 Task: For heading Use Roboto with navy blue colour.  font size for heading26,  'Change the font style of data to'Roboto and font size to 18,  Change the alignment of both headline & data to Align center.  In the sheet  Budget Tracking Logbookbook
Action: Mouse moved to (124, 239)
Screenshot: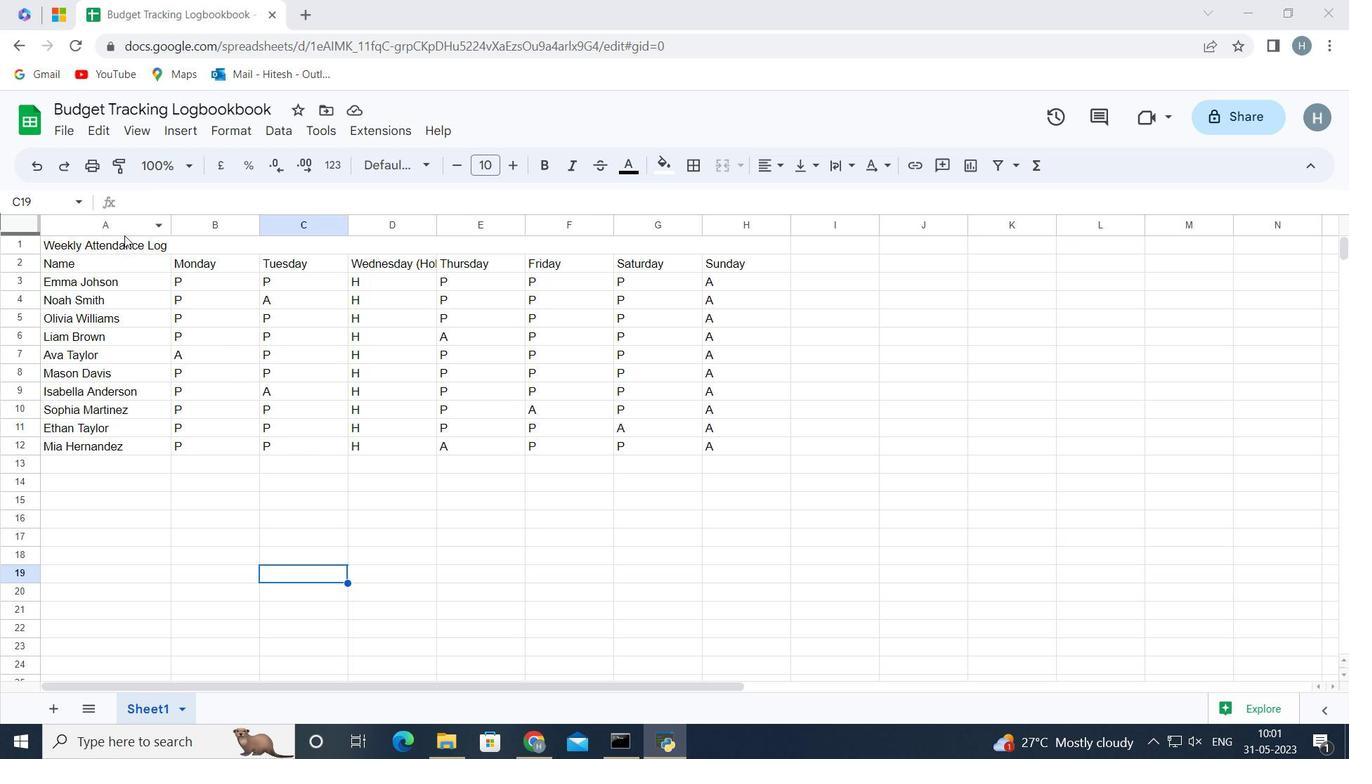 
Action: Mouse pressed left at (124, 239)
Screenshot: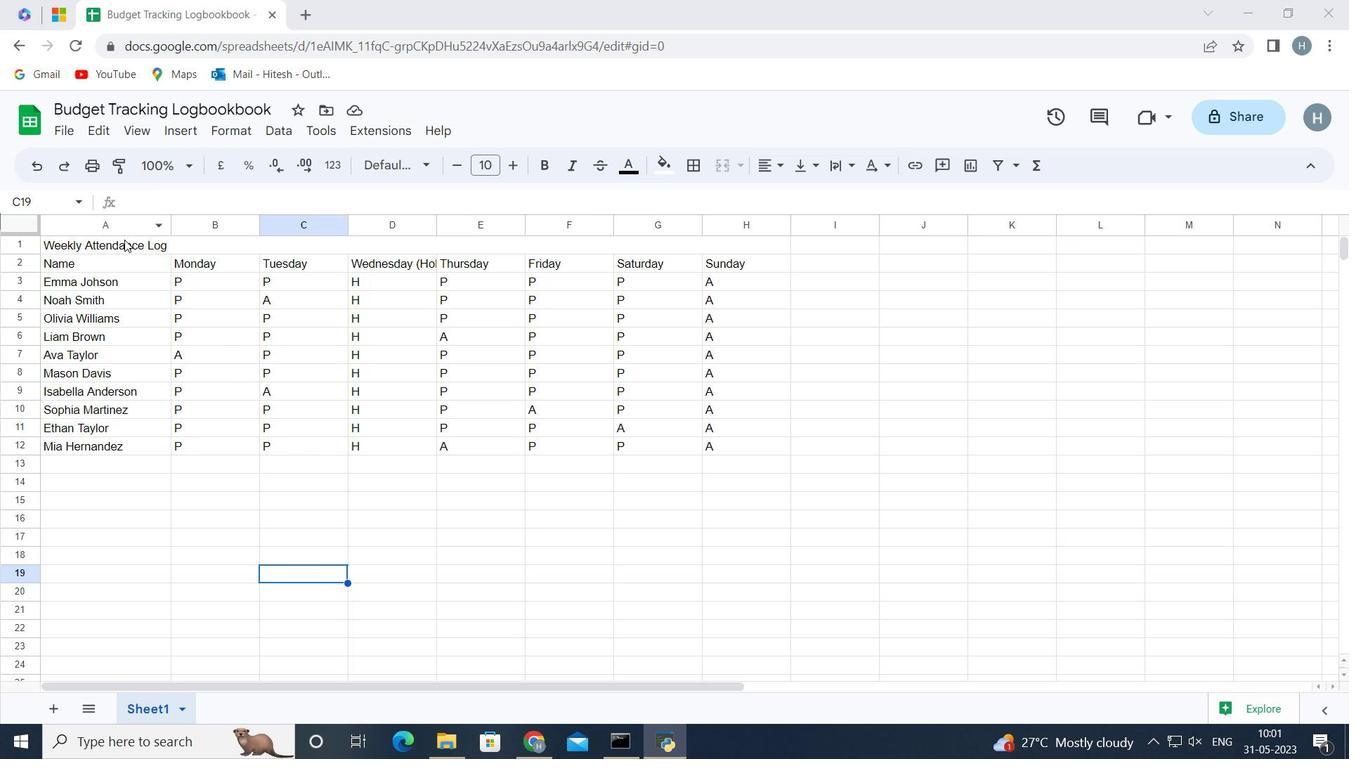 
Action: Mouse moved to (400, 157)
Screenshot: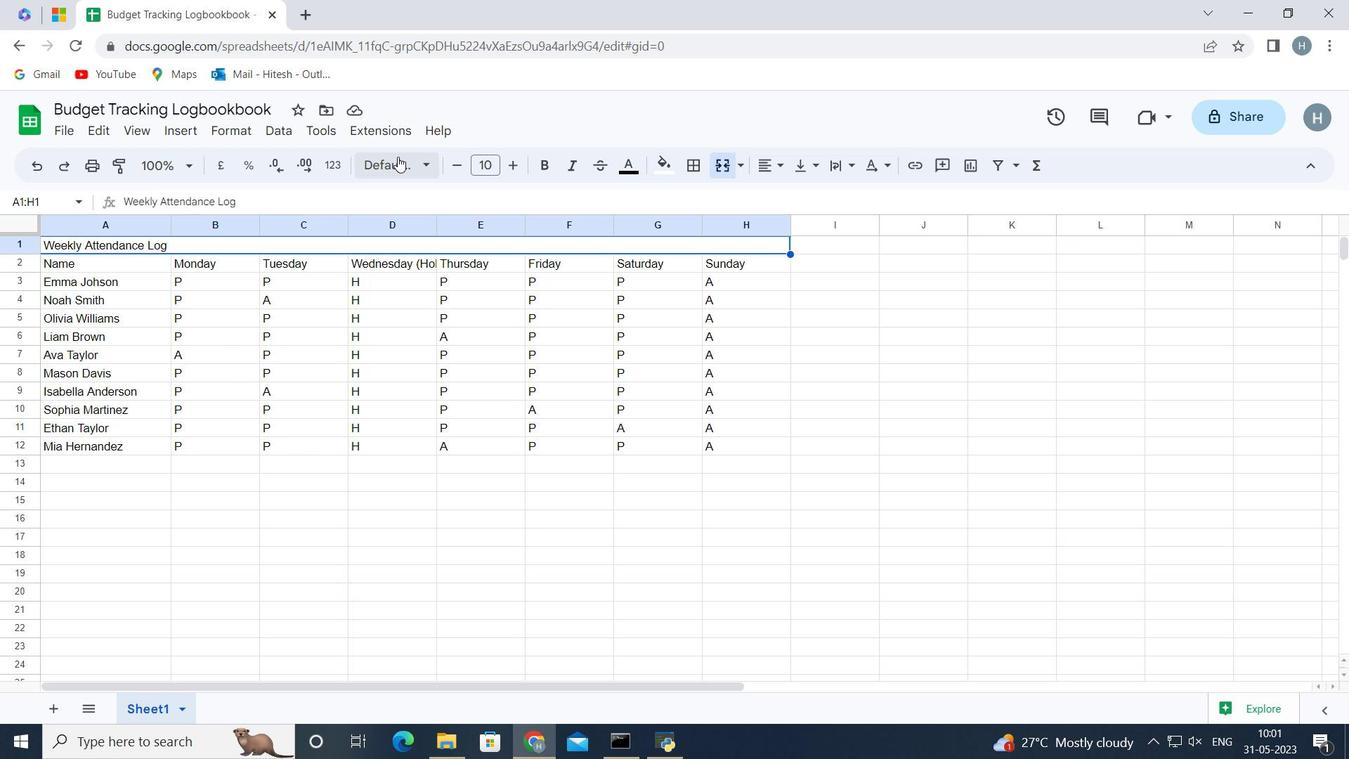 
Action: Mouse pressed left at (400, 157)
Screenshot: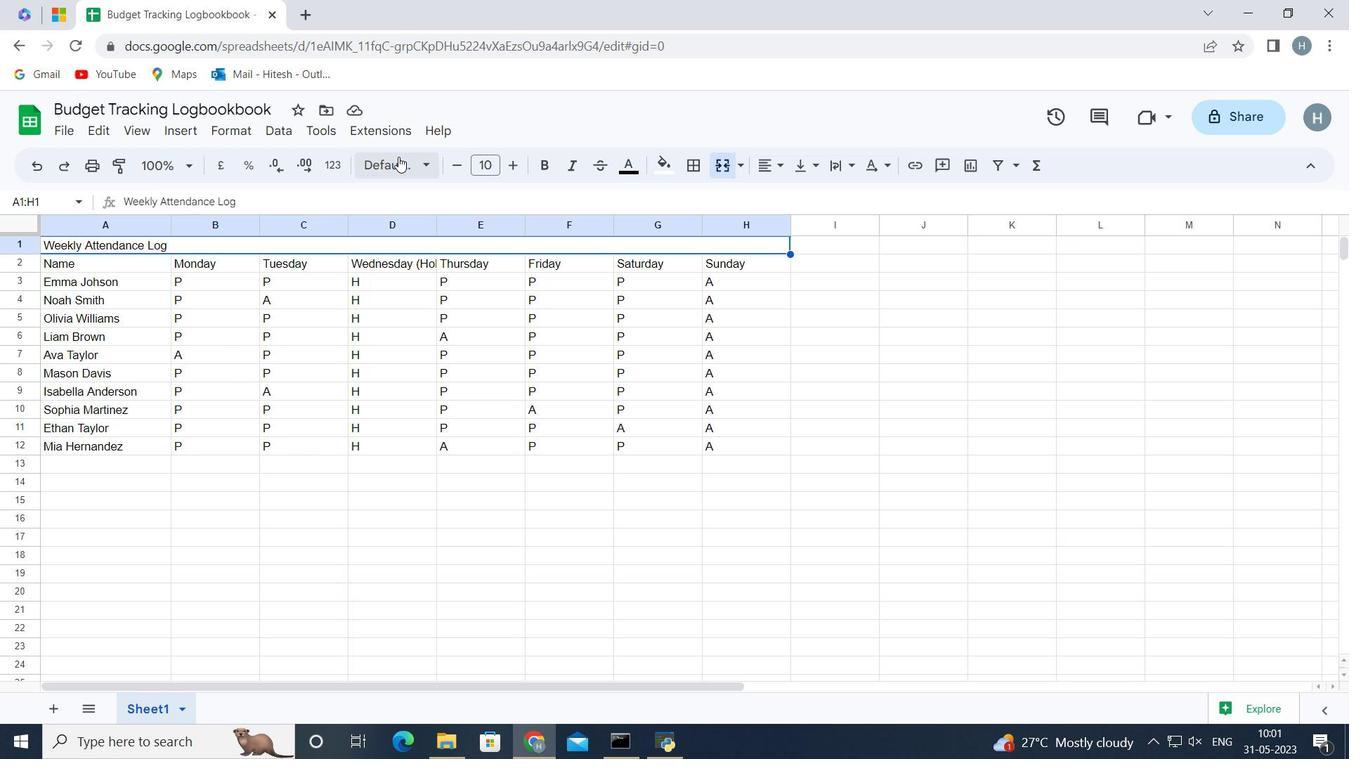 
Action: Mouse moved to (414, 516)
Screenshot: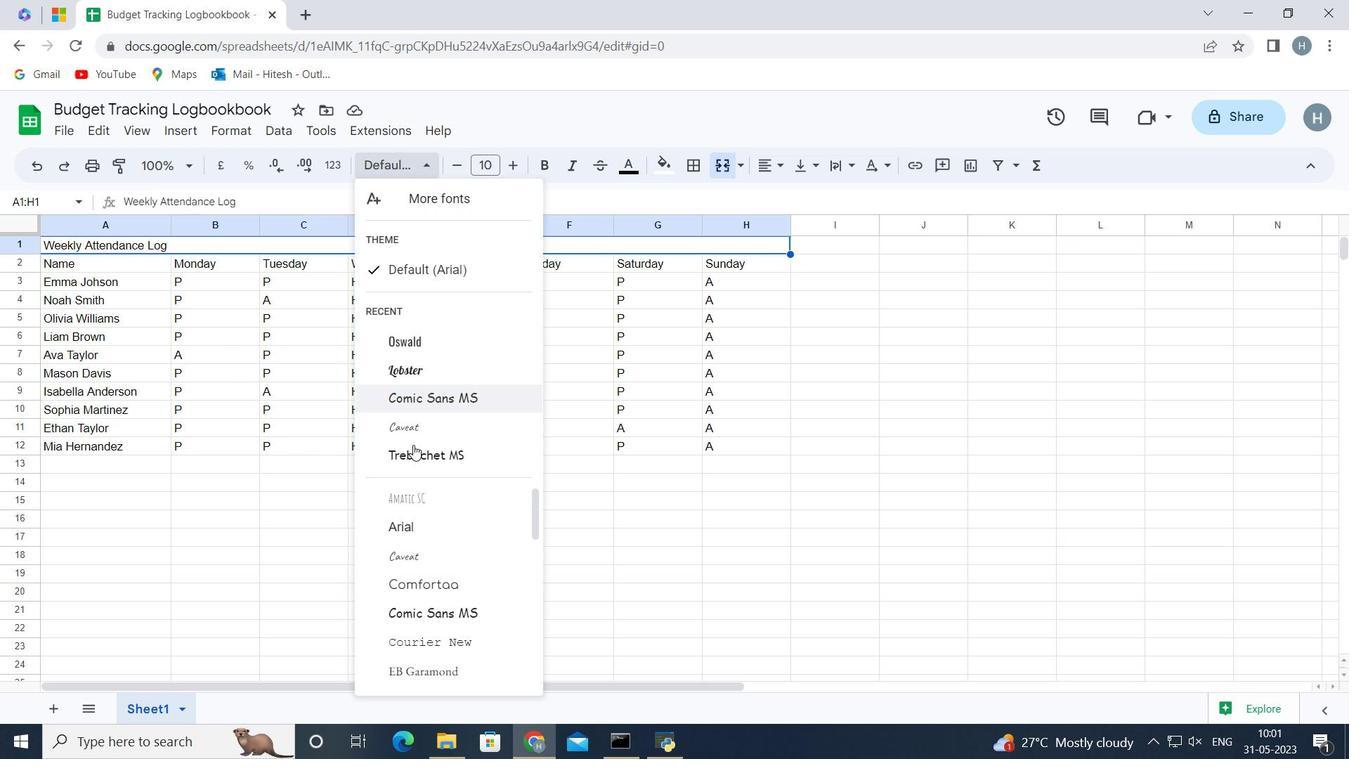 
Action: Mouse scrolled (414, 515) with delta (0, 0)
Screenshot: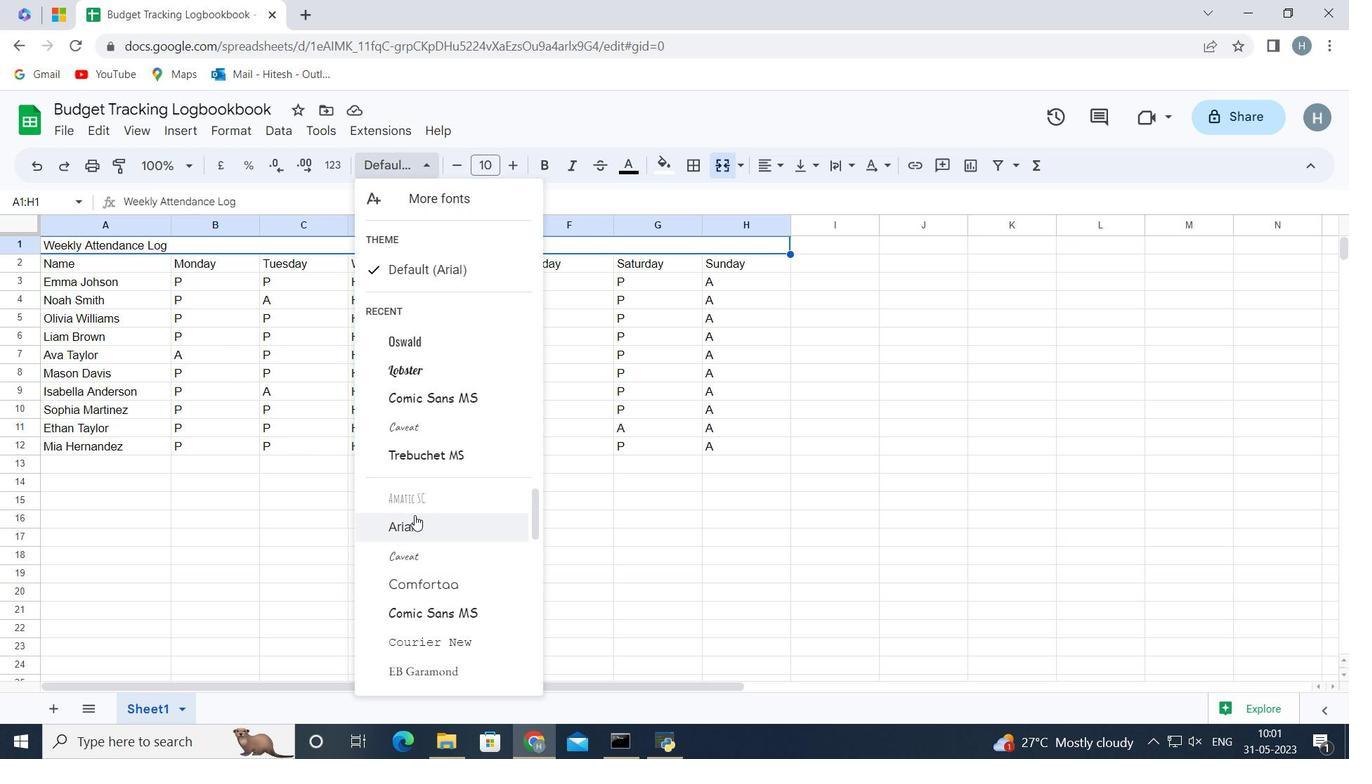 
Action: Mouse scrolled (414, 515) with delta (0, 0)
Screenshot: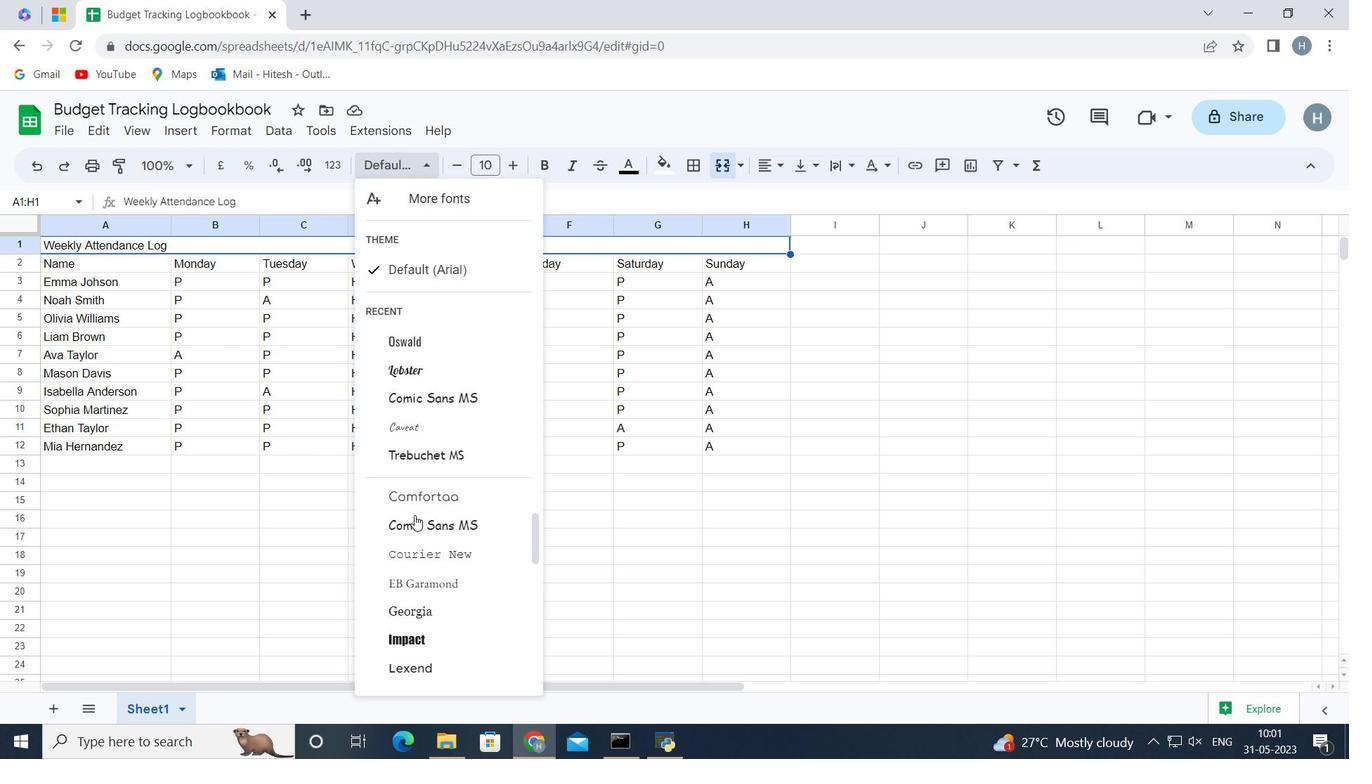 
Action: Mouse scrolled (414, 515) with delta (0, 0)
Screenshot: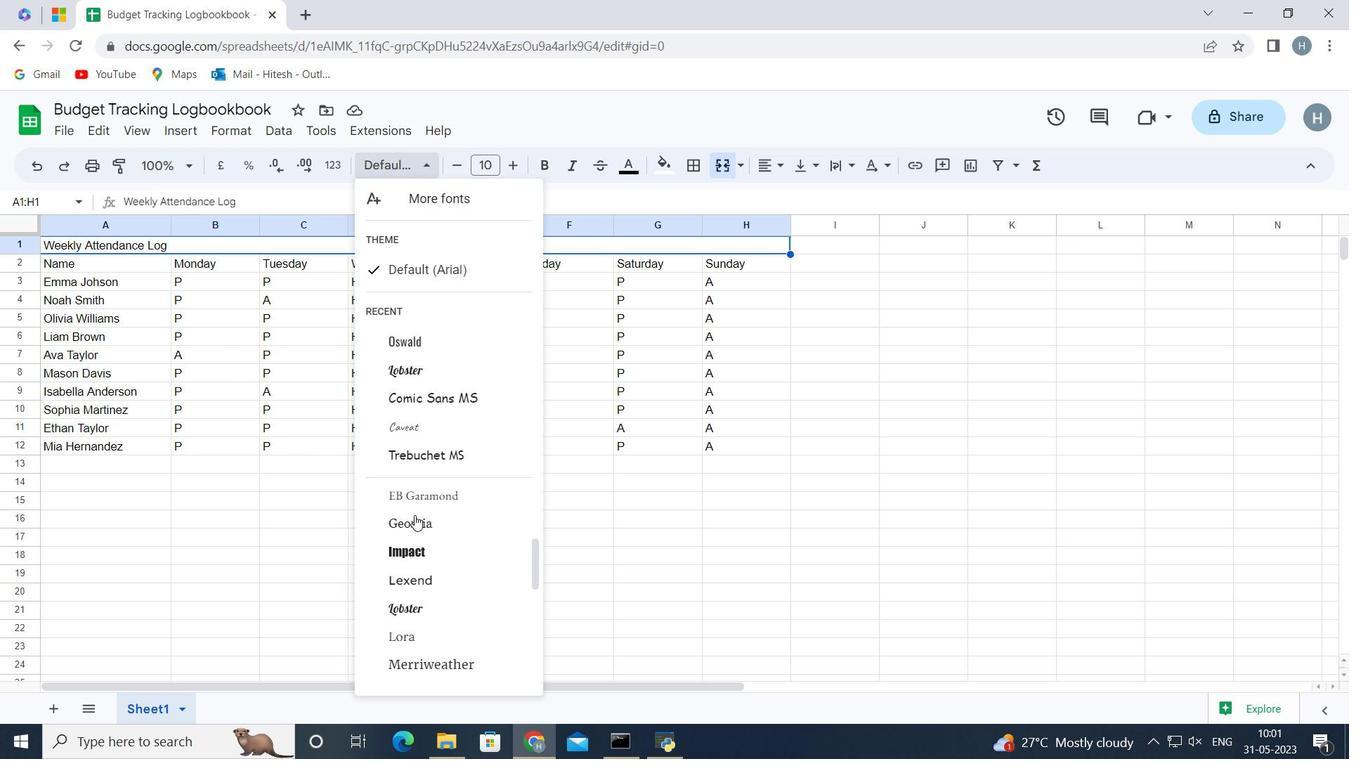 
Action: Mouse scrolled (414, 515) with delta (0, 0)
Screenshot: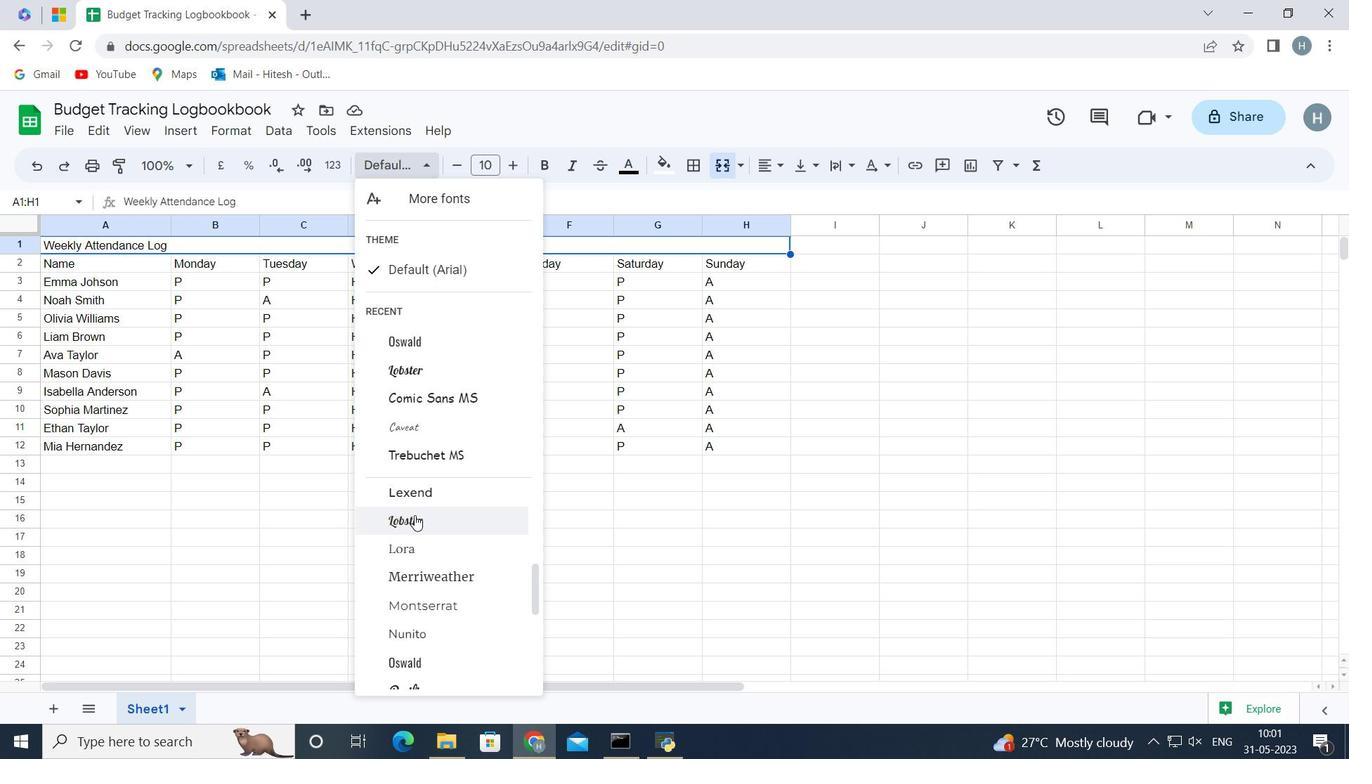 
Action: Mouse scrolled (414, 515) with delta (0, 0)
Screenshot: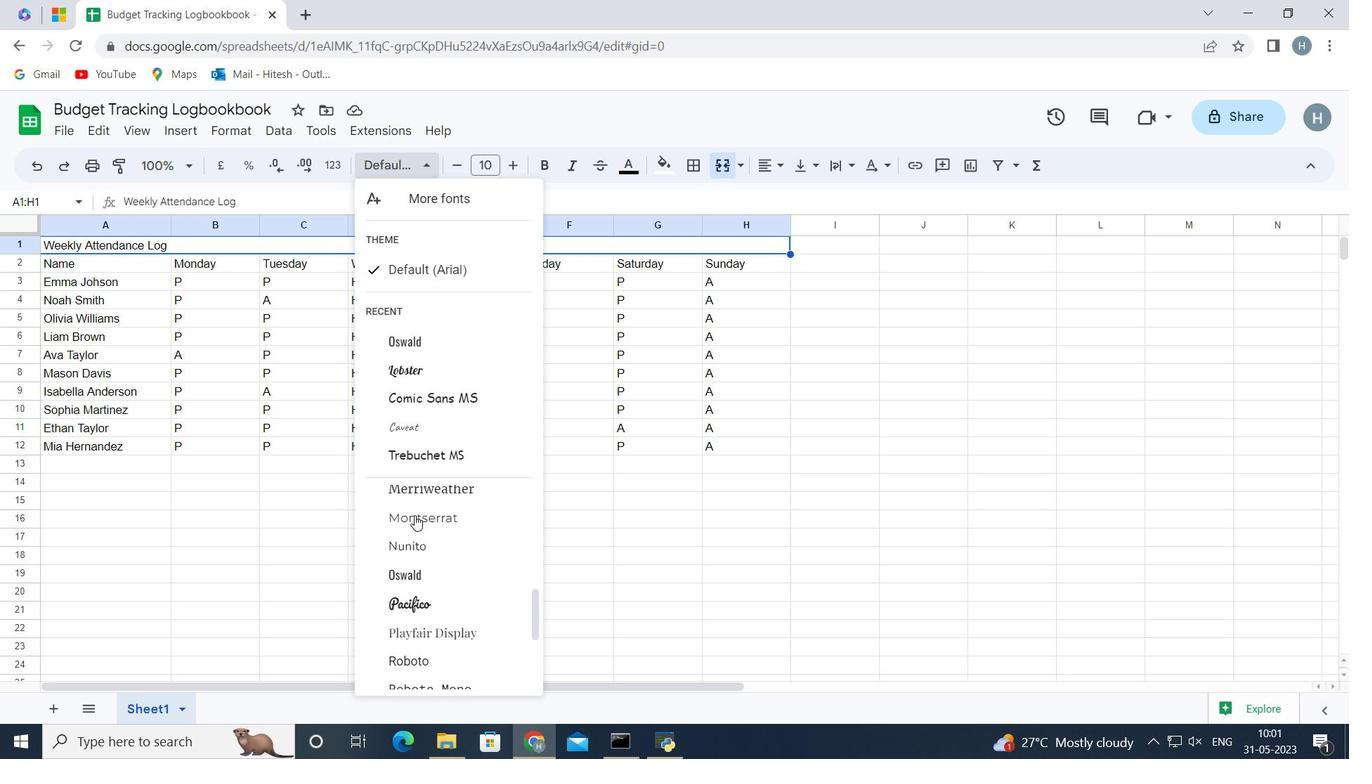 
Action: Mouse moved to (432, 563)
Screenshot: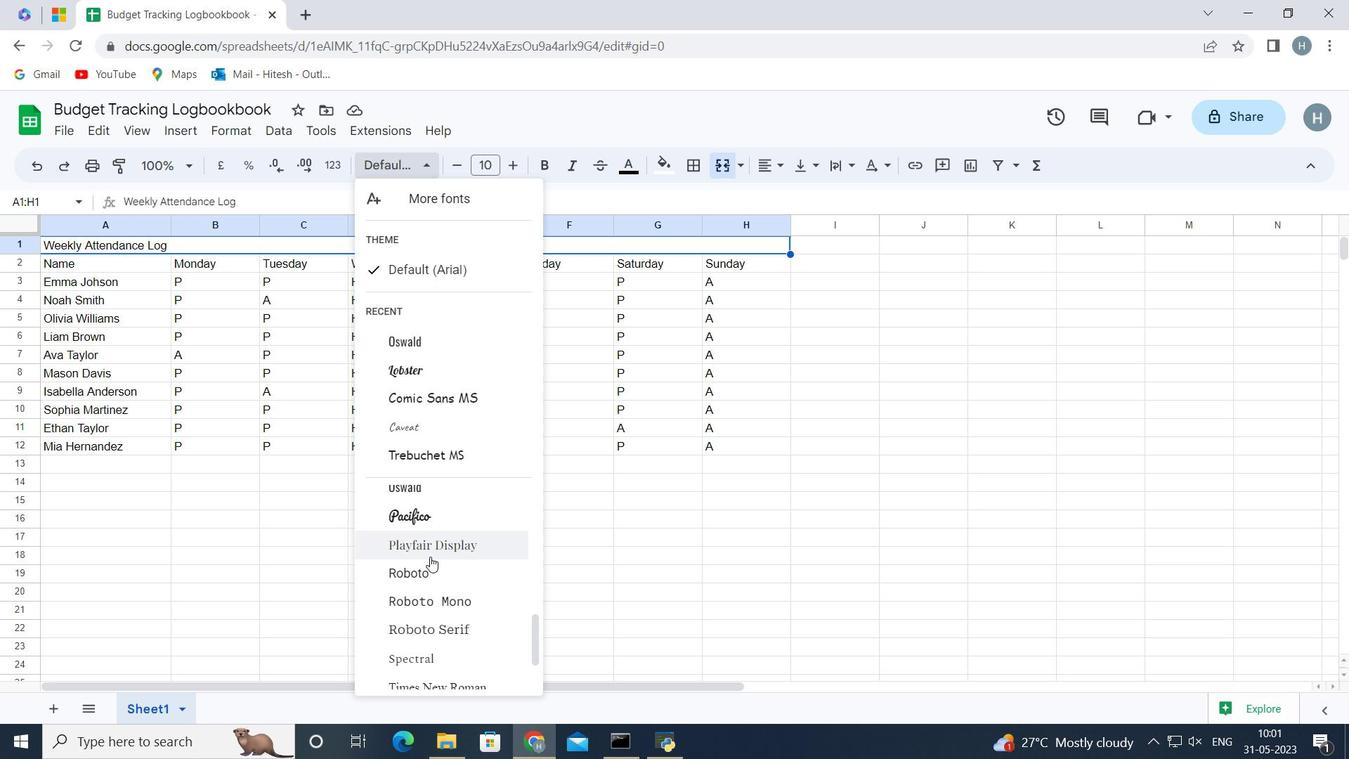 
Action: Mouse pressed left at (432, 563)
Screenshot: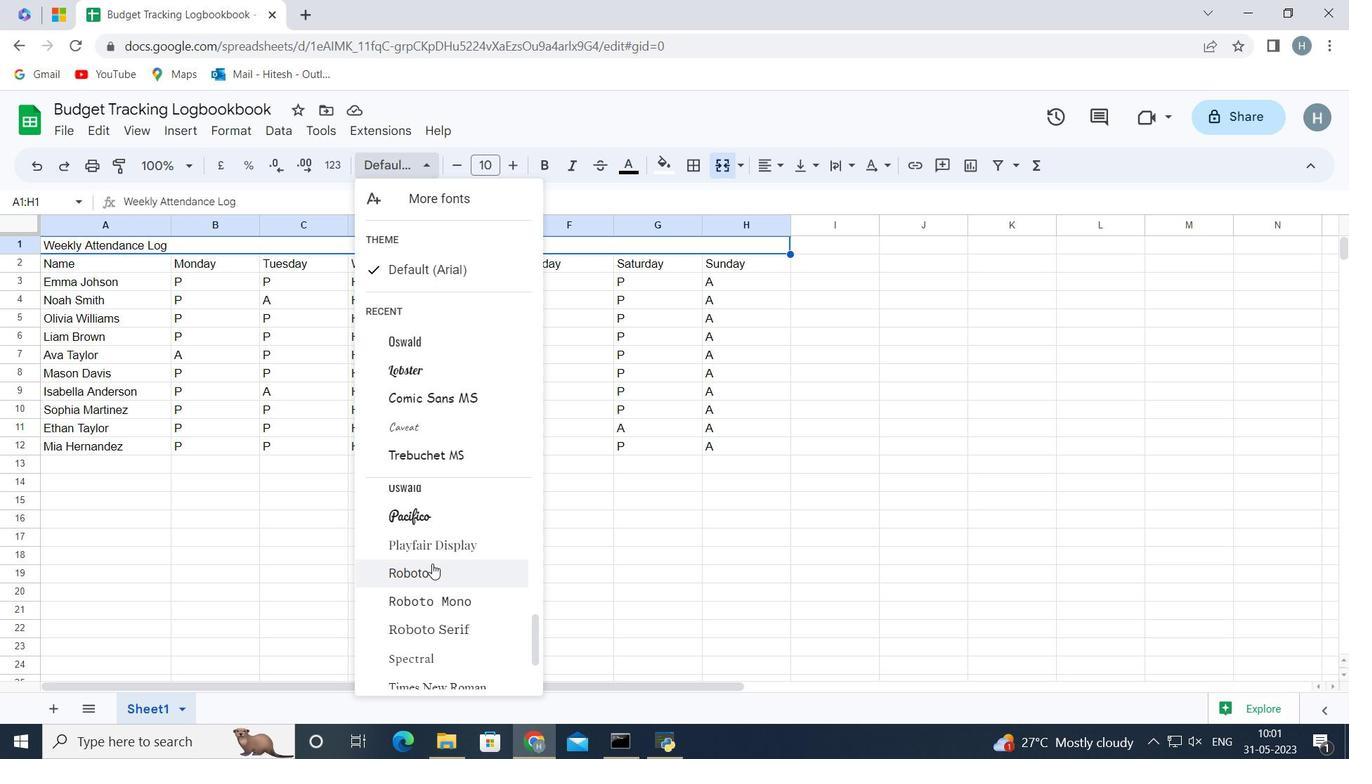 
Action: Mouse moved to (665, 171)
Screenshot: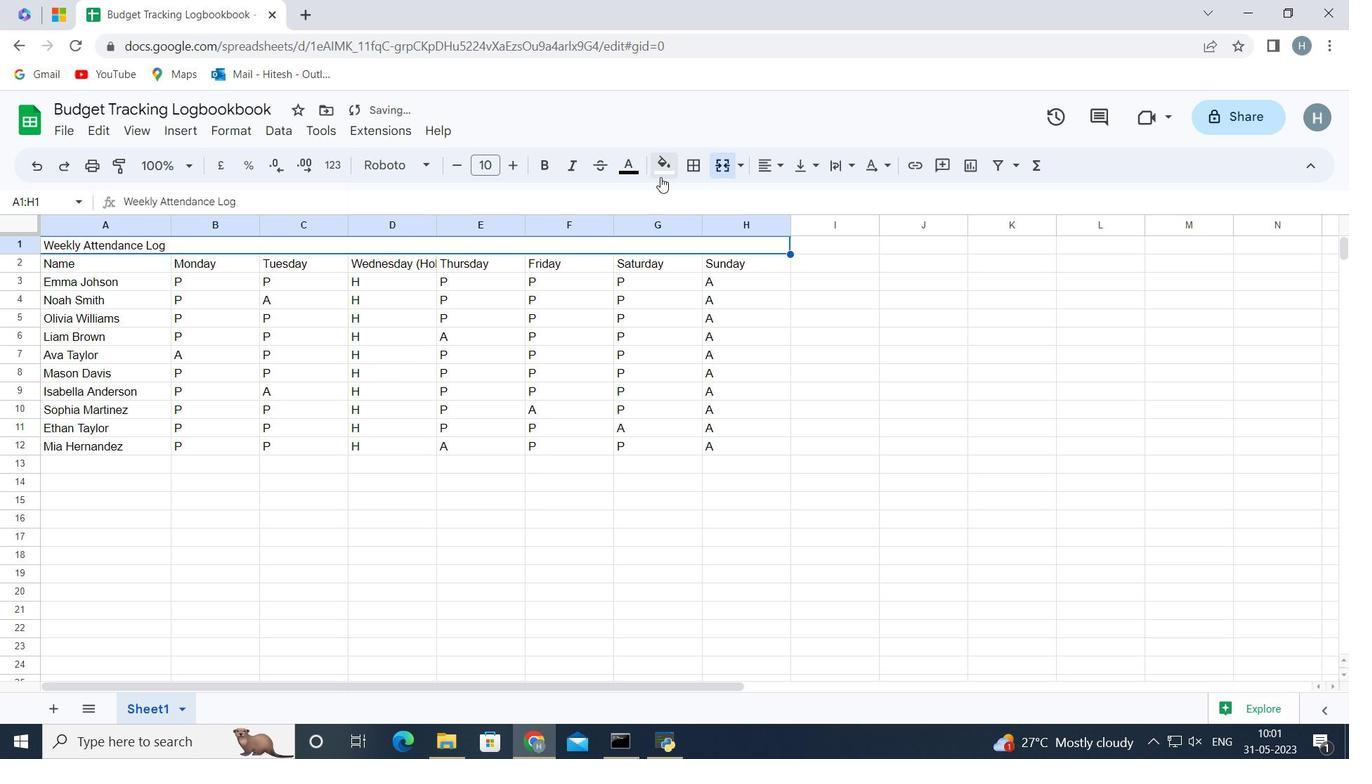 
Action: Mouse pressed left at (665, 171)
Screenshot: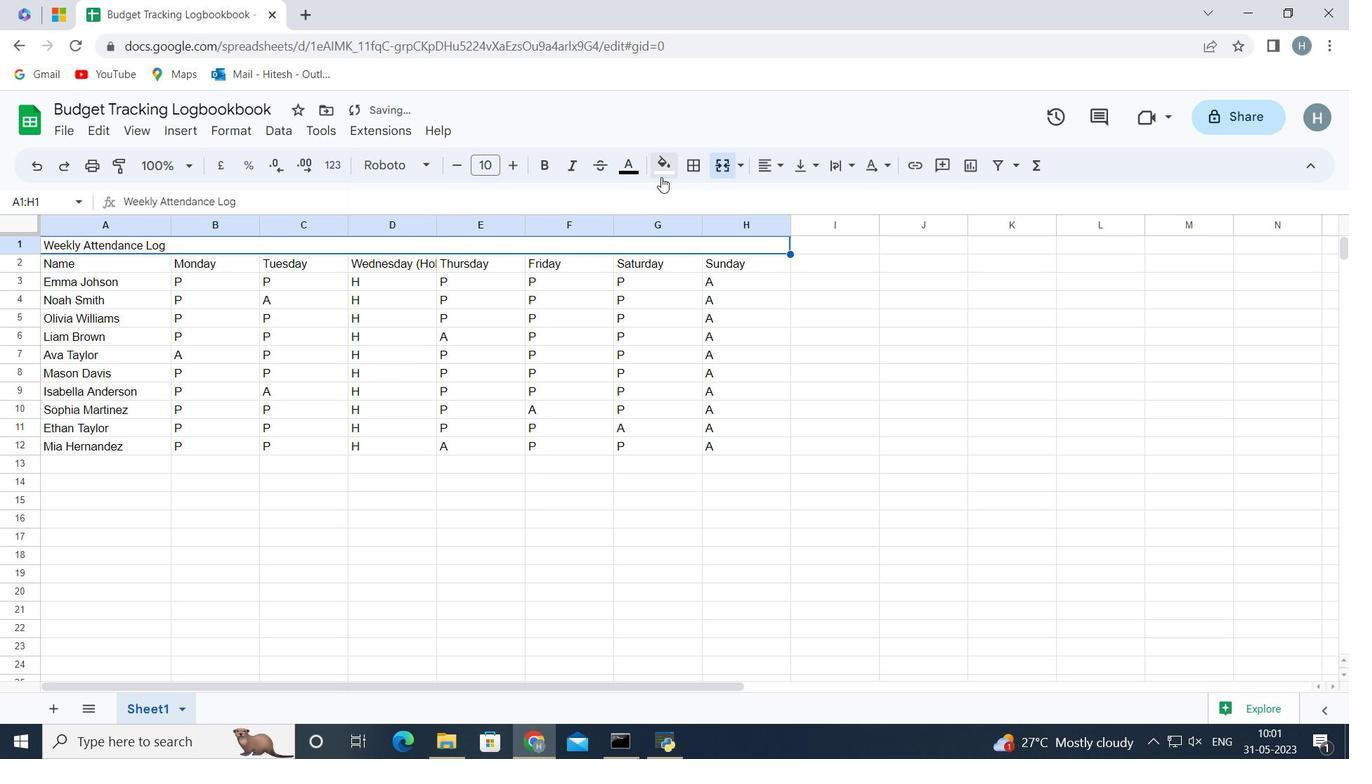 
Action: Mouse moved to (798, 300)
Screenshot: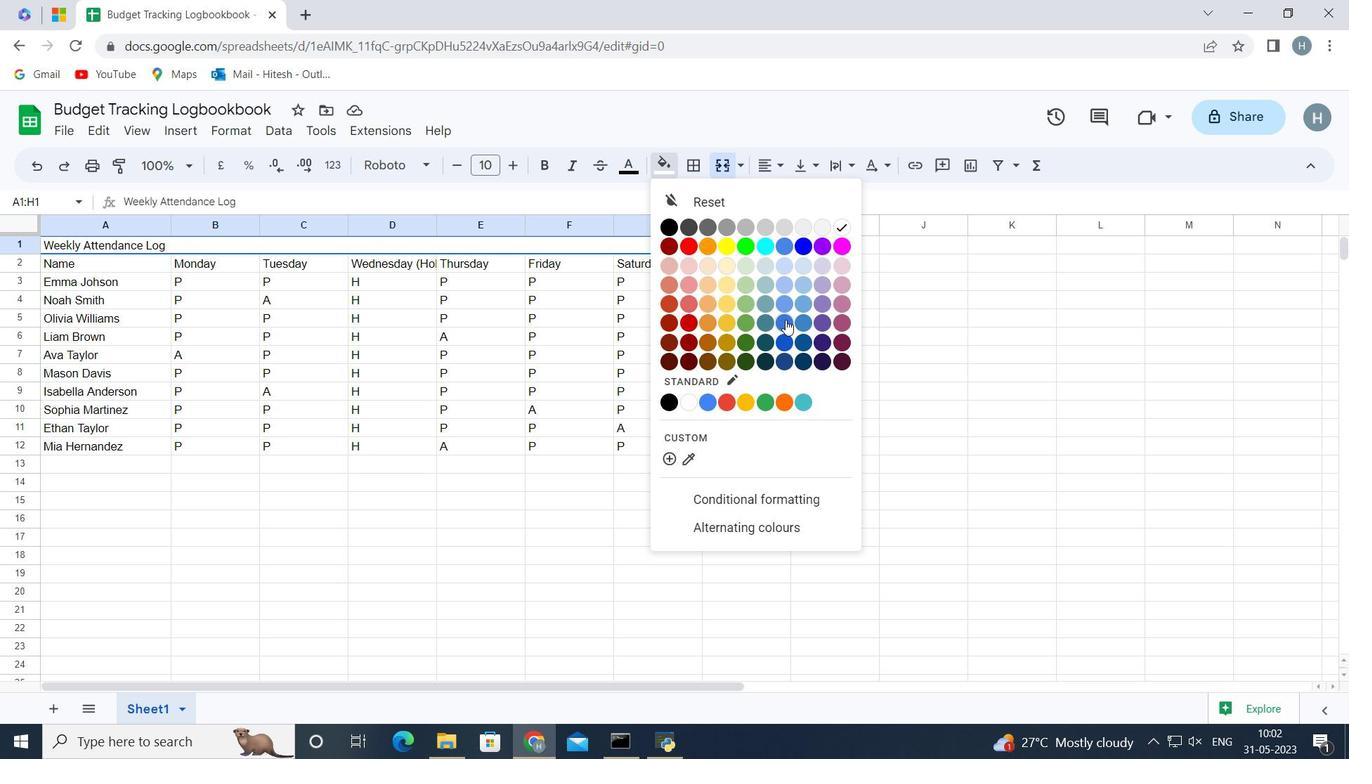 
Action: Mouse pressed left at (798, 300)
Screenshot: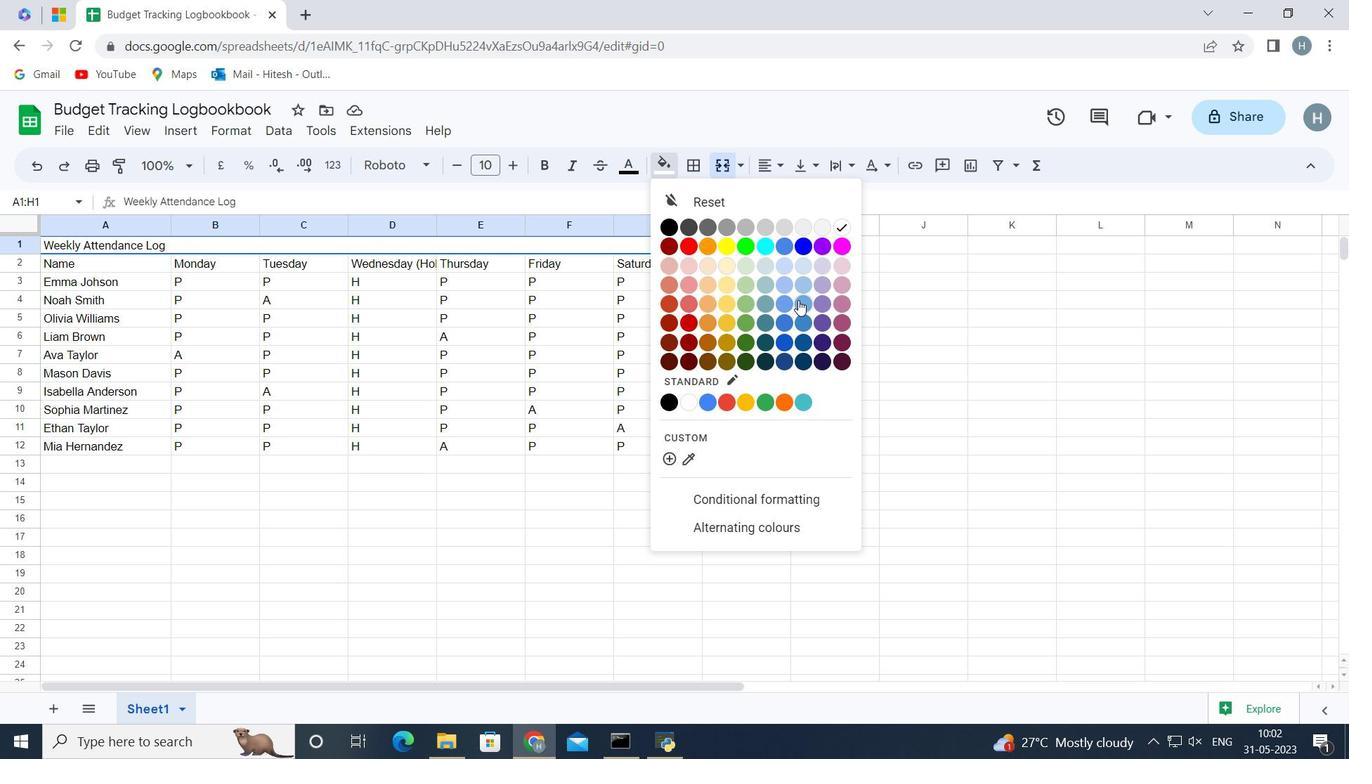 
Action: Mouse moved to (665, 171)
Screenshot: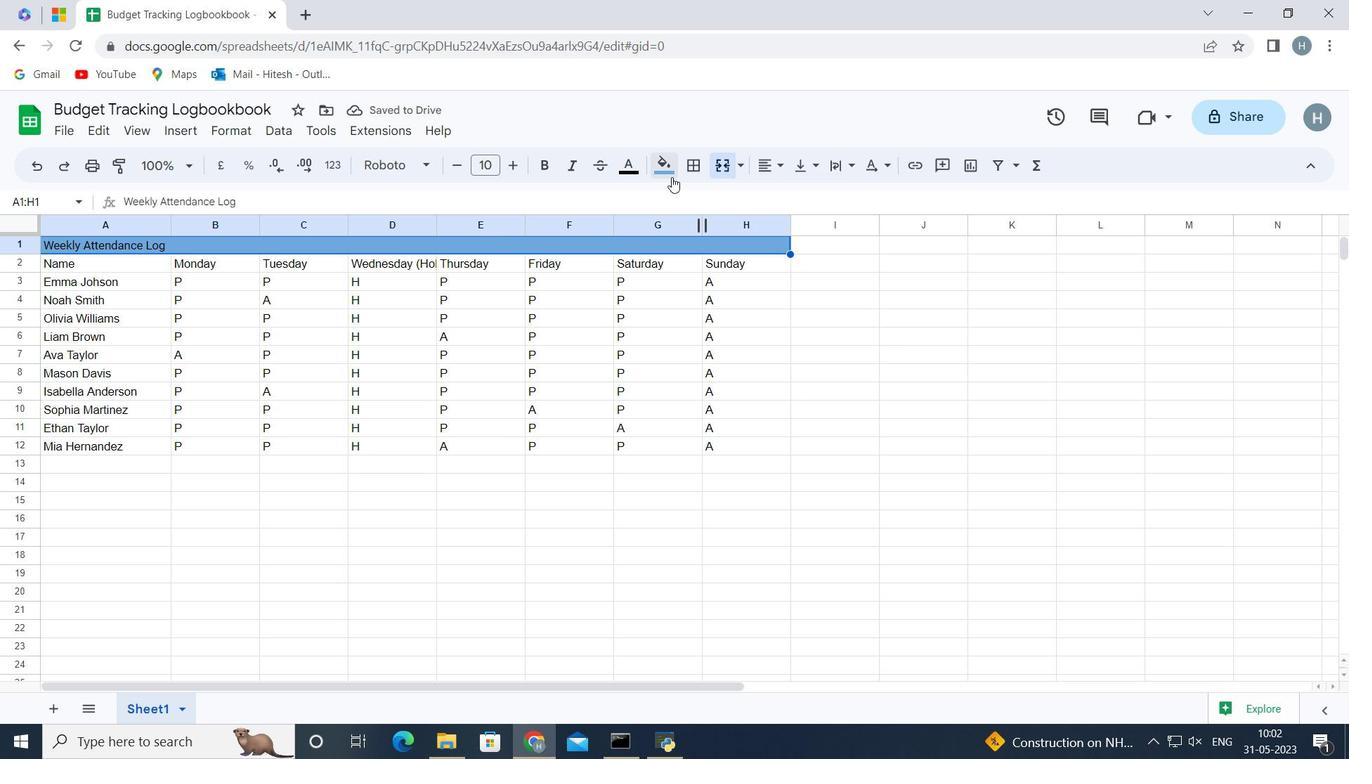 
Action: Mouse pressed left at (665, 171)
Screenshot: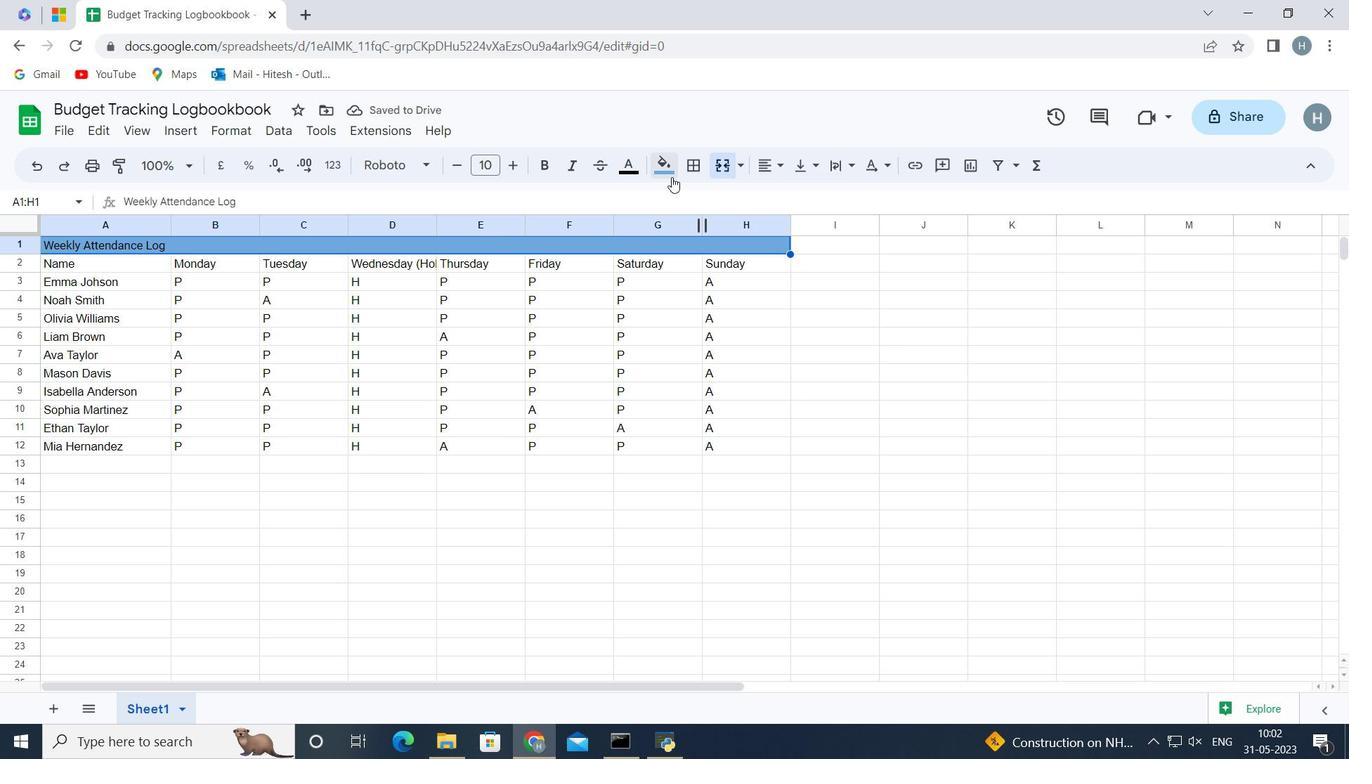 
Action: Mouse moved to (780, 322)
Screenshot: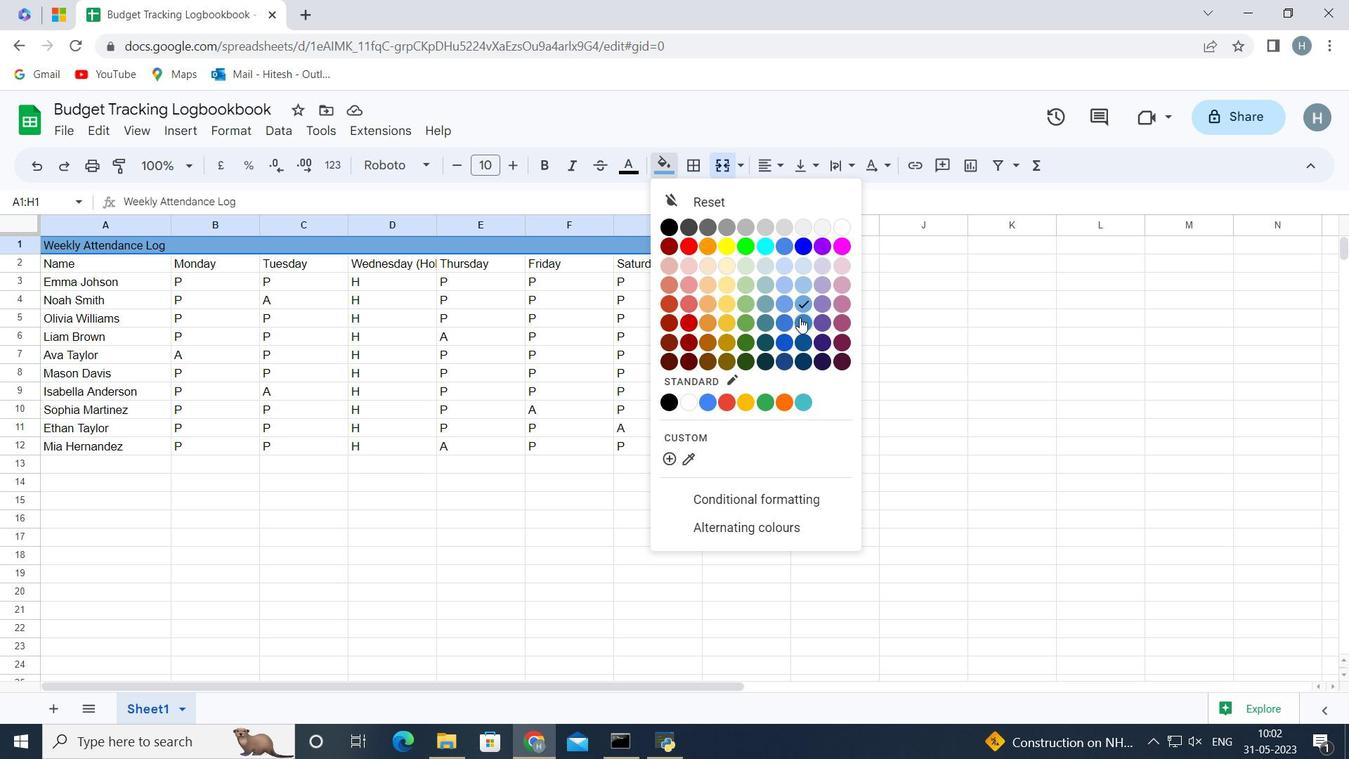 
Action: Mouse pressed left at (780, 322)
Screenshot: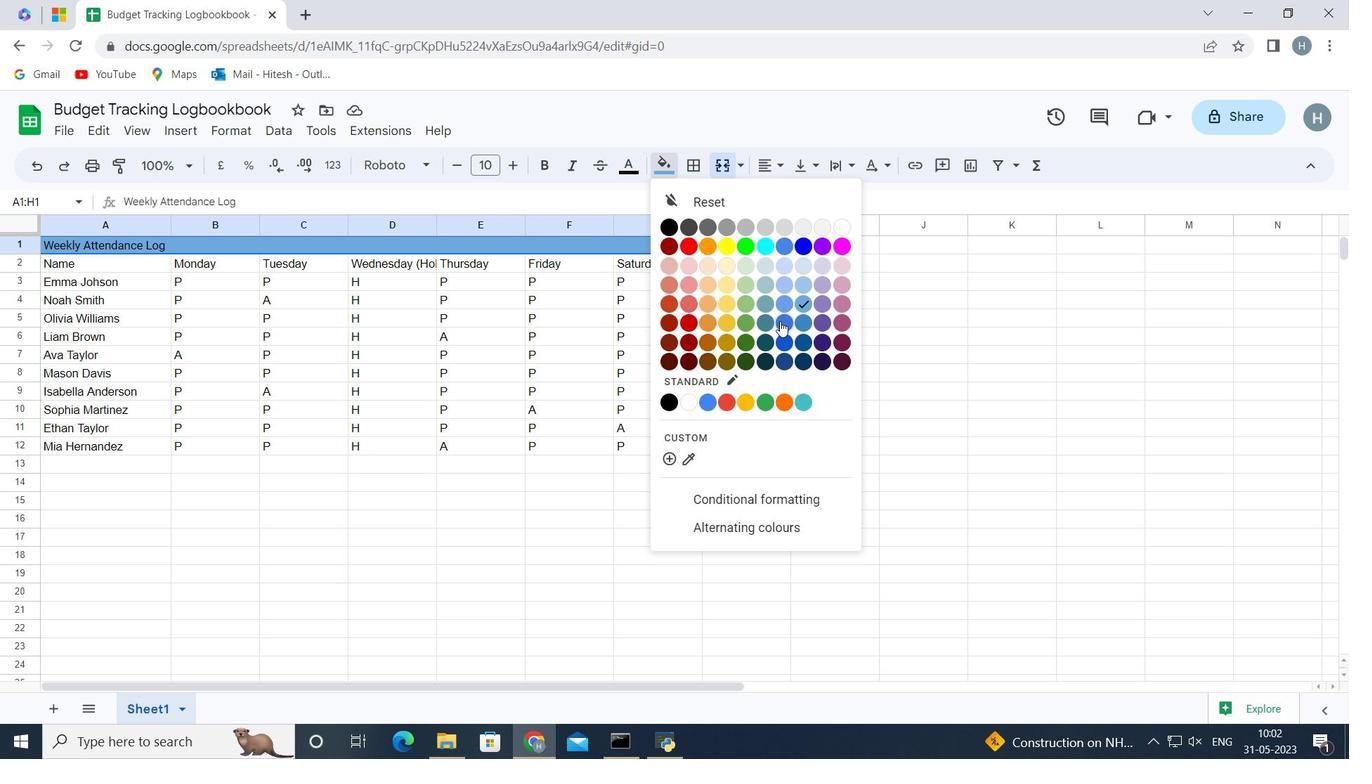 
Action: Mouse moved to (653, 156)
Screenshot: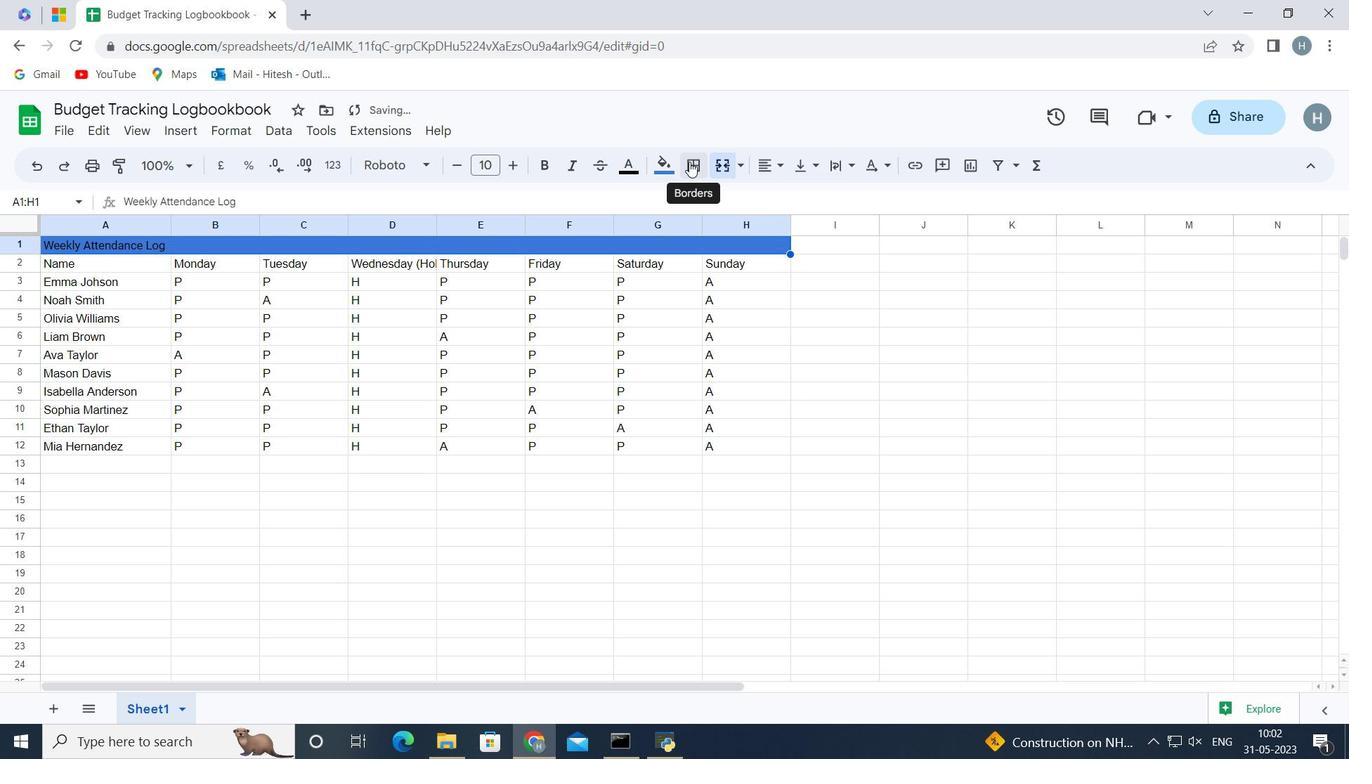 
Action: Mouse pressed left at (653, 156)
Screenshot: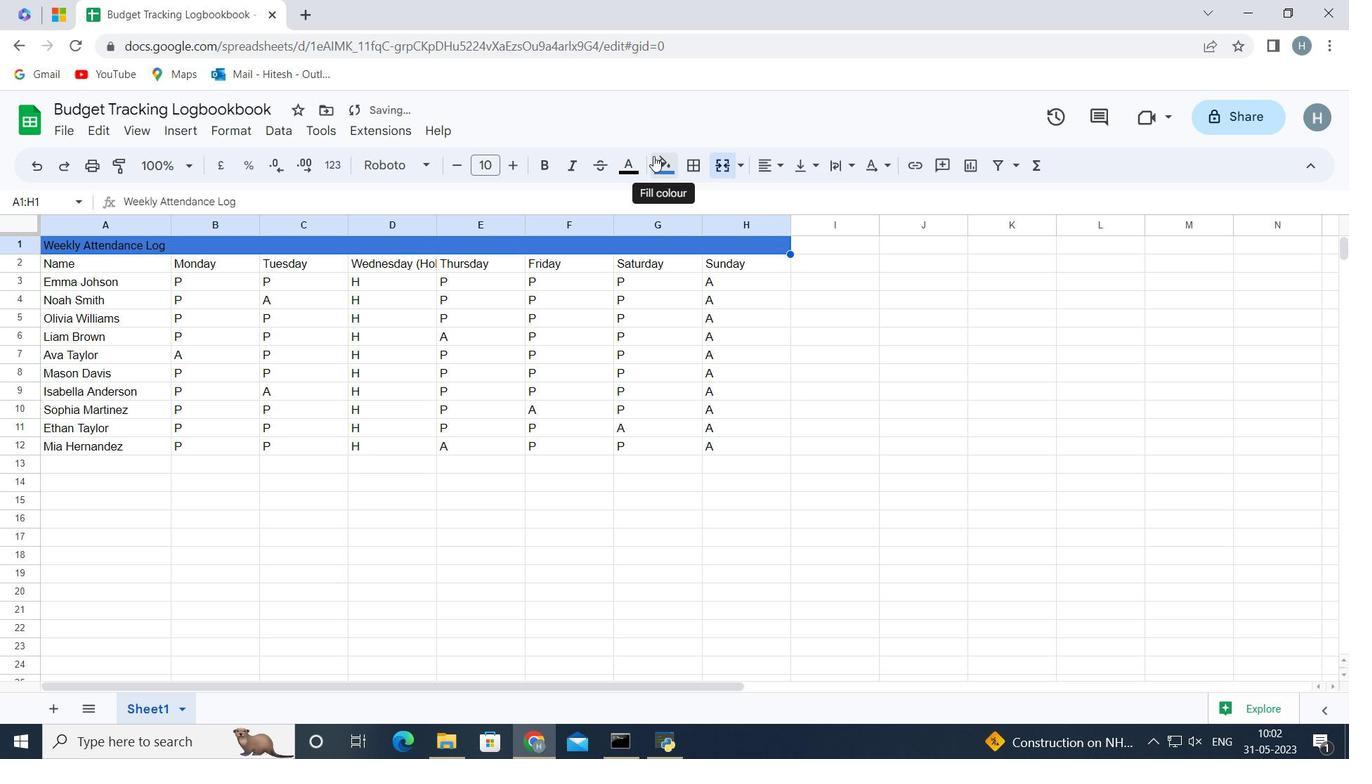 
Action: Mouse moved to (783, 251)
Screenshot: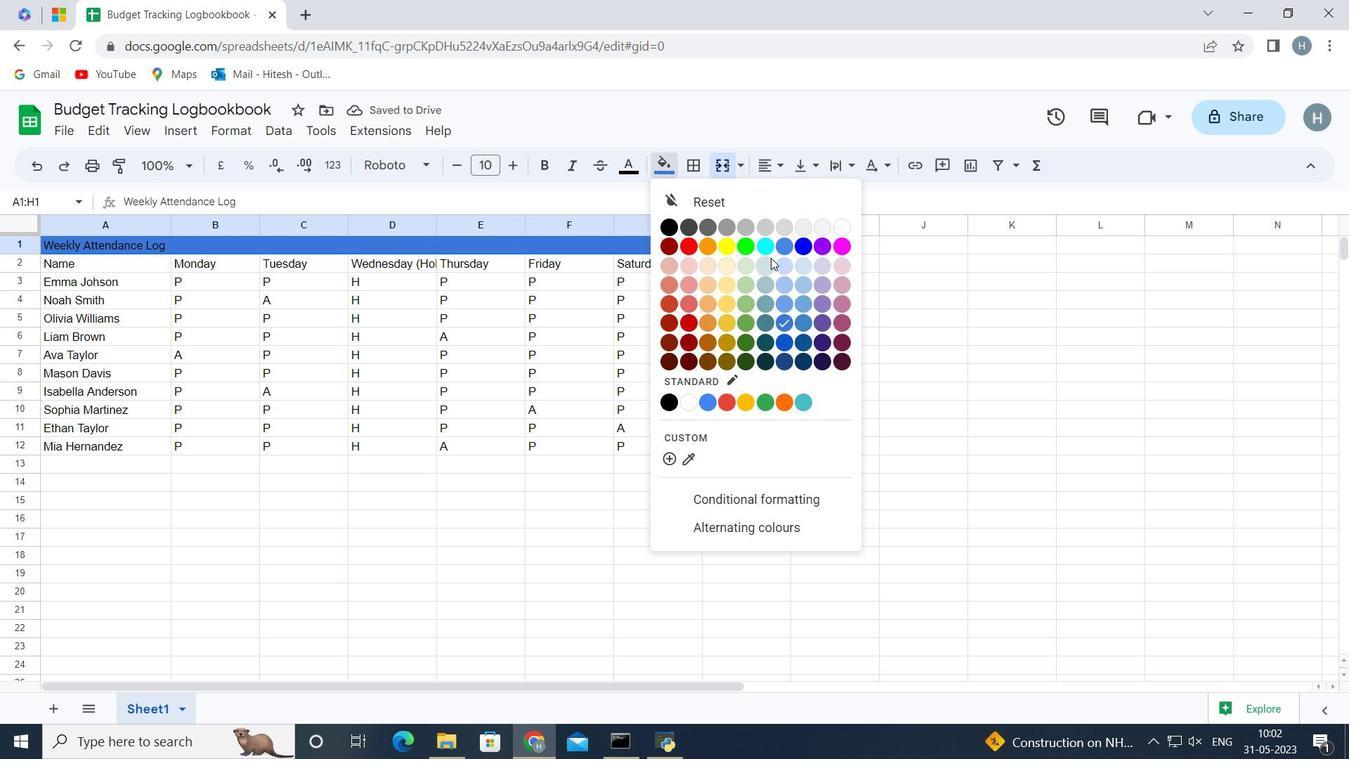 
Action: Mouse pressed left at (783, 251)
Screenshot: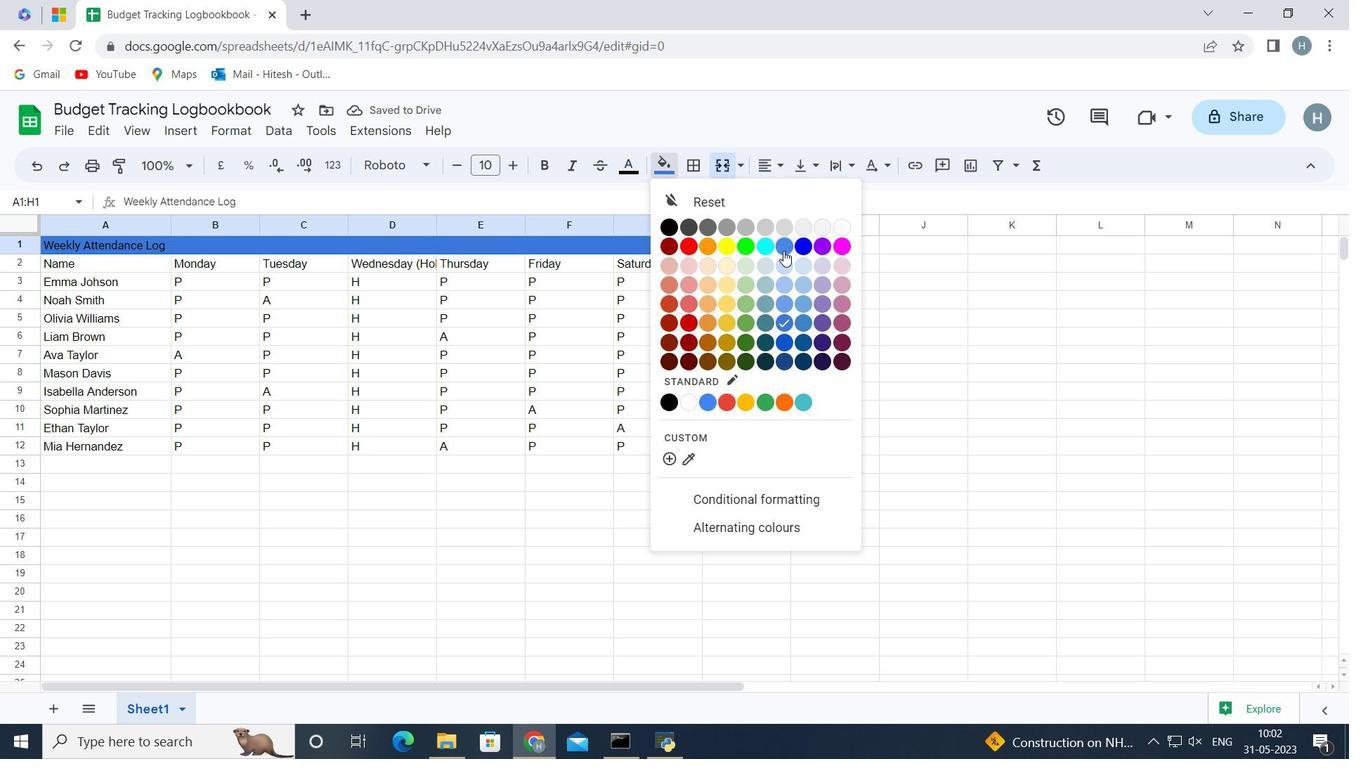 
Action: Mouse moved to (658, 172)
Screenshot: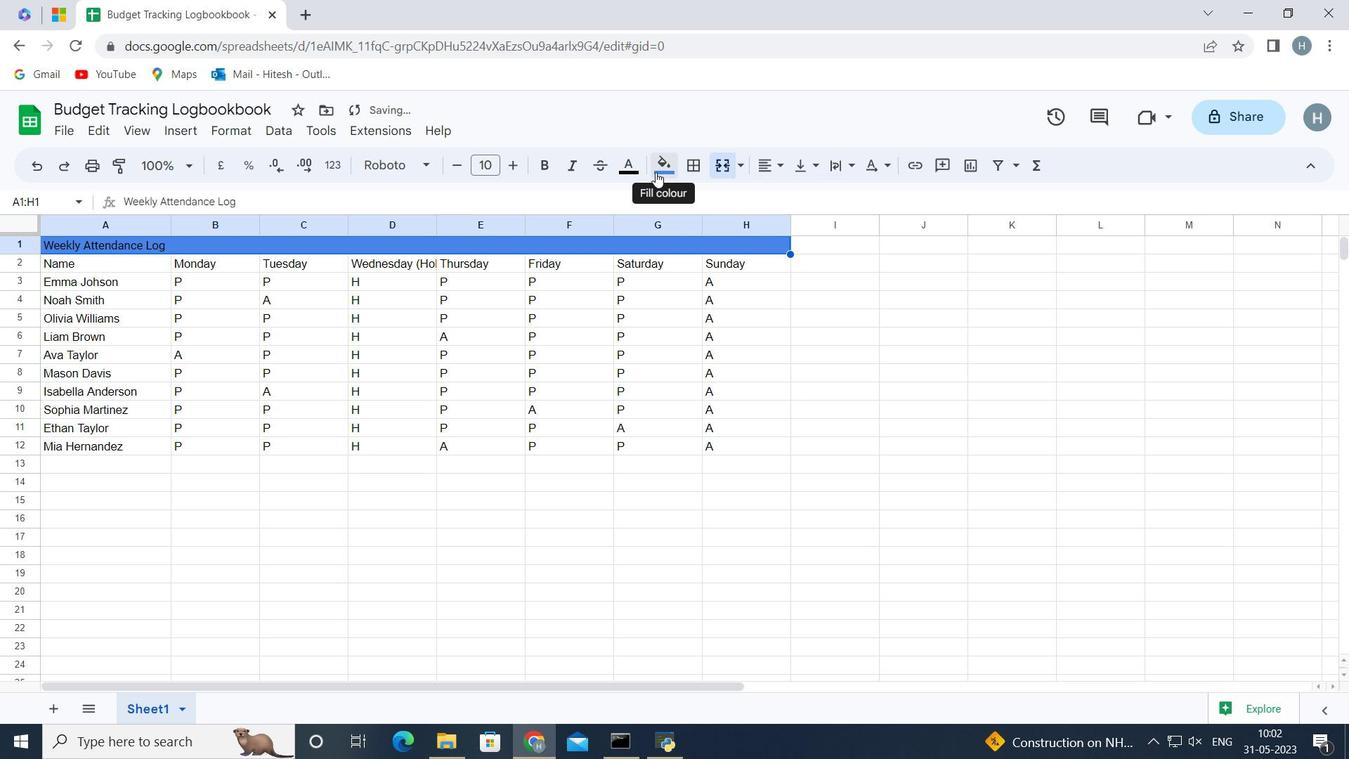 
Action: Mouse pressed left at (658, 172)
Screenshot: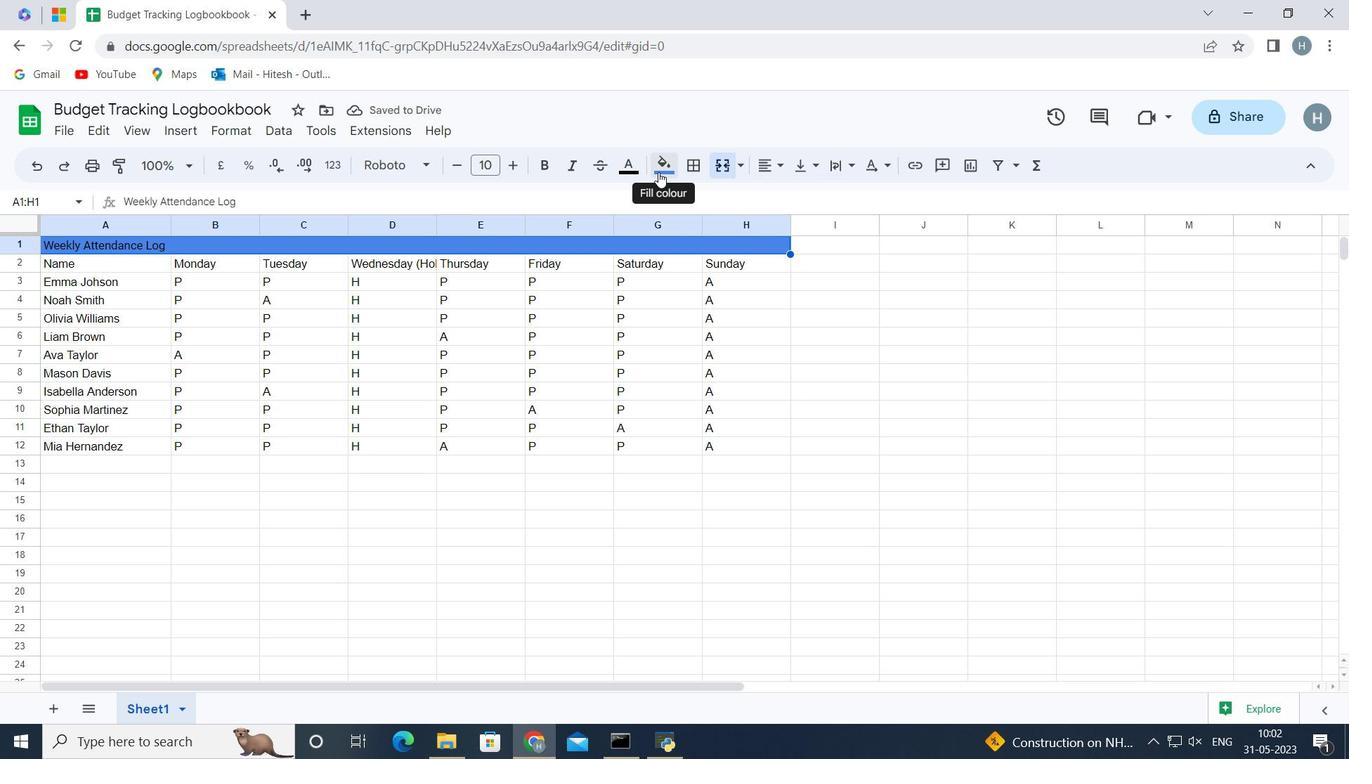 
Action: Mouse moved to (763, 246)
Screenshot: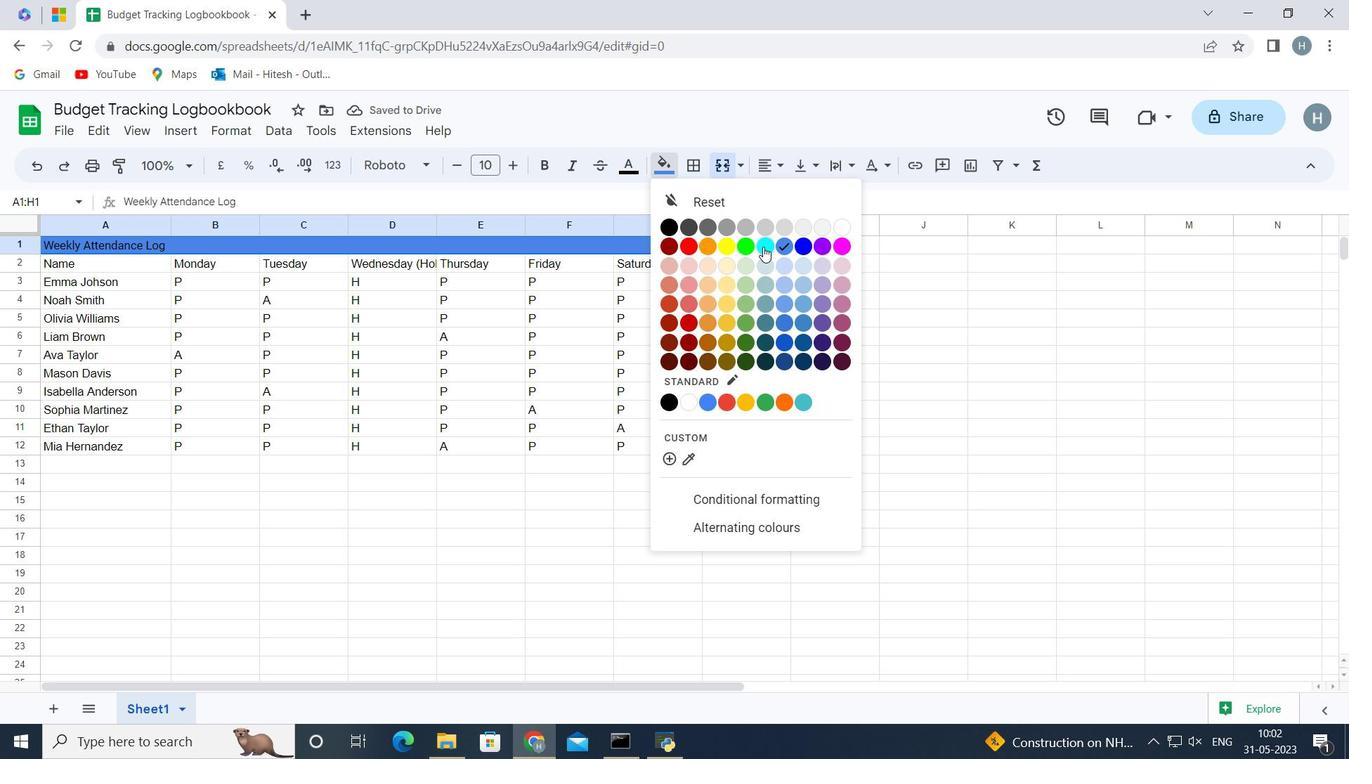 
Action: Mouse pressed left at (763, 246)
Screenshot: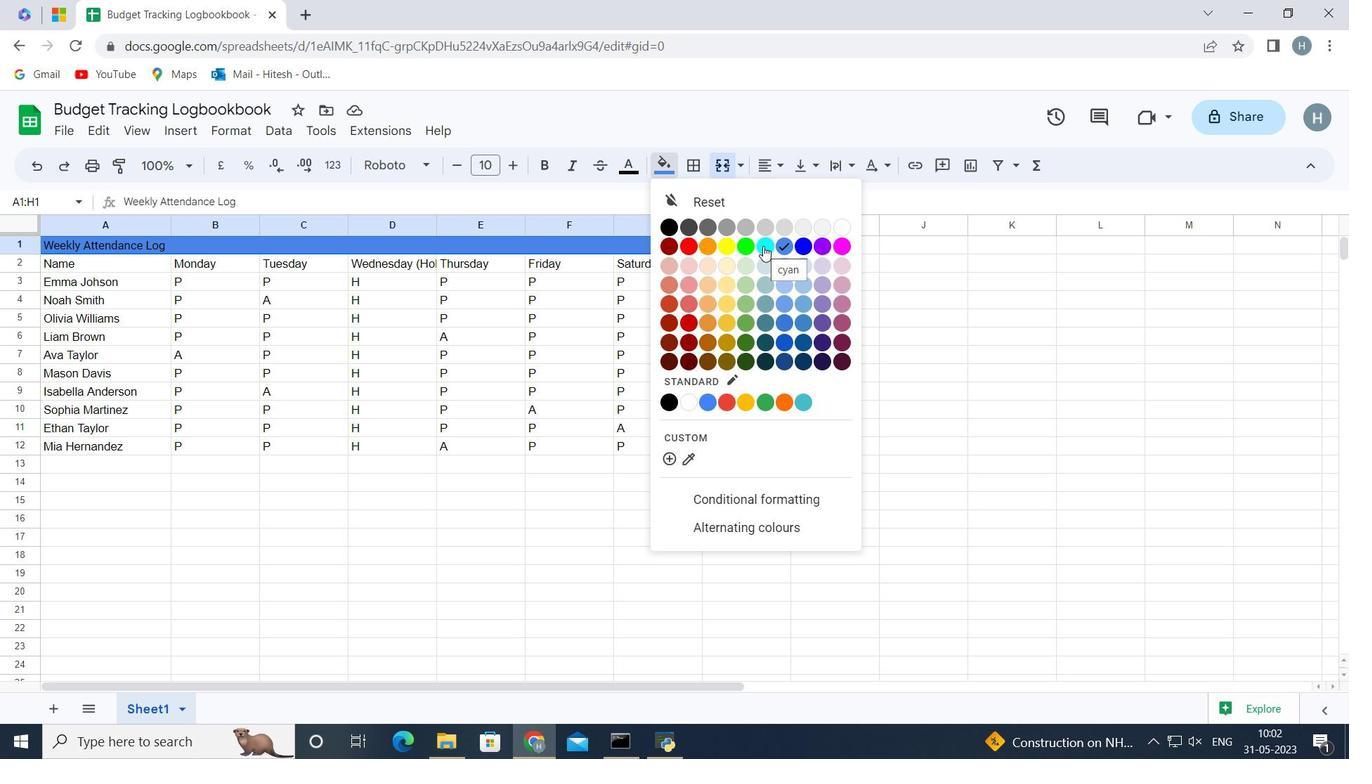 
Action: Mouse moved to (663, 161)
Screenshot: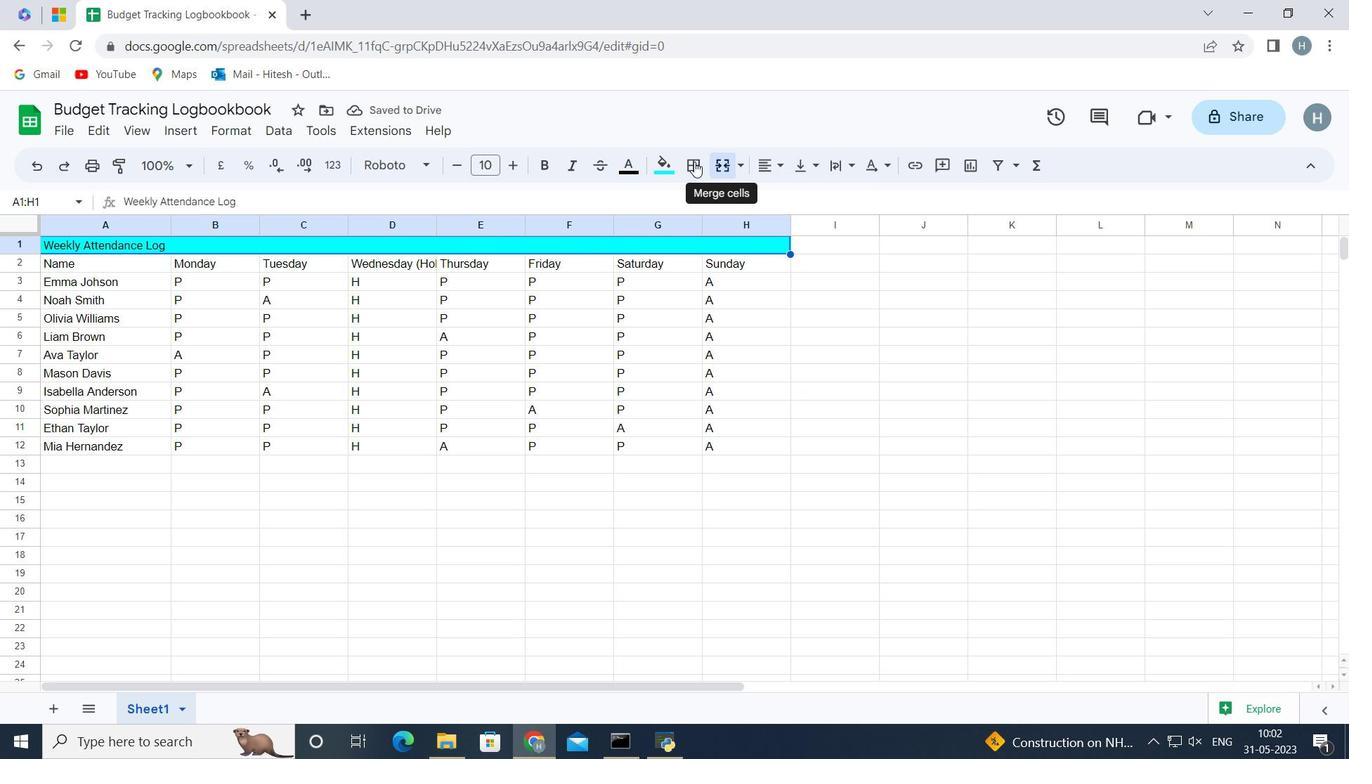 
Action: Mouse pressed left at (663, 161)
Screenshot: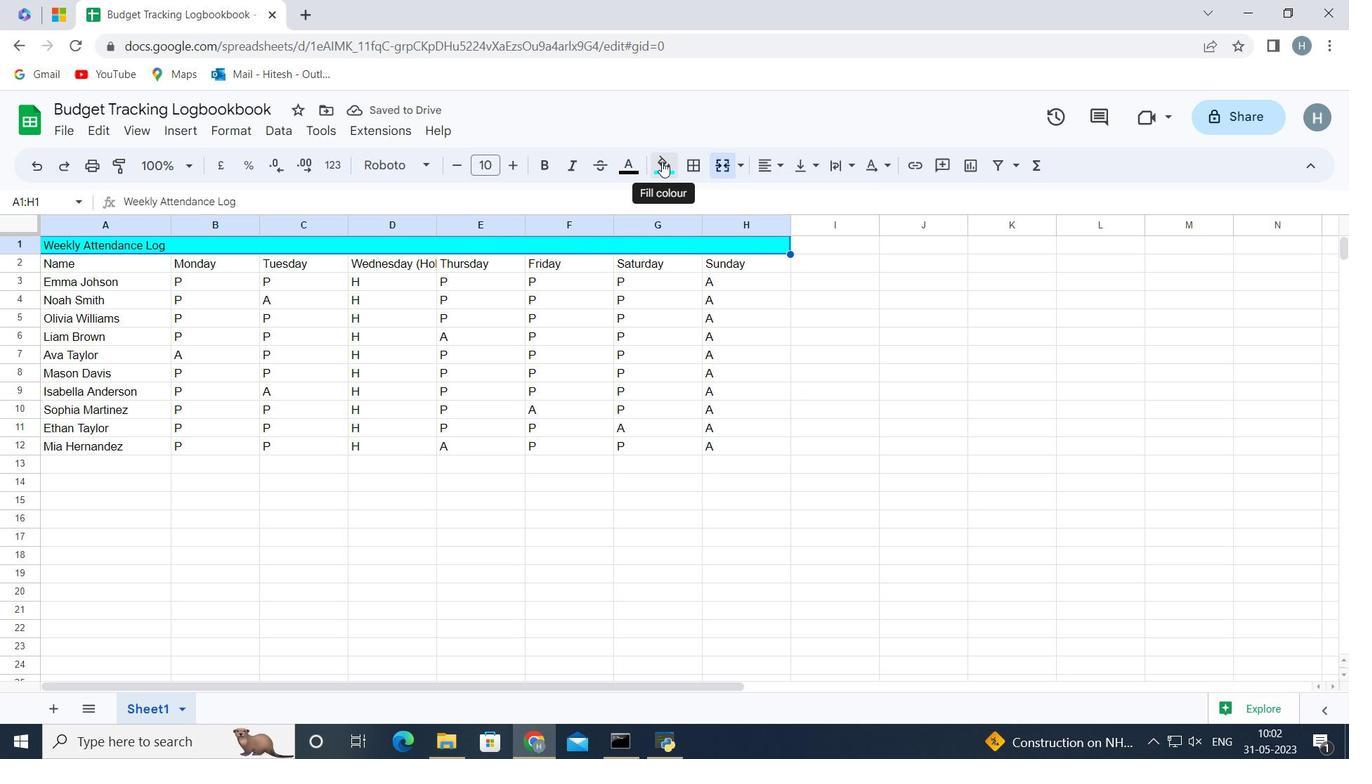 
Action: Mouse moved to (786, 300)
Screenshot: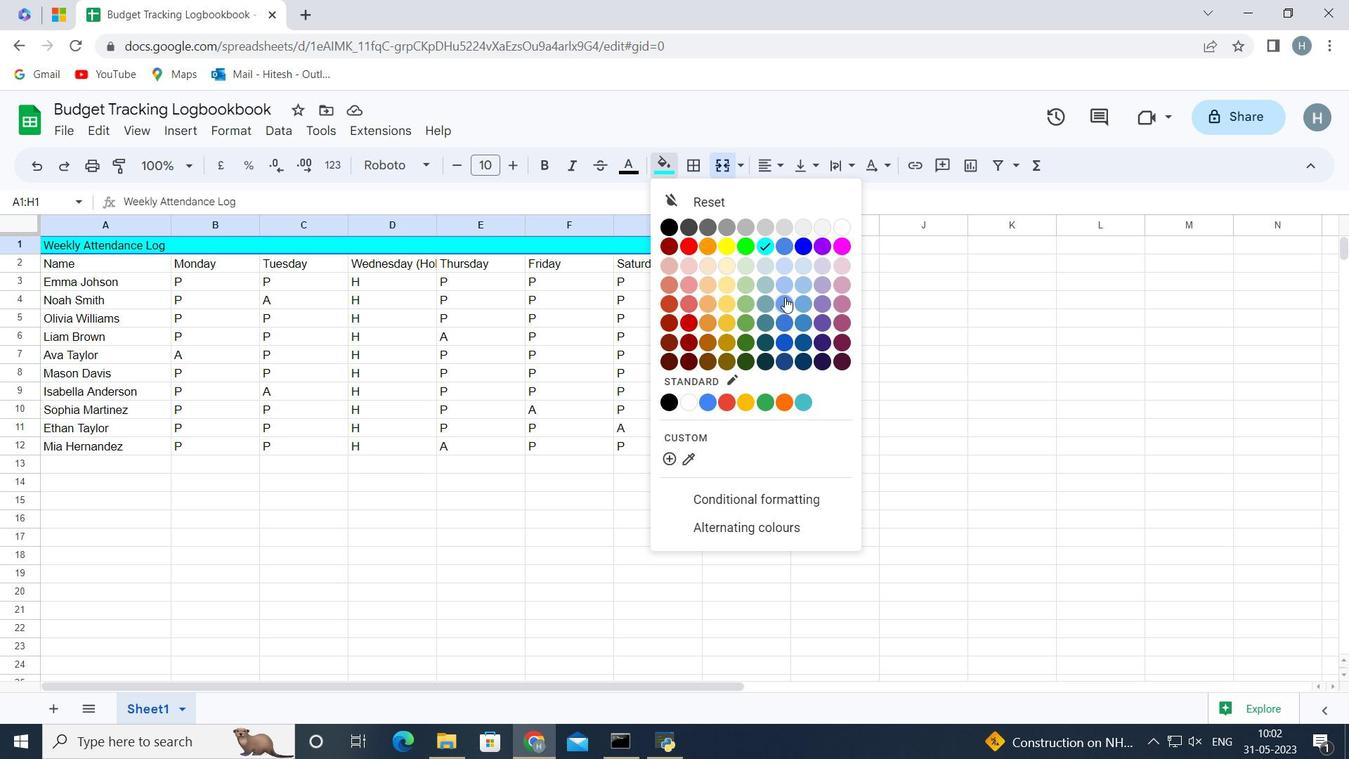 
Action: Mouse pressed left at (786, 300)
Screenshot: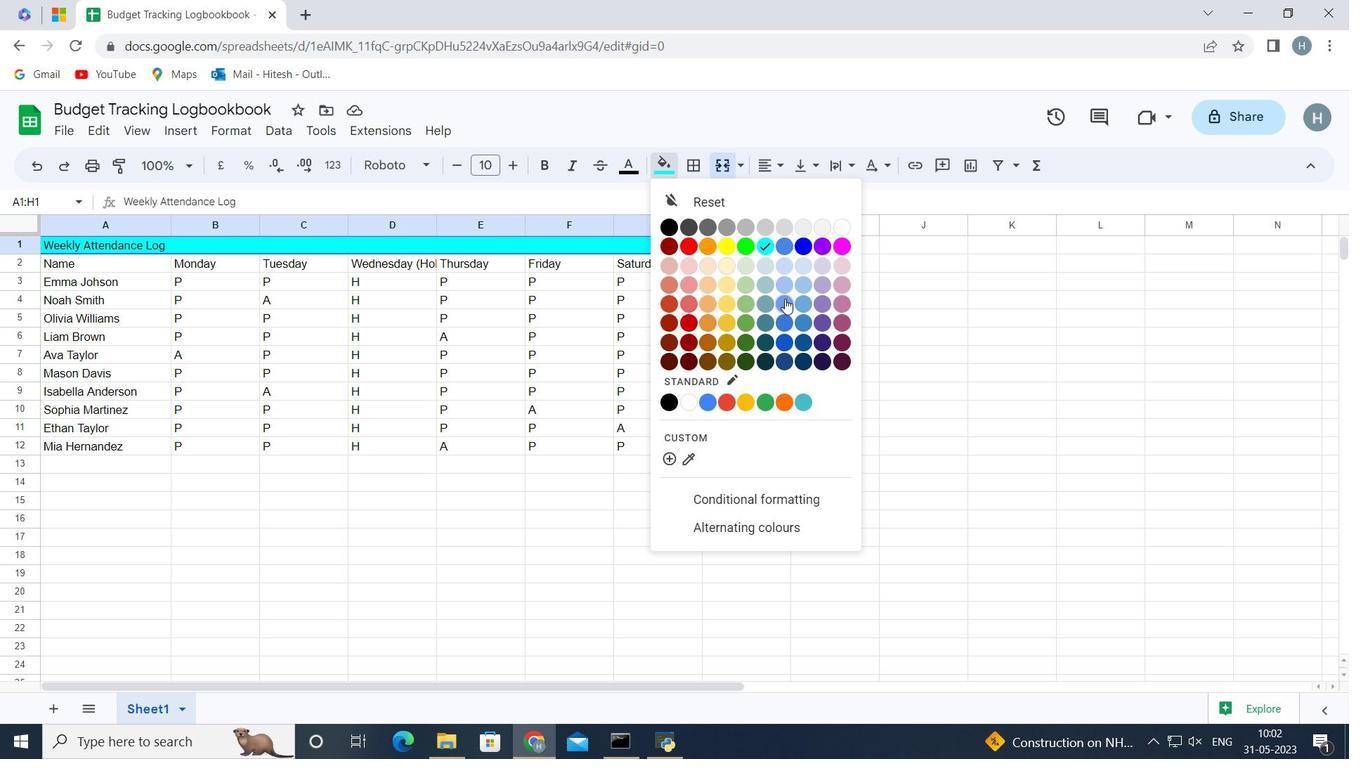 
Action: Mouse moved to (498, 516)
Screenshot: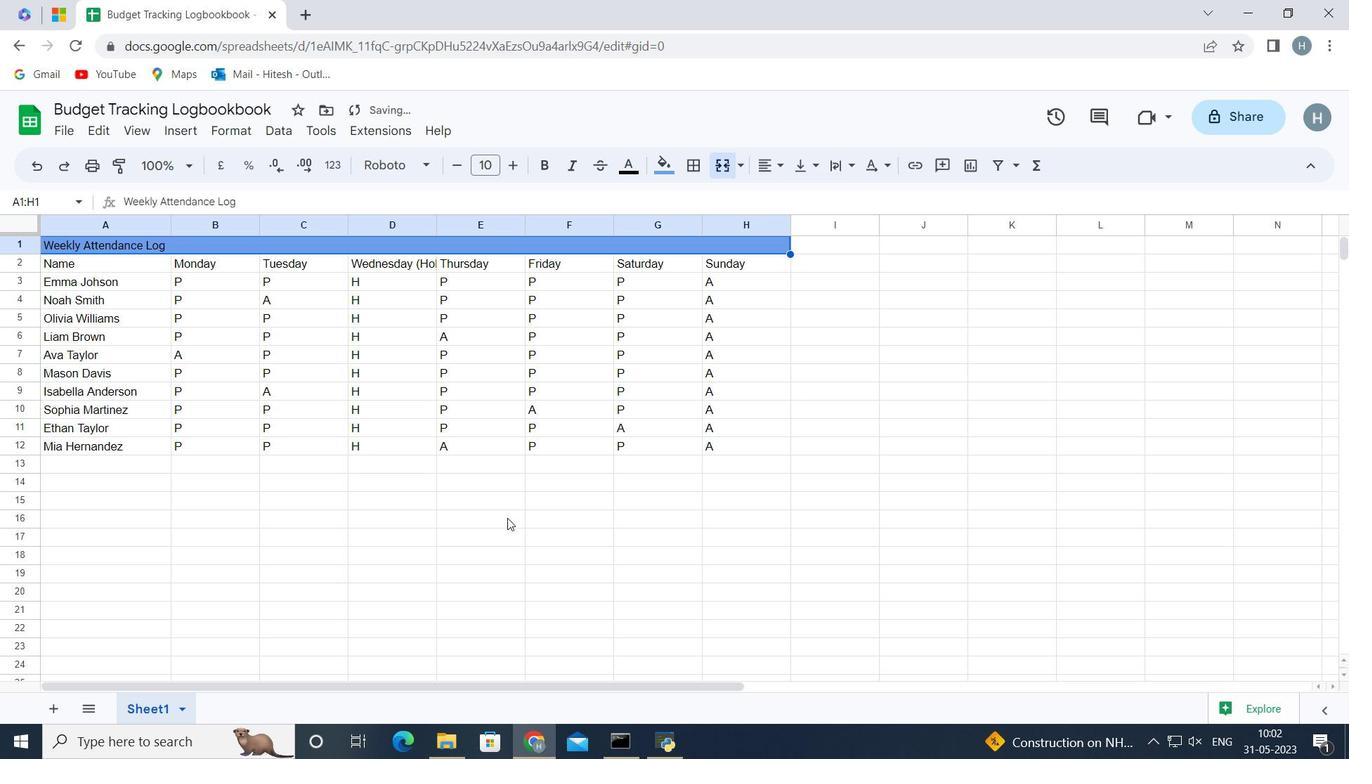 
Action: Mouse pressed left at (498, 516)
Screenshot: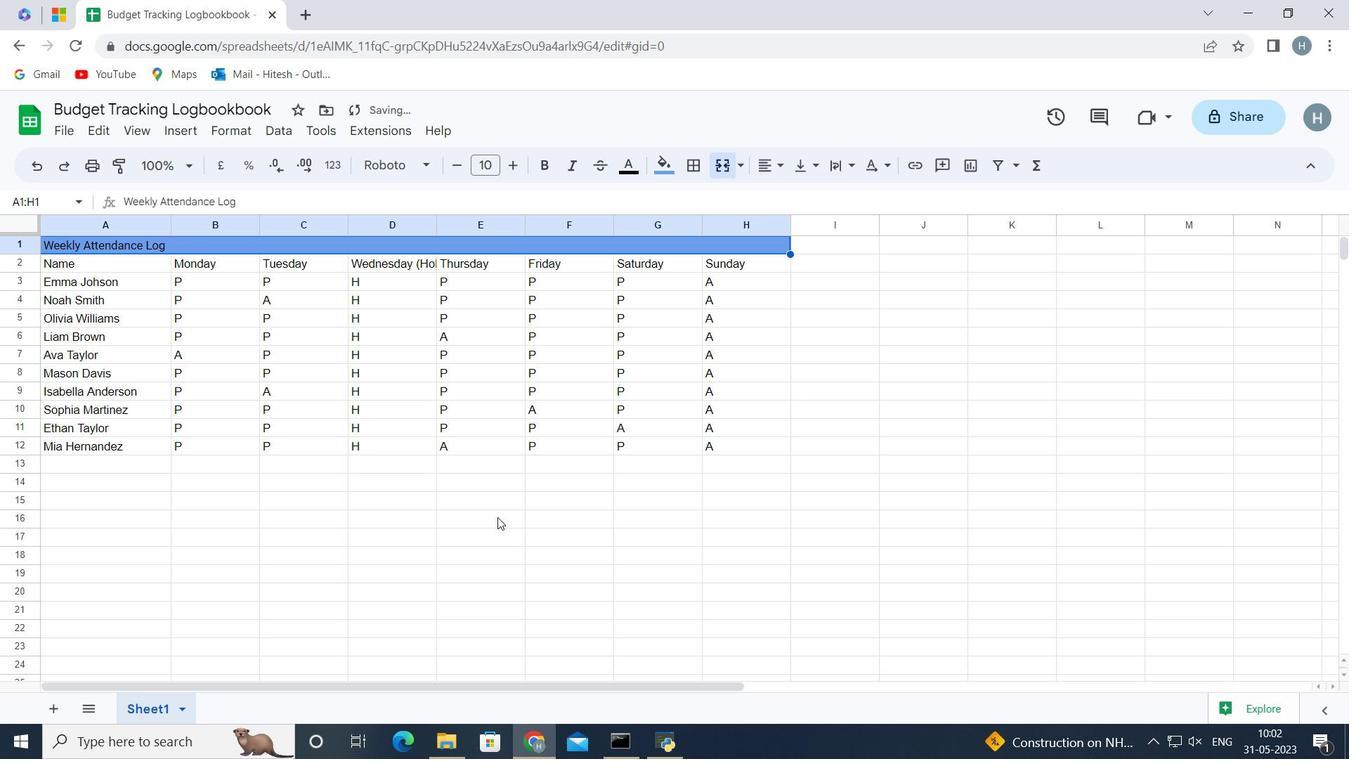 
Action: Mouse moved to (514, 167)
Screenshot: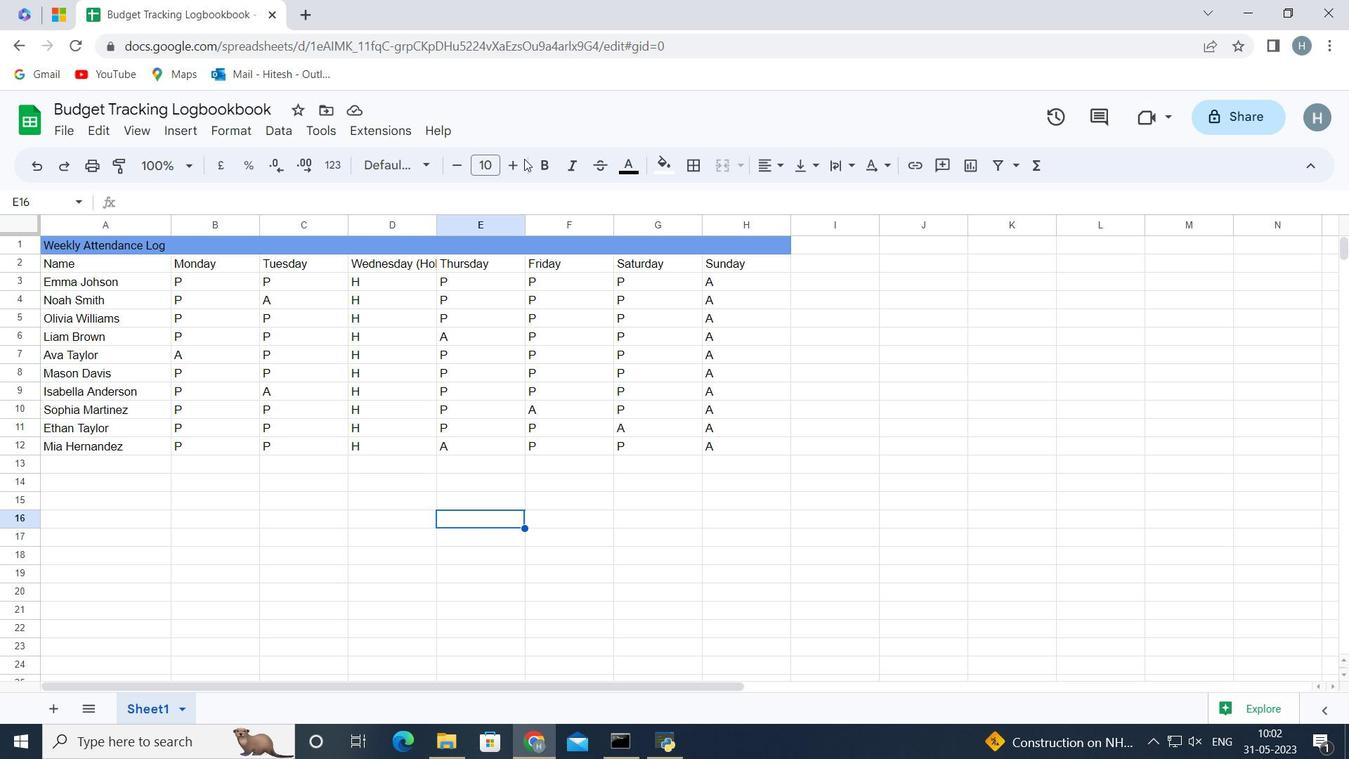 
Action: Mouse pressed left at (514, 167)
Screenshot: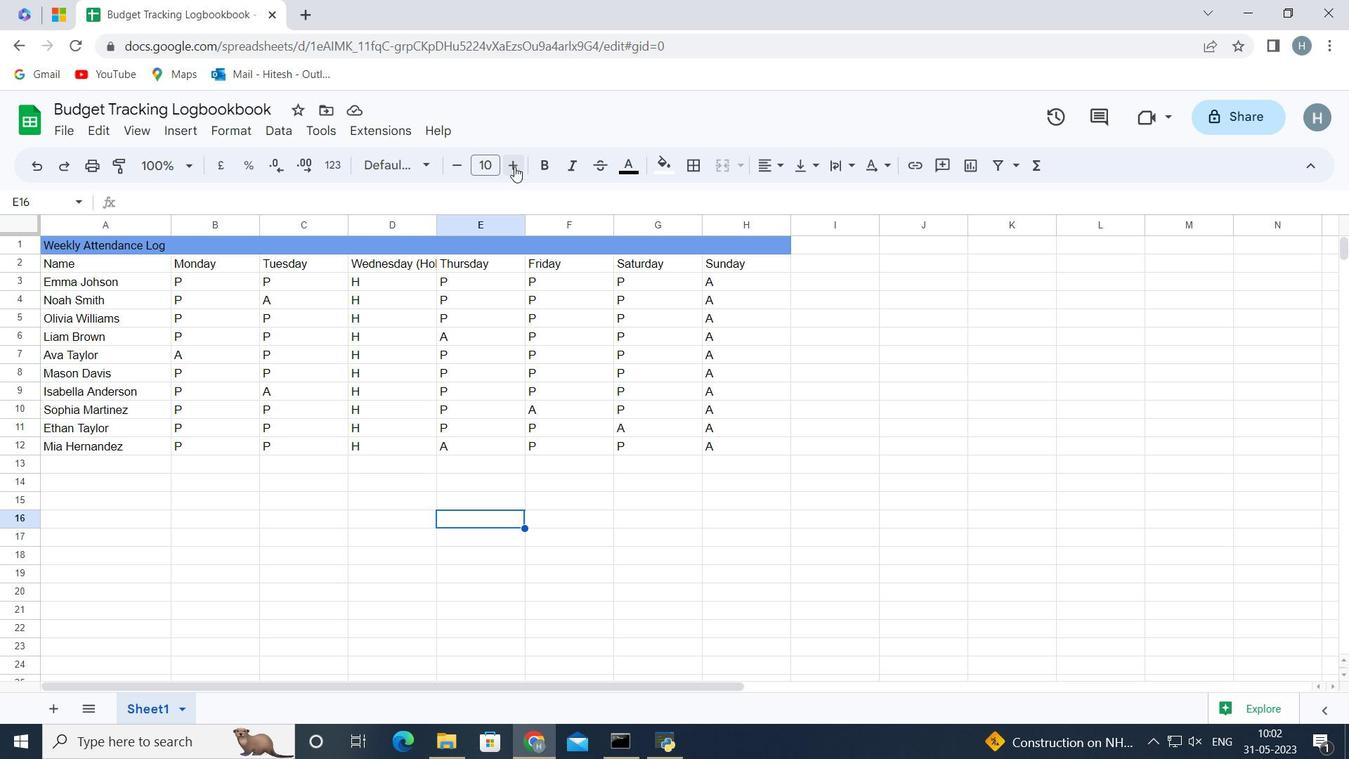 
Action: Mouse pressed left at (514, 167)
Screenshot: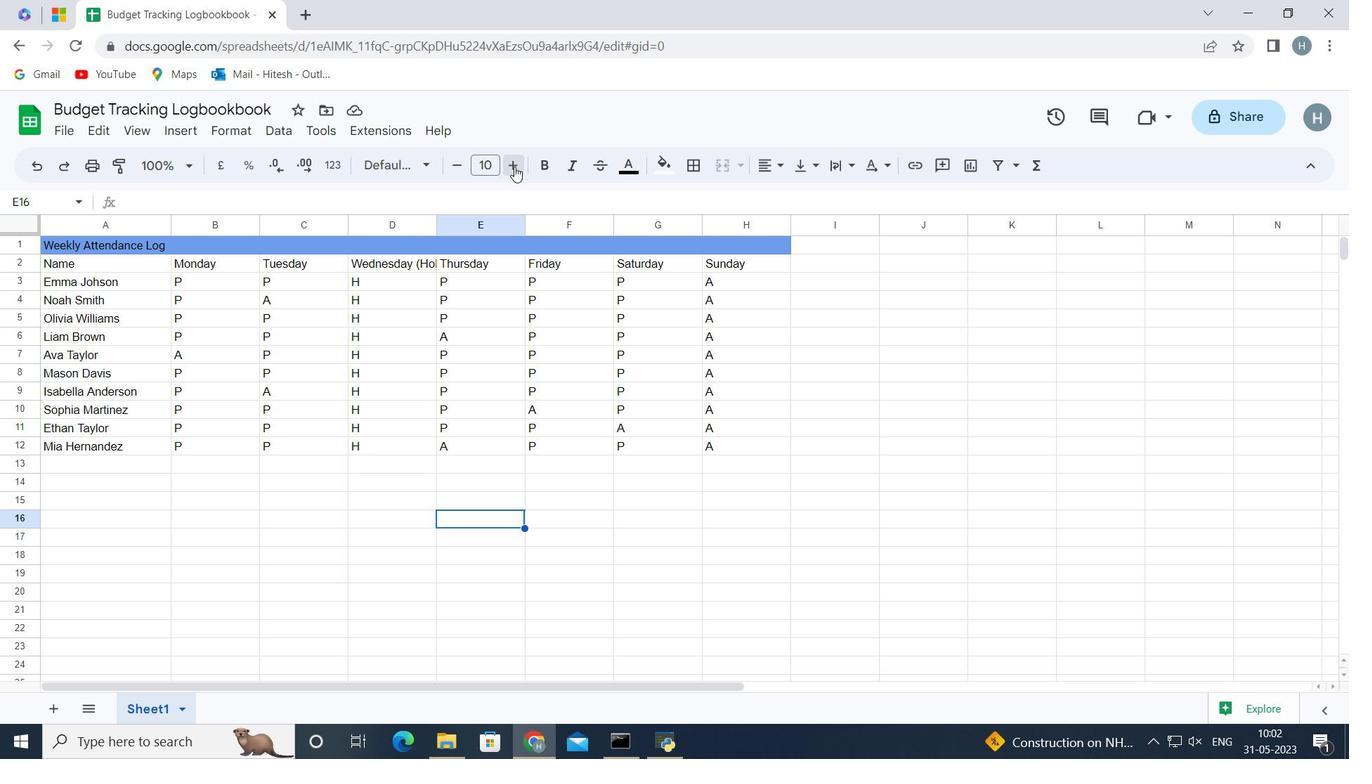 
Action: Mouse pressed left at (514, 167)
Screenshot: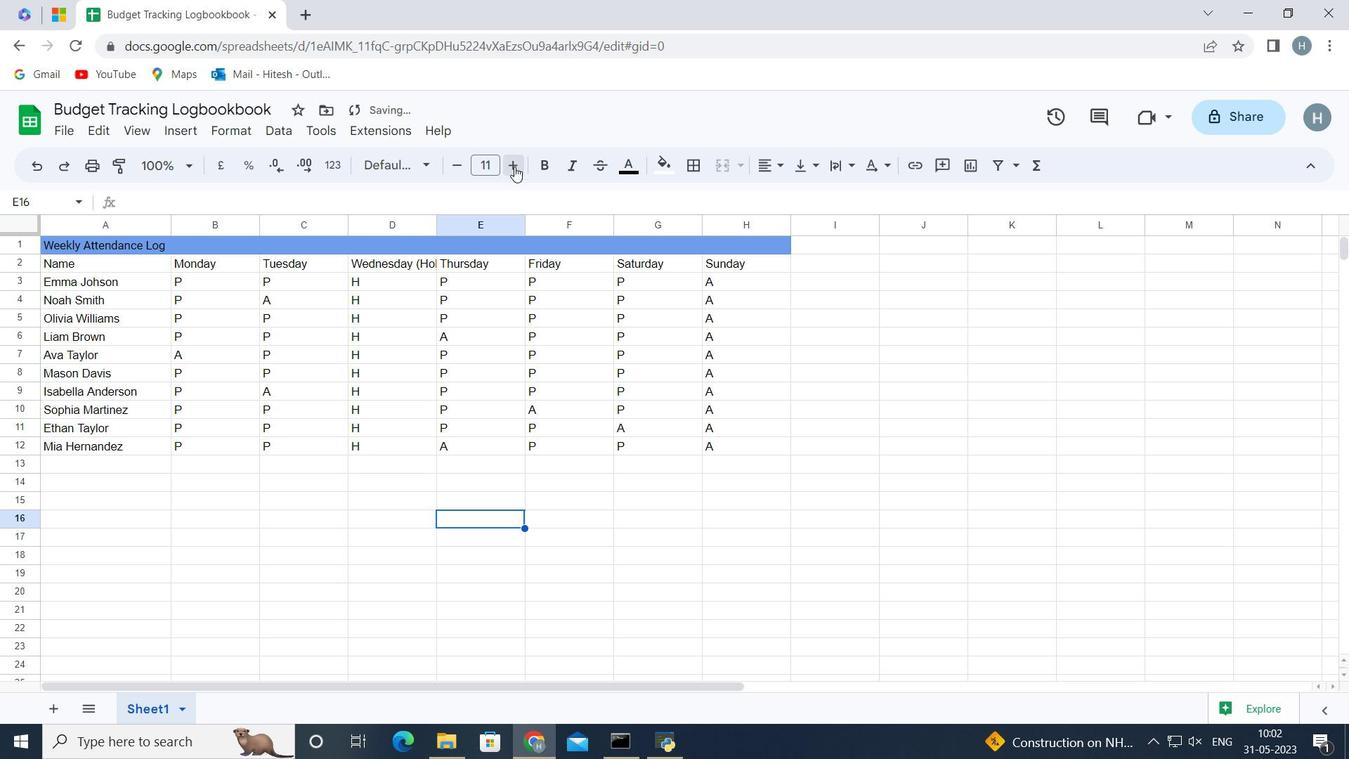 
Action: Mouse pressed left at (514, 167)
Screenshot: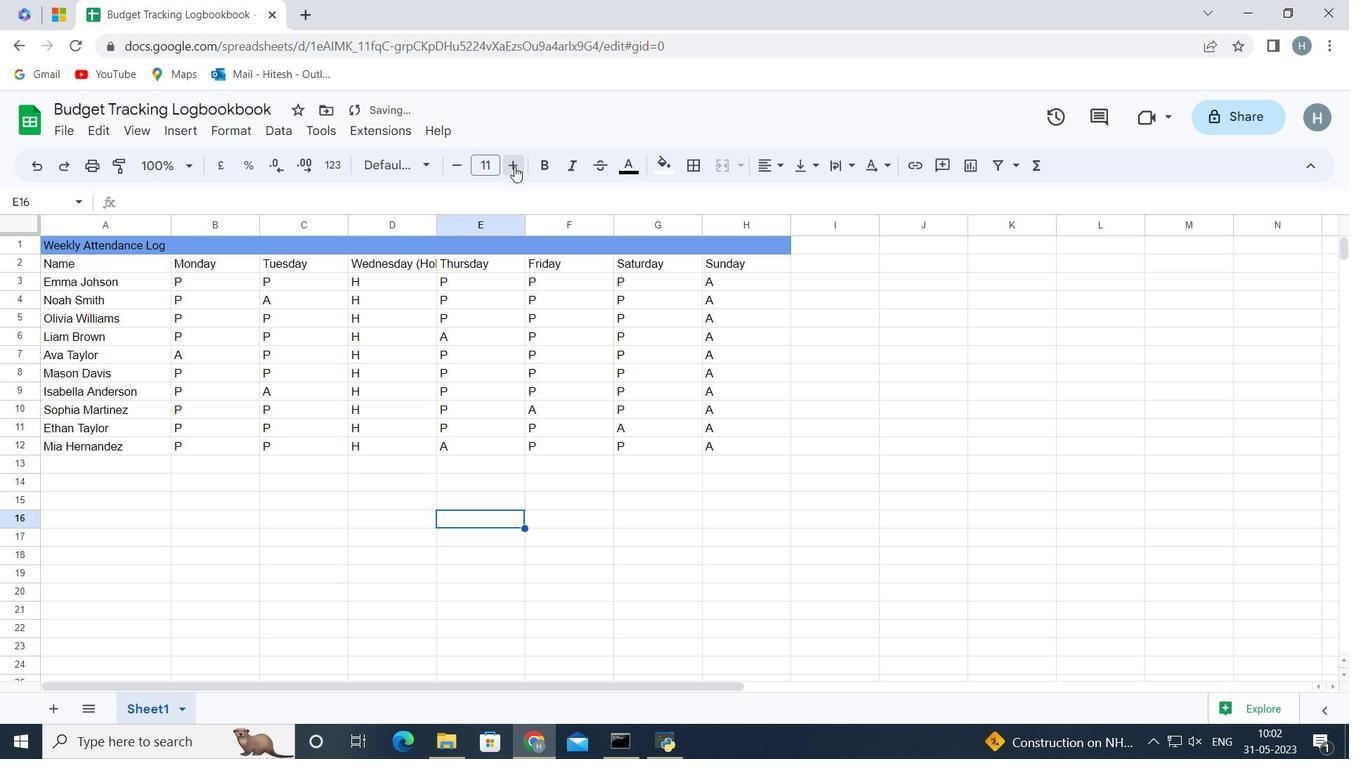 
Action: Mouse moved to (368, 238)
Screenshot: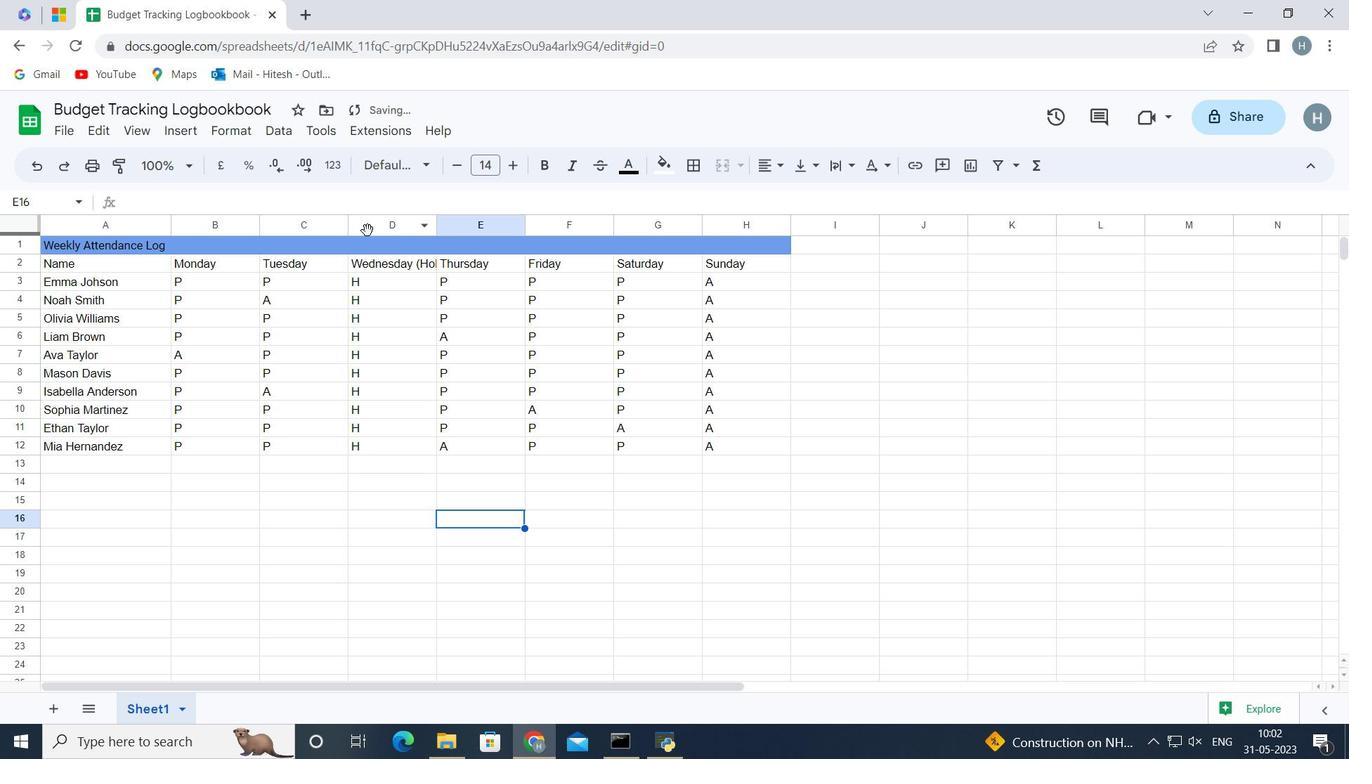 
Action: Mouse pressed left at (368, 238)
Screenshot: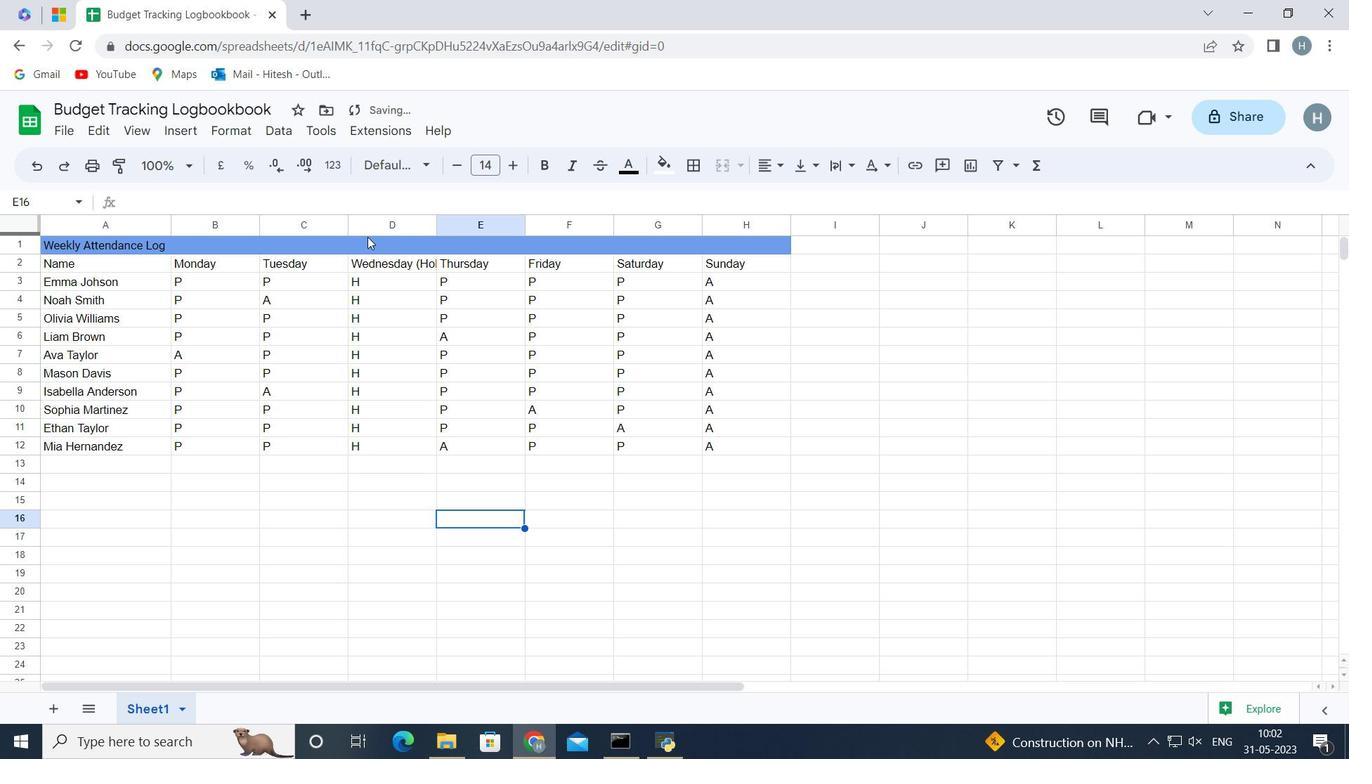 
Action: Mouse moved to (370, 454)
Screenshot: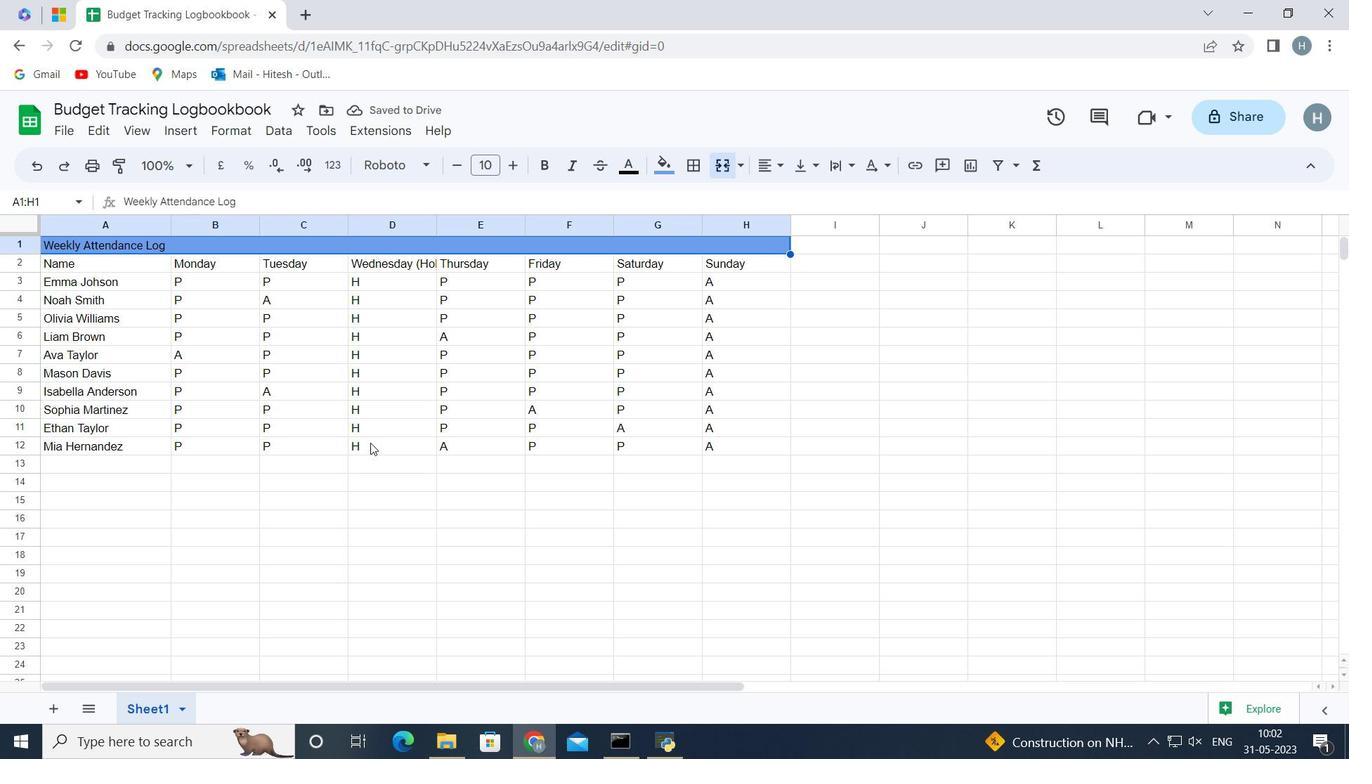 
Action: Mouse pressed left at (370, 454)
Screenshot: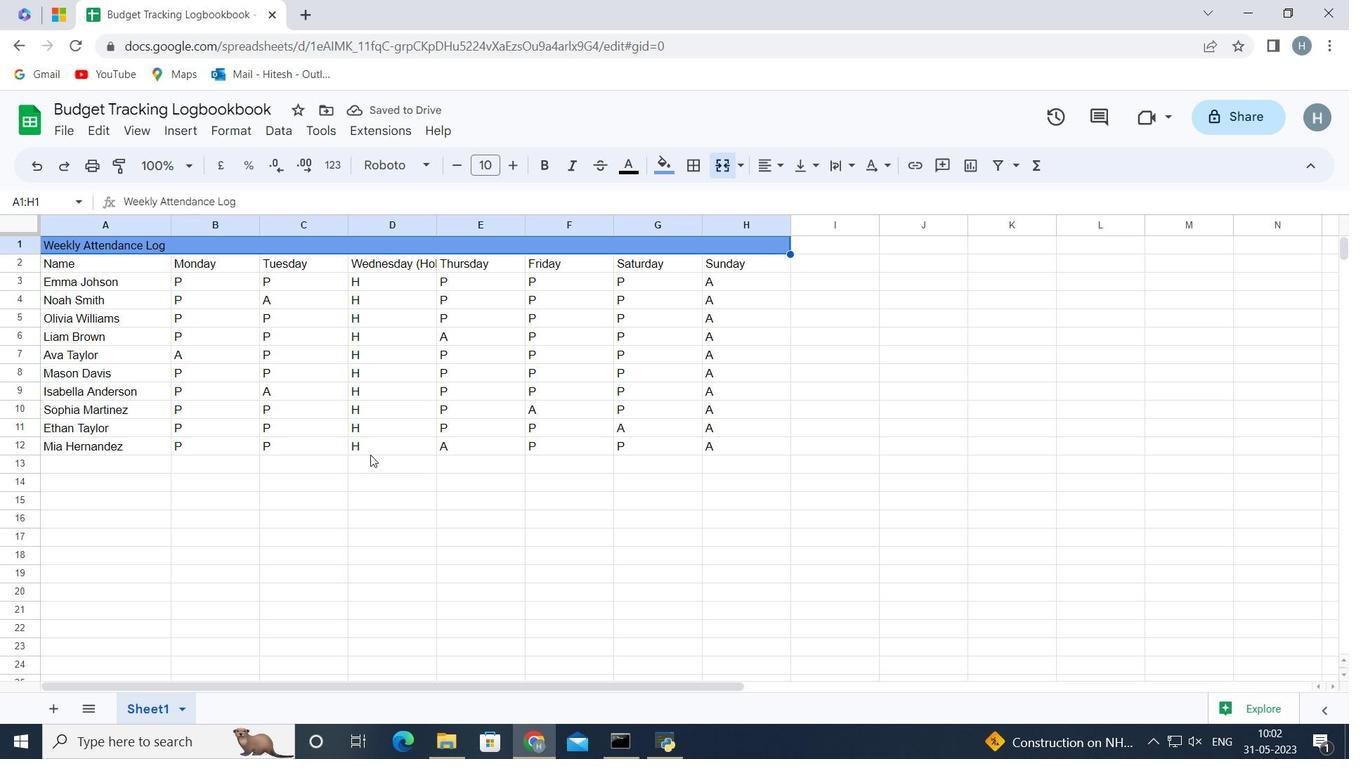 
Action: Mouse moved to (351, 241)
Screenshot: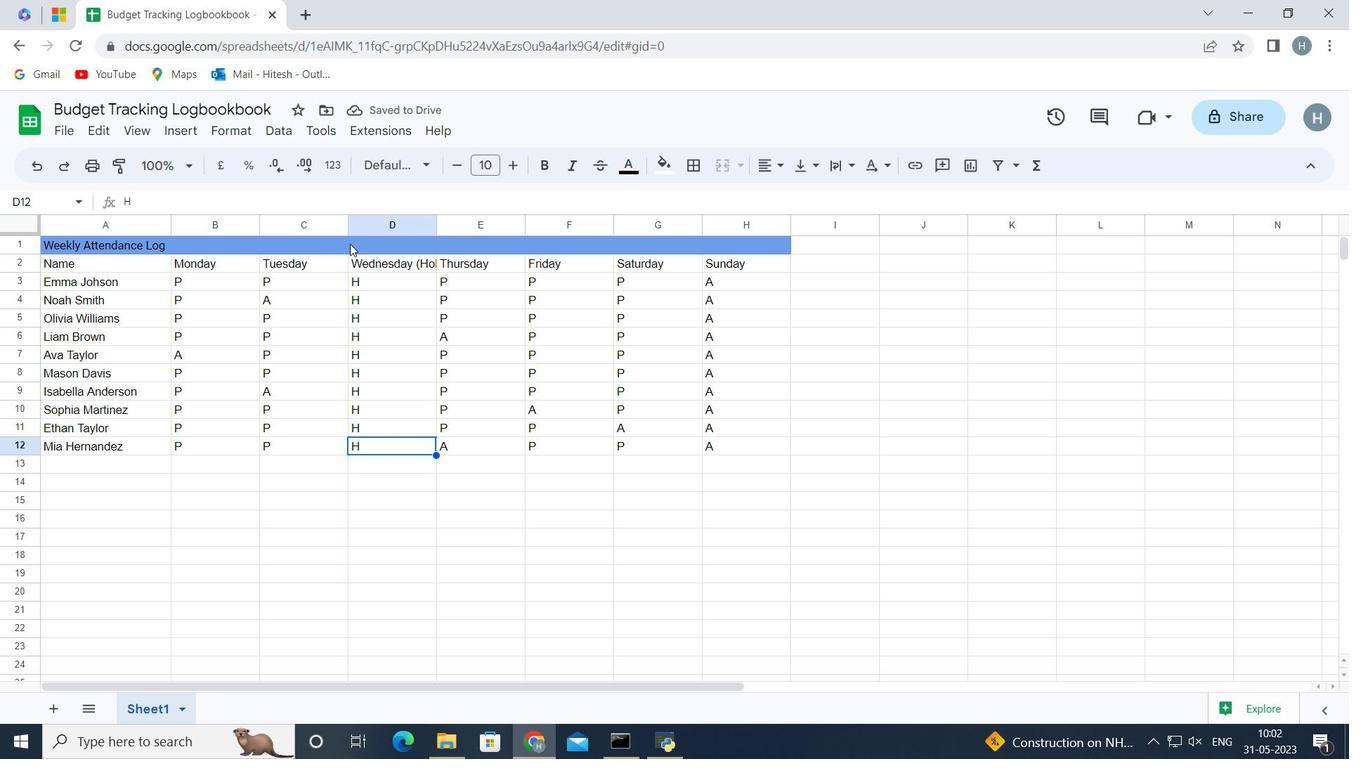 
Action: Mouse pressed left at (351, 241)
Screenshot: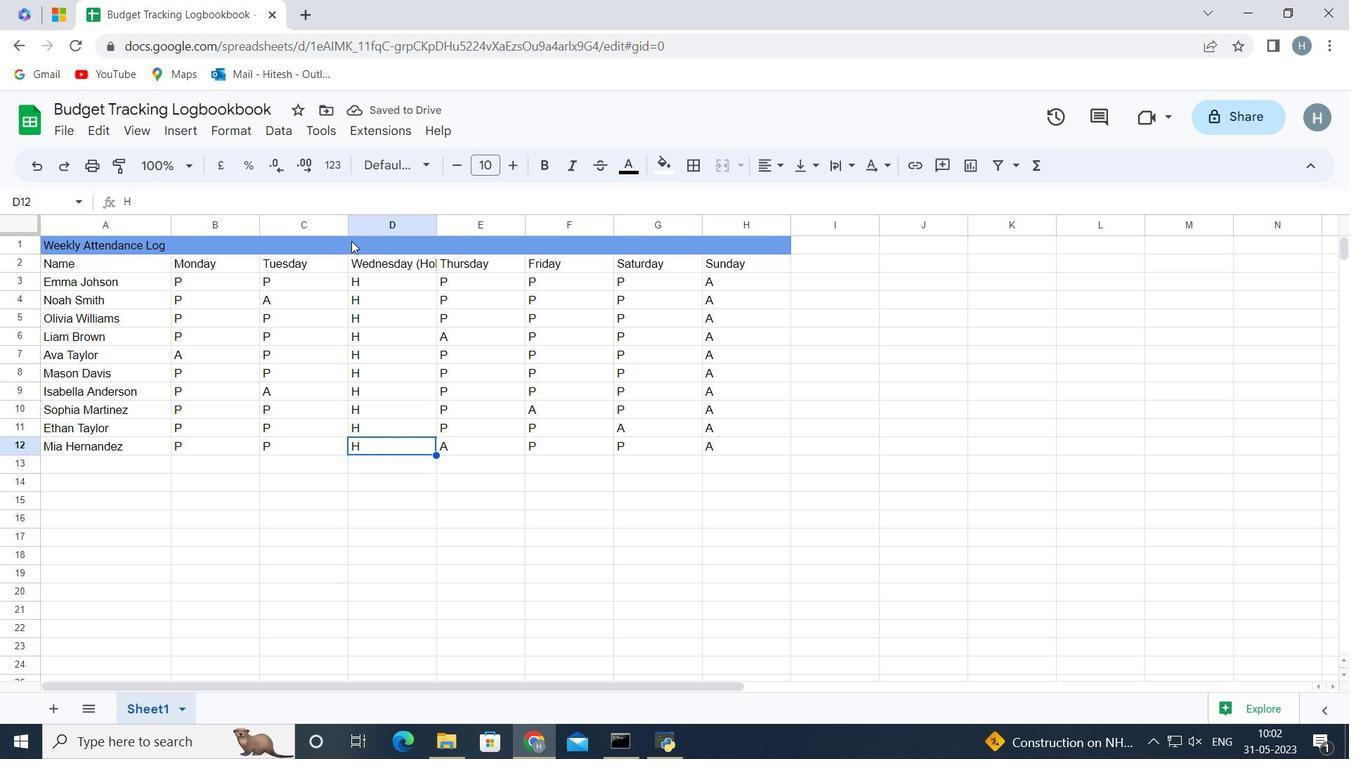
Action: Mouse moved to (508, 160)
Screenshot: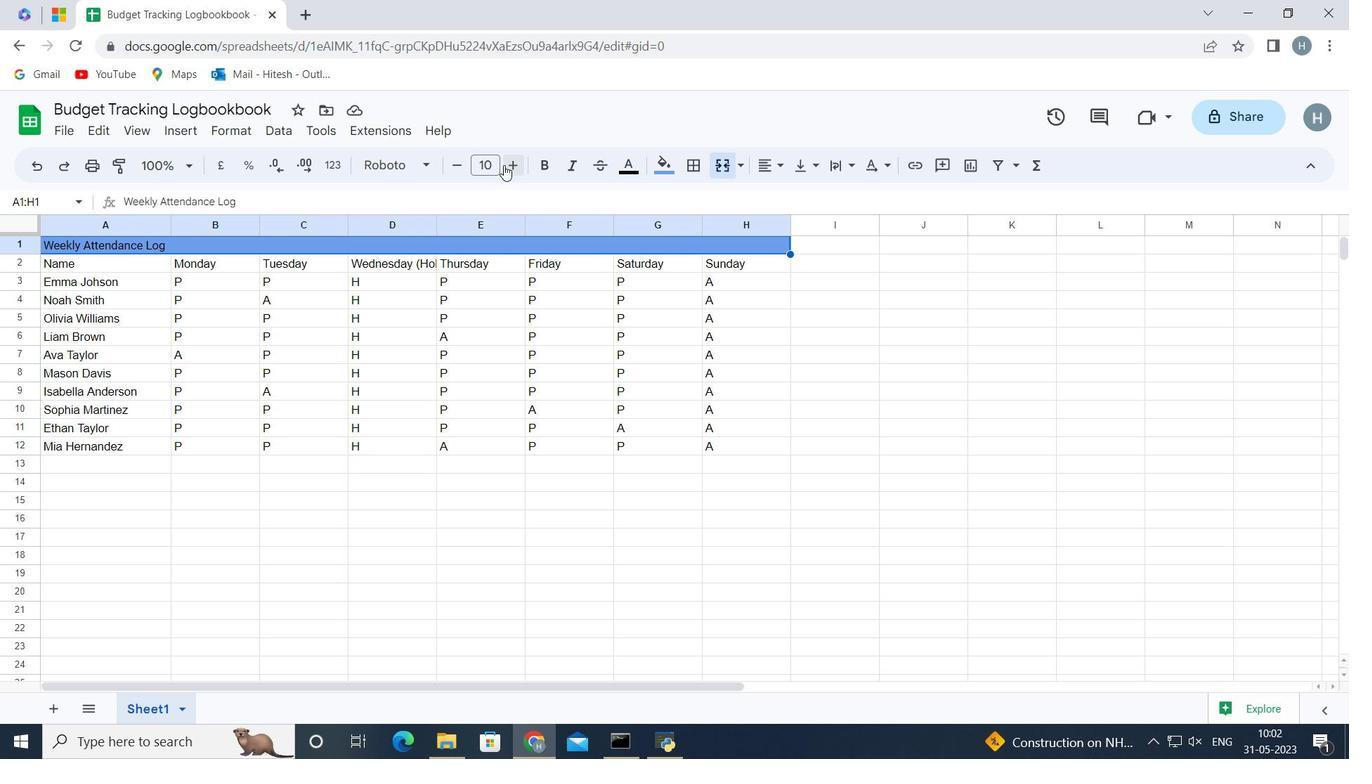 
Action: Mouse pressed left at (508, 160)
Screenshot: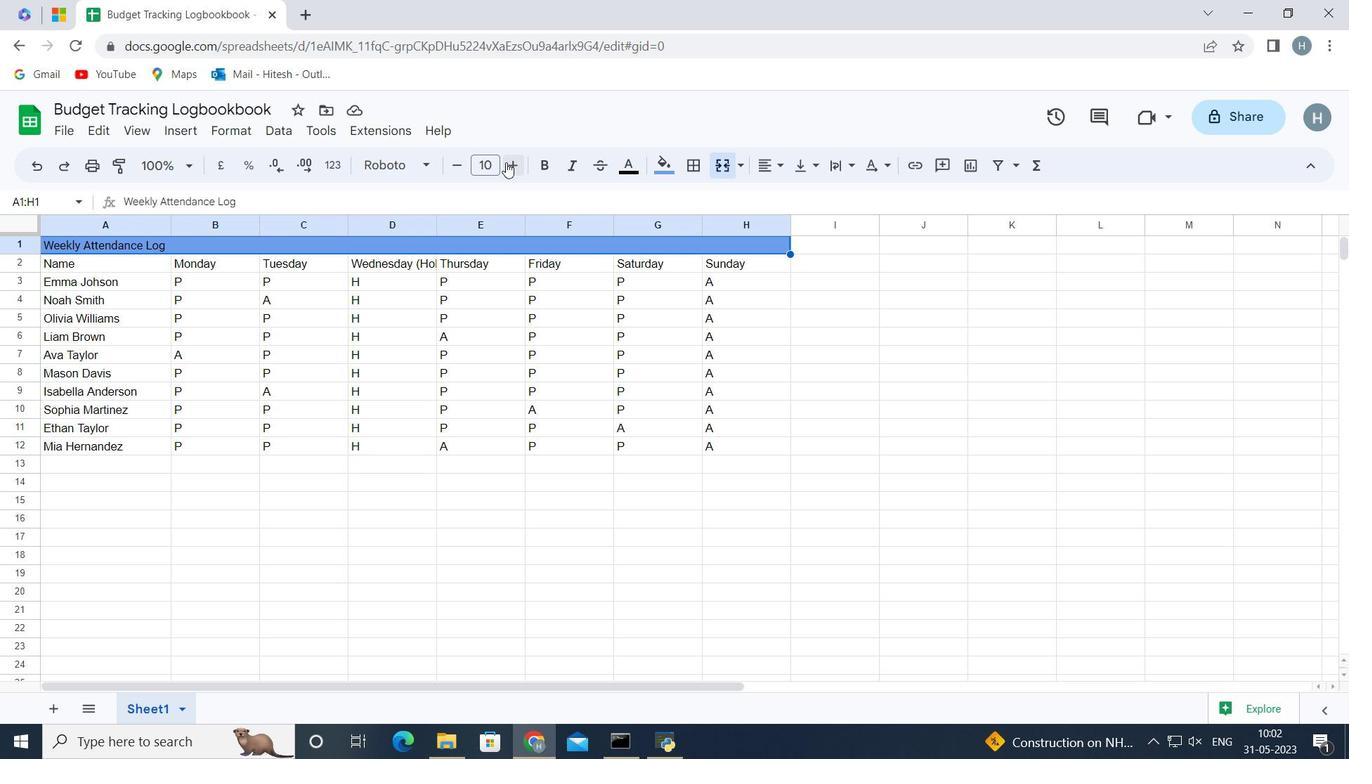
Action: Mouse pressed left at (508, 160)
Screenshot: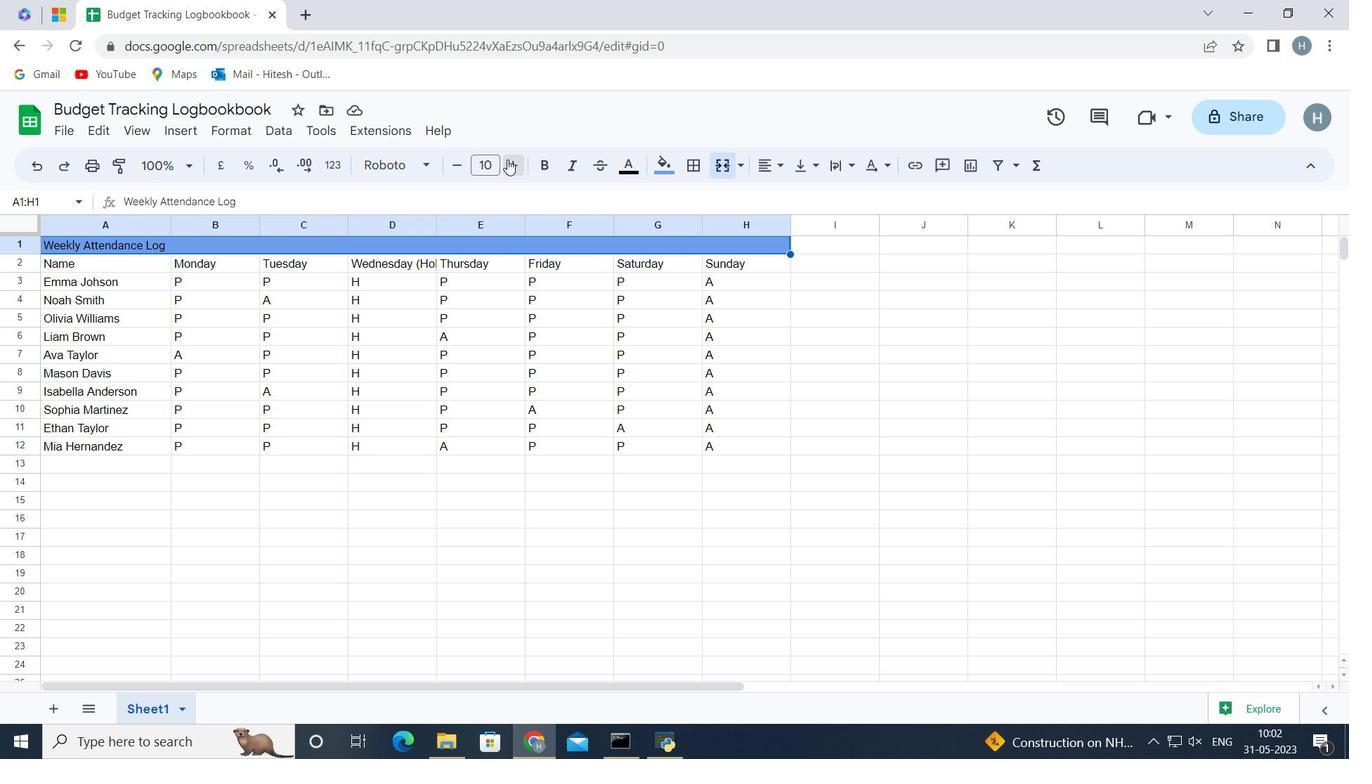 
Action: Mouse pressed left at (508, 160)
Screenshot: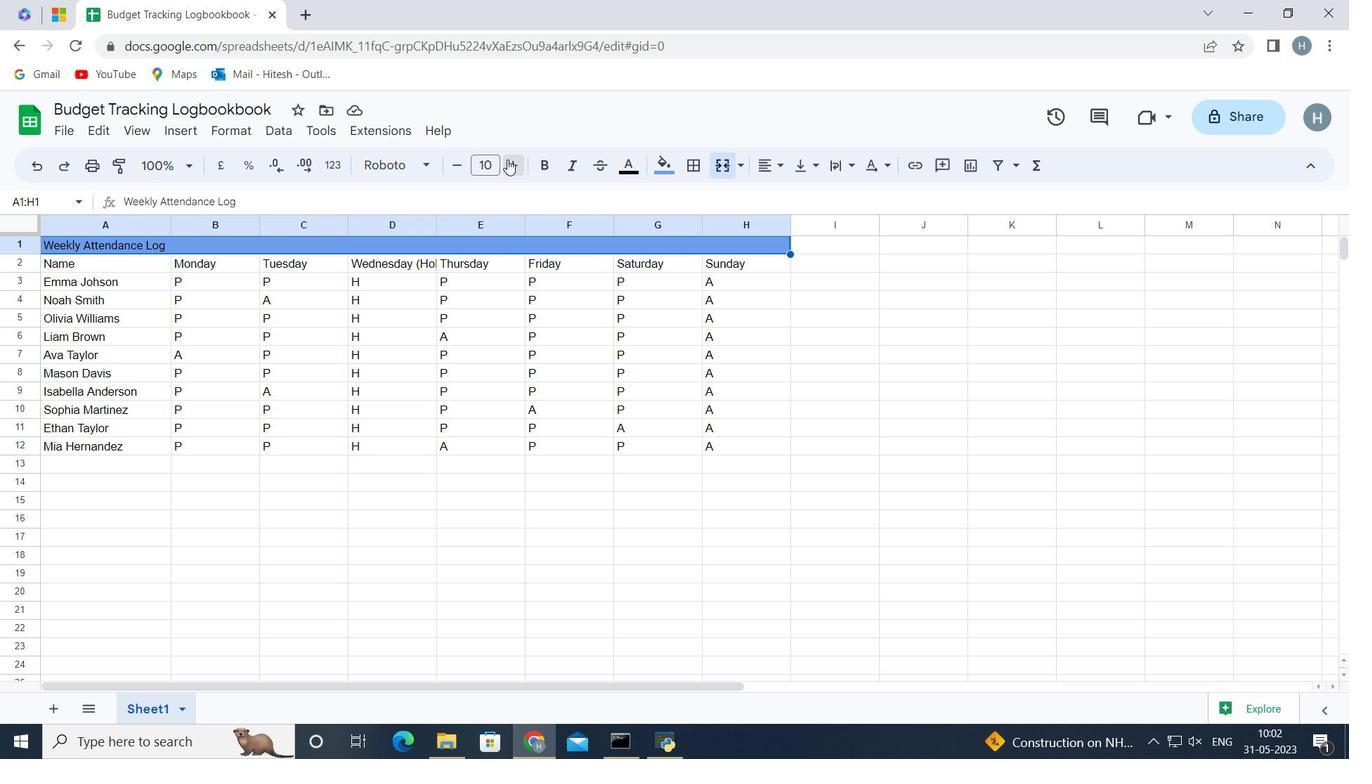 
Action: Mouse pressed left at (508, 160)
Screenshot: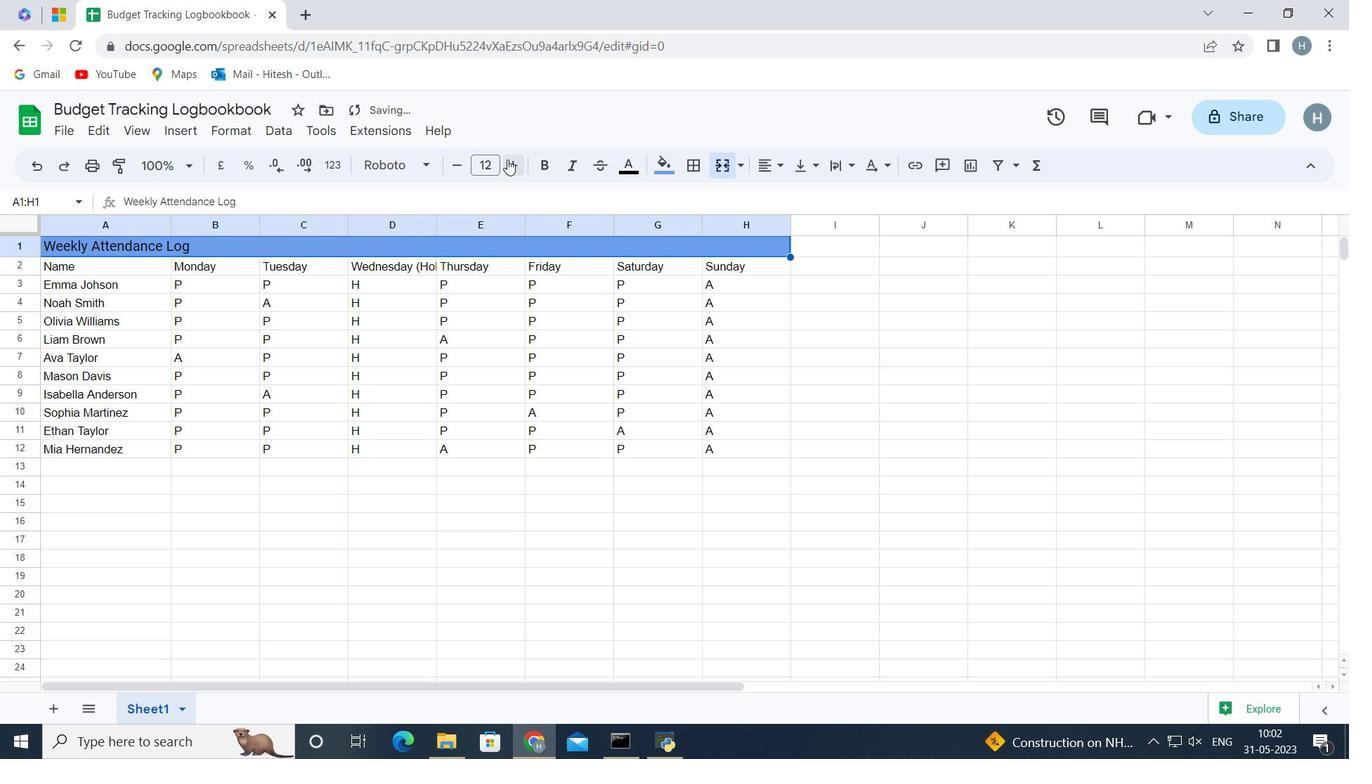 
Action: Mouse pressed left at (508, 160)
Screenshot: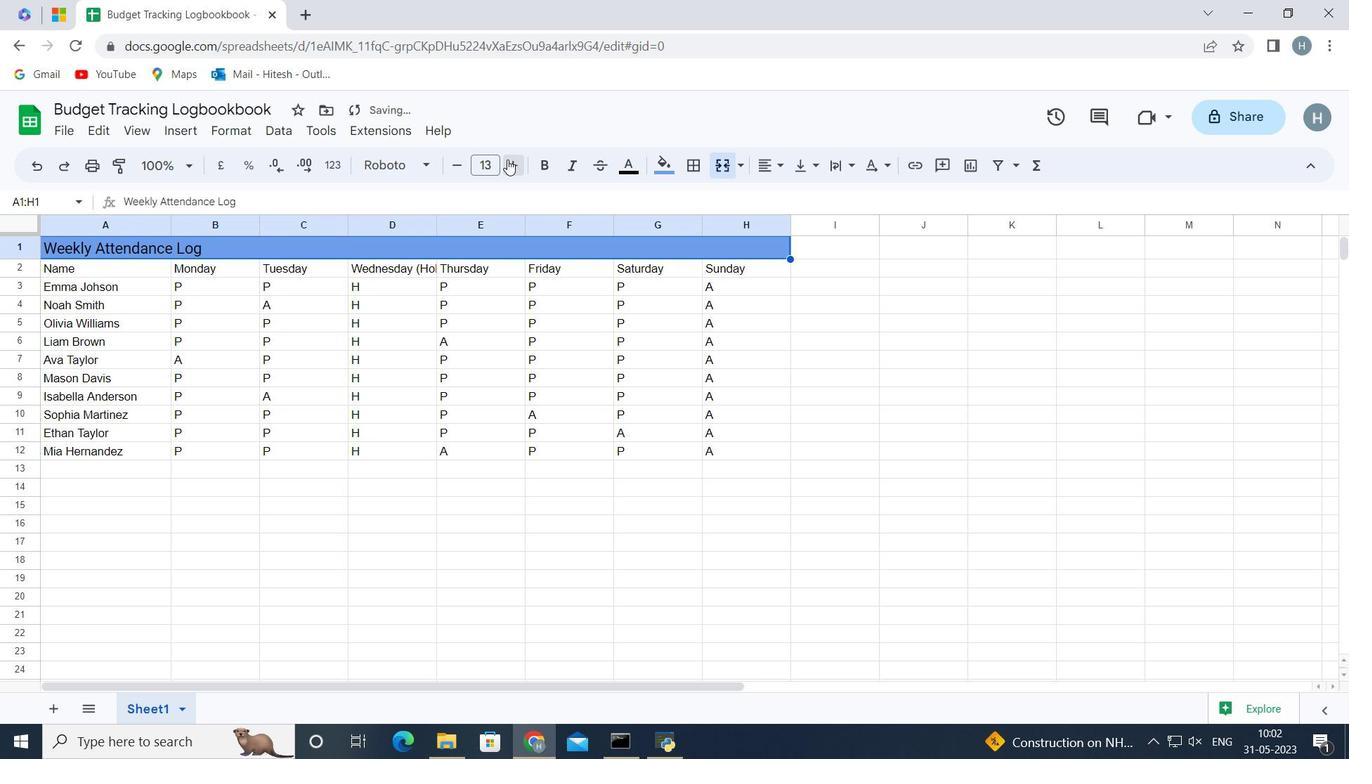 
Action: Mouse pressed left at (508, 160)
Screenshot: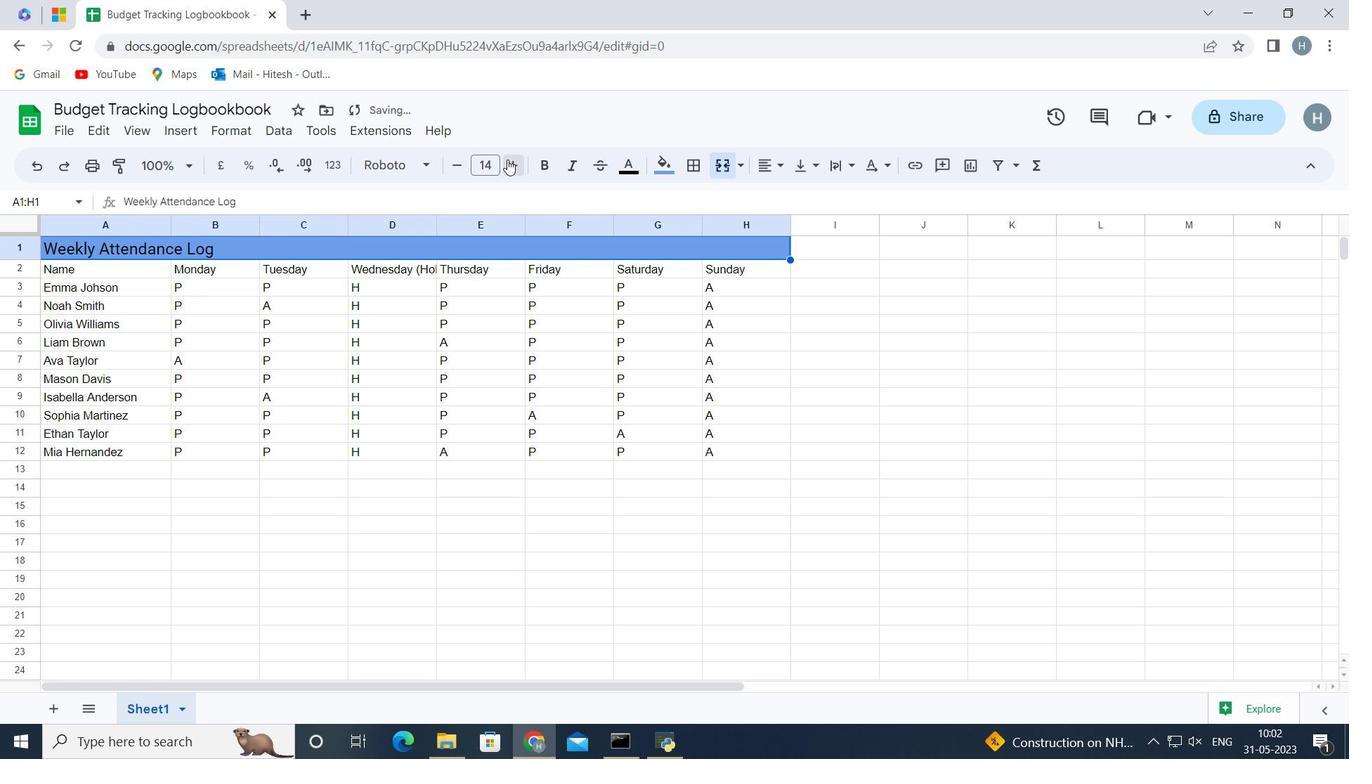 
Action: Mouse pressed left at (508, 160)
Screenshot: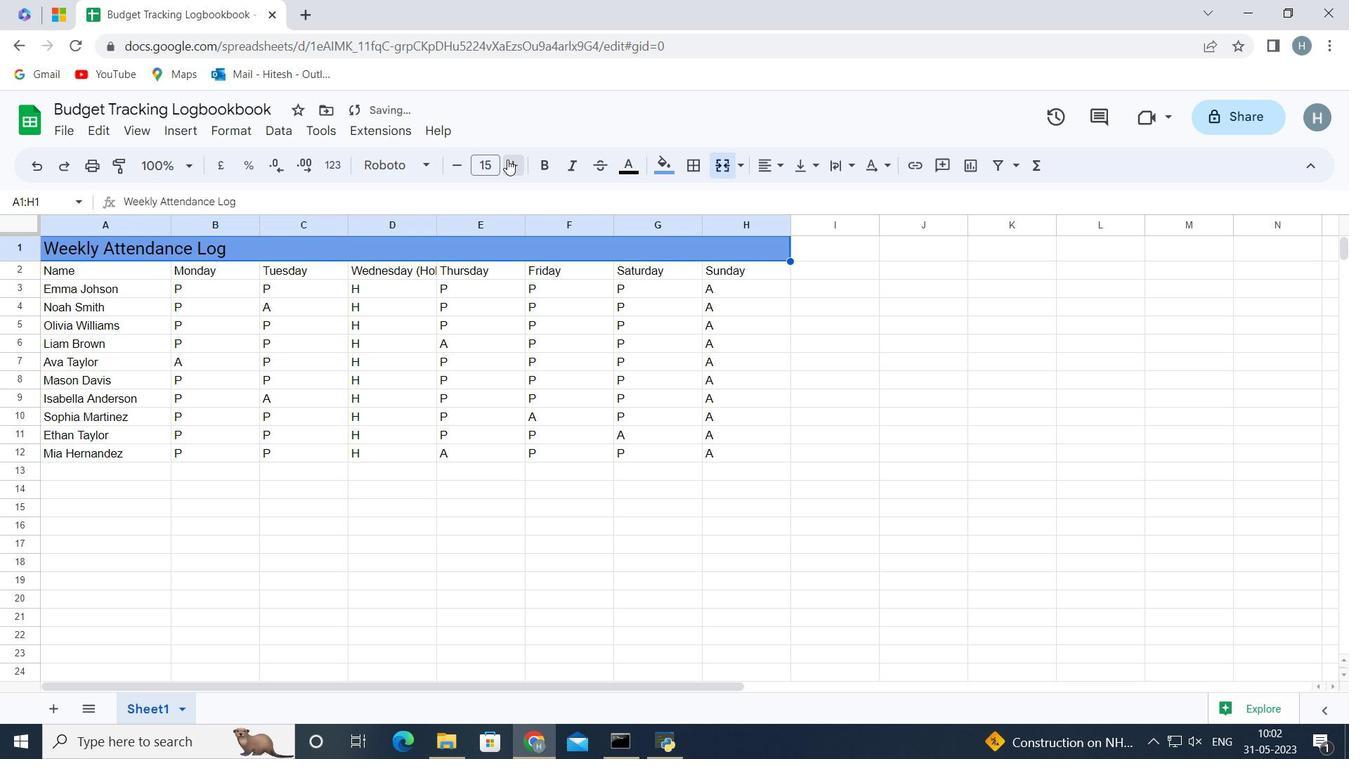 
Action: Mouse pressed left at (508, 160)
Screenshot: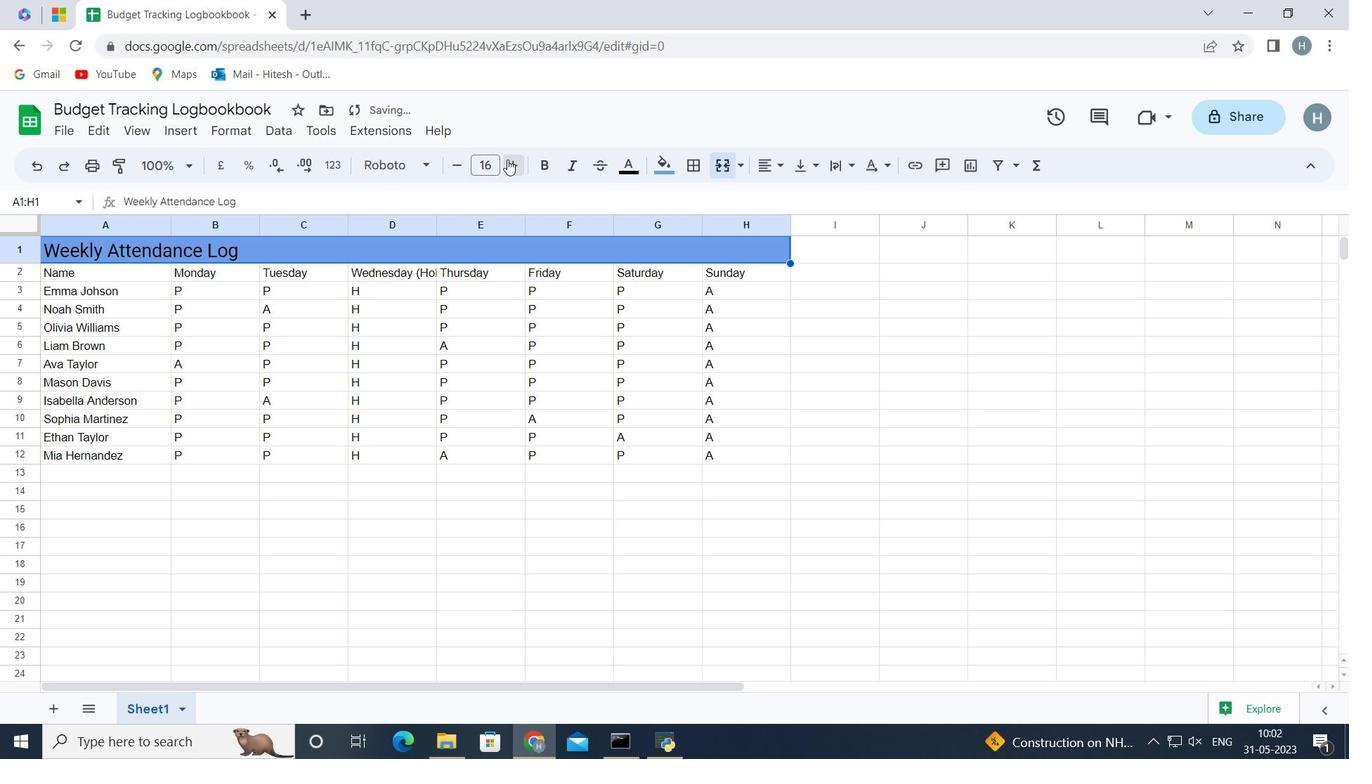 
Action: Mouse pressed left at (508, 160)
Screenshot: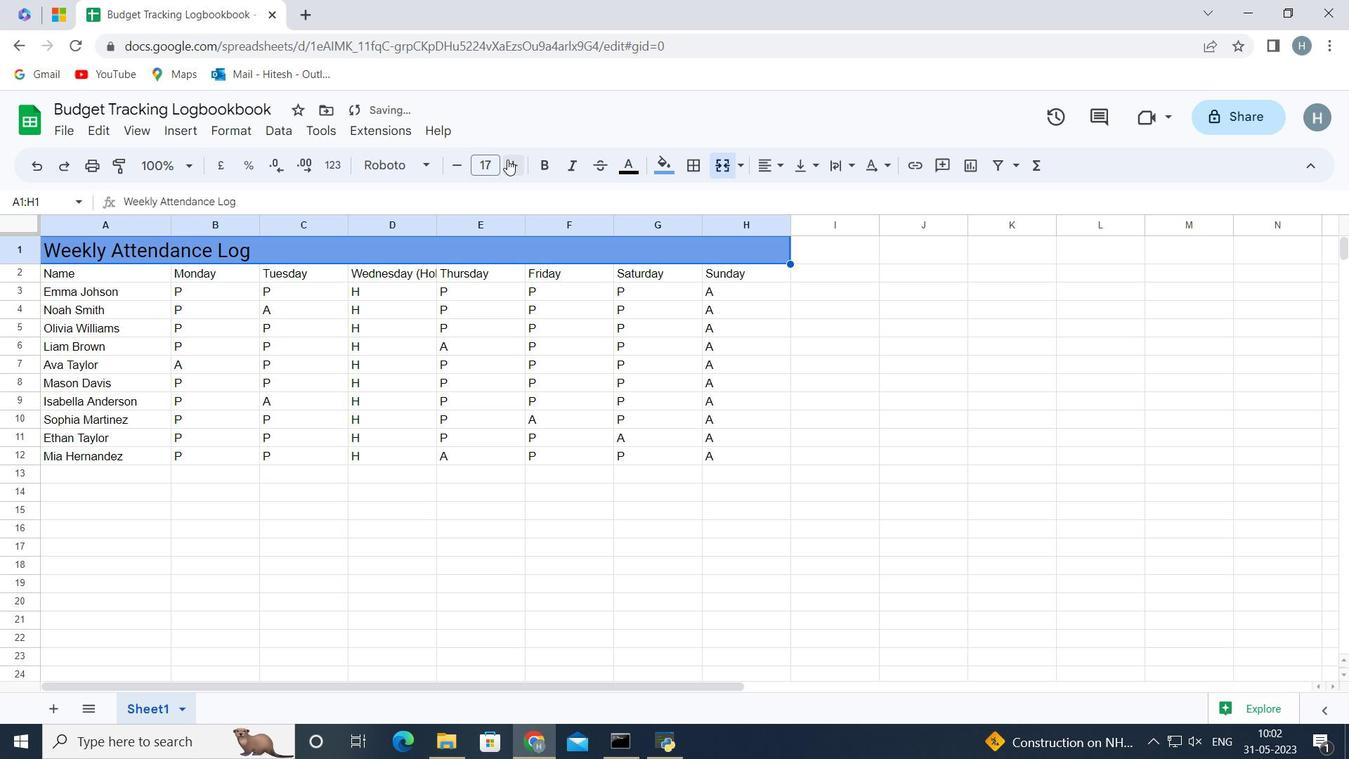 
Action: Mouse pressed left at (508, 160)
Screenshot: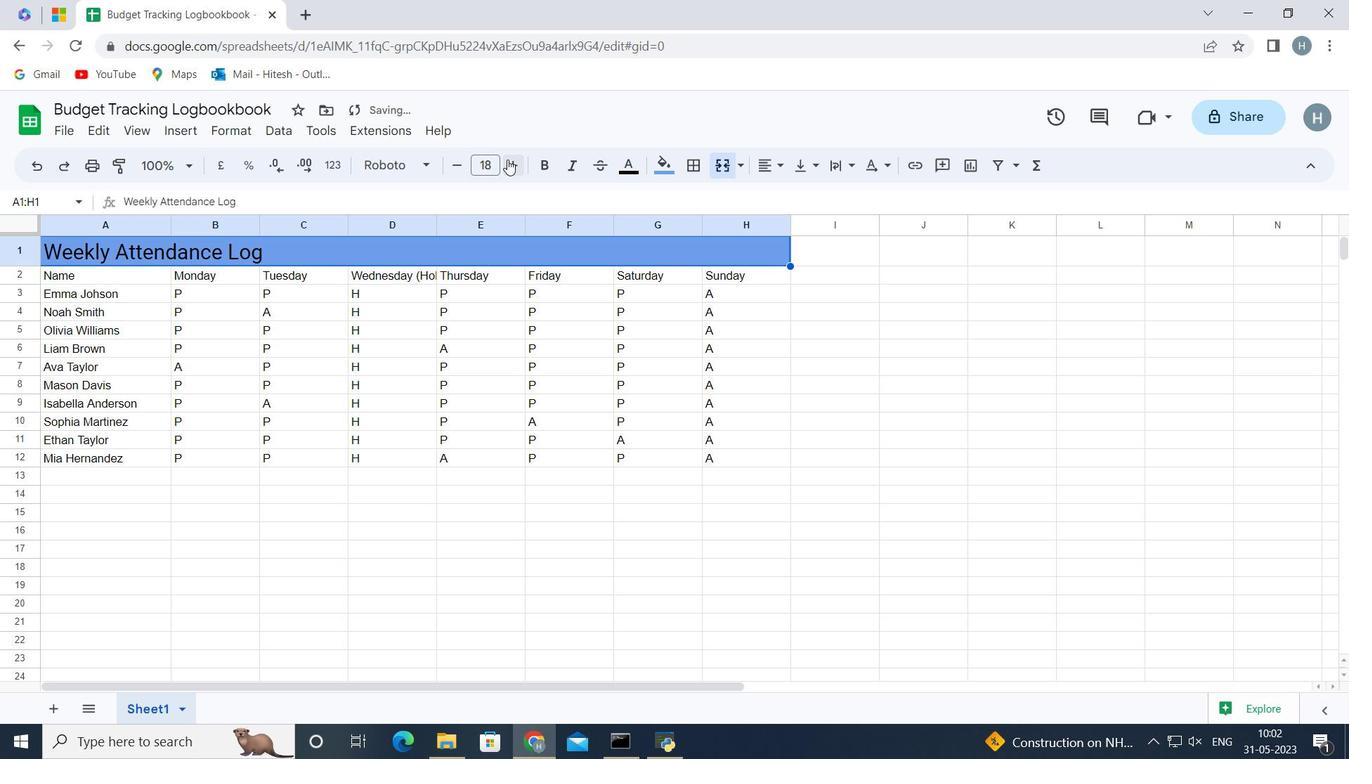 
Action: Mouse pressed left at (508, 160)
Screenshot: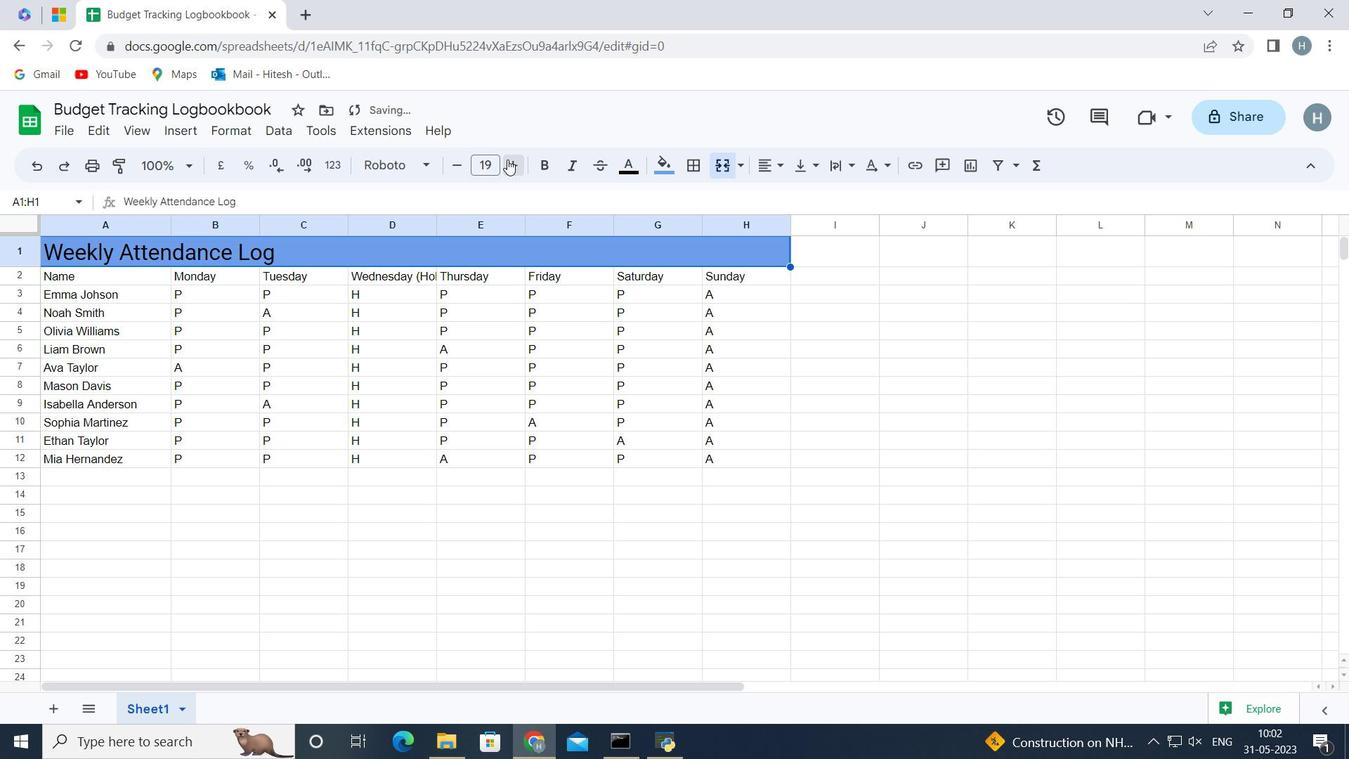 
Action: Mouse pressed left at (508, 160)
Screenshot: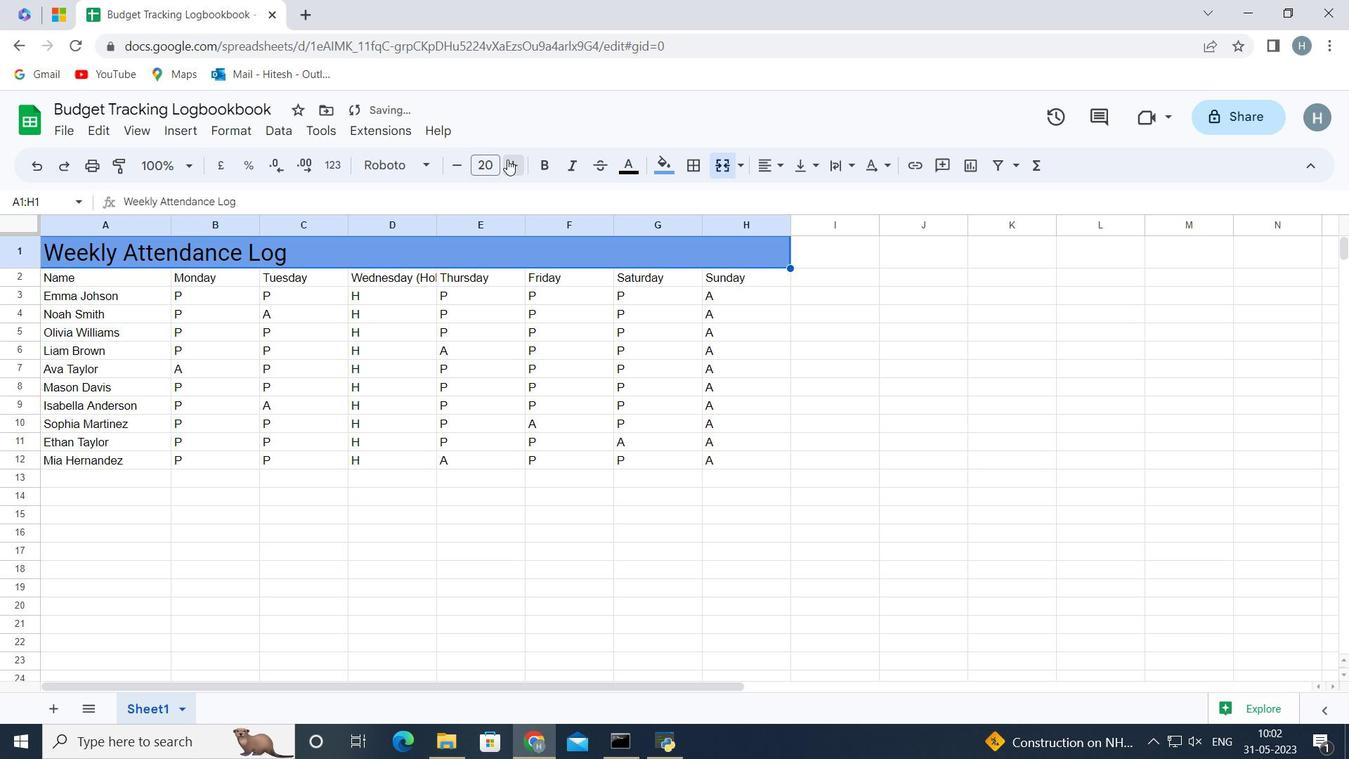 
Action: Mouse pressed left at (508, 160)
Screenshot: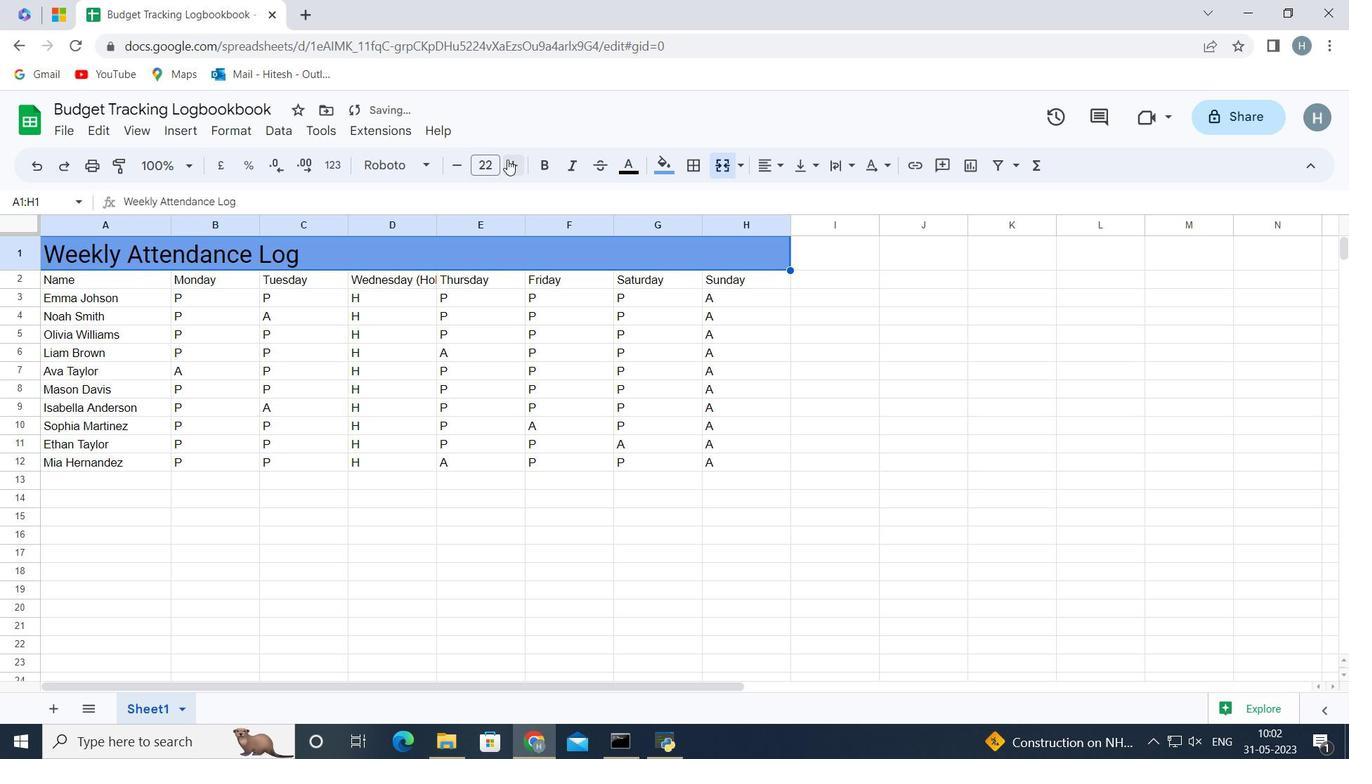 
Action: Mouse pressed left at (508, 160)
Screenshot: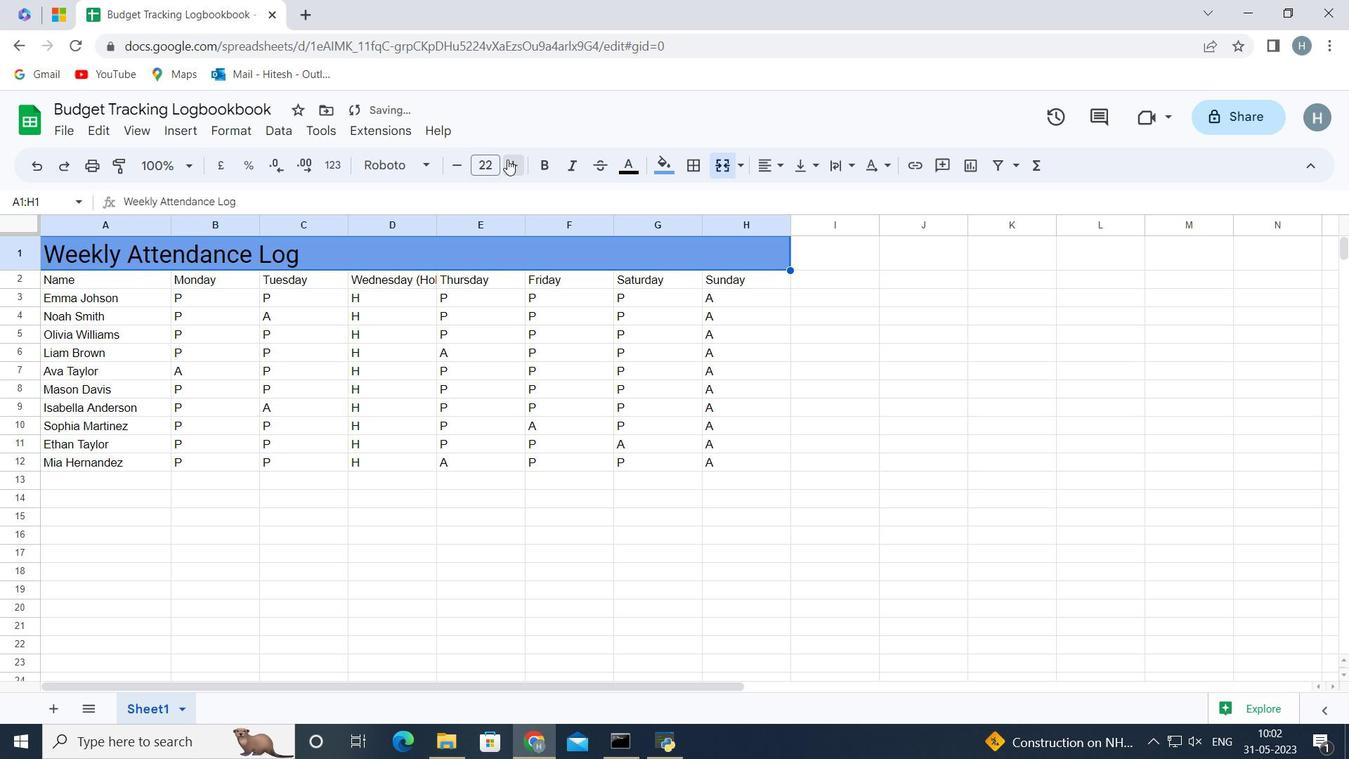 
Action: Mouse pressed left at (508, 160)
Screenshot: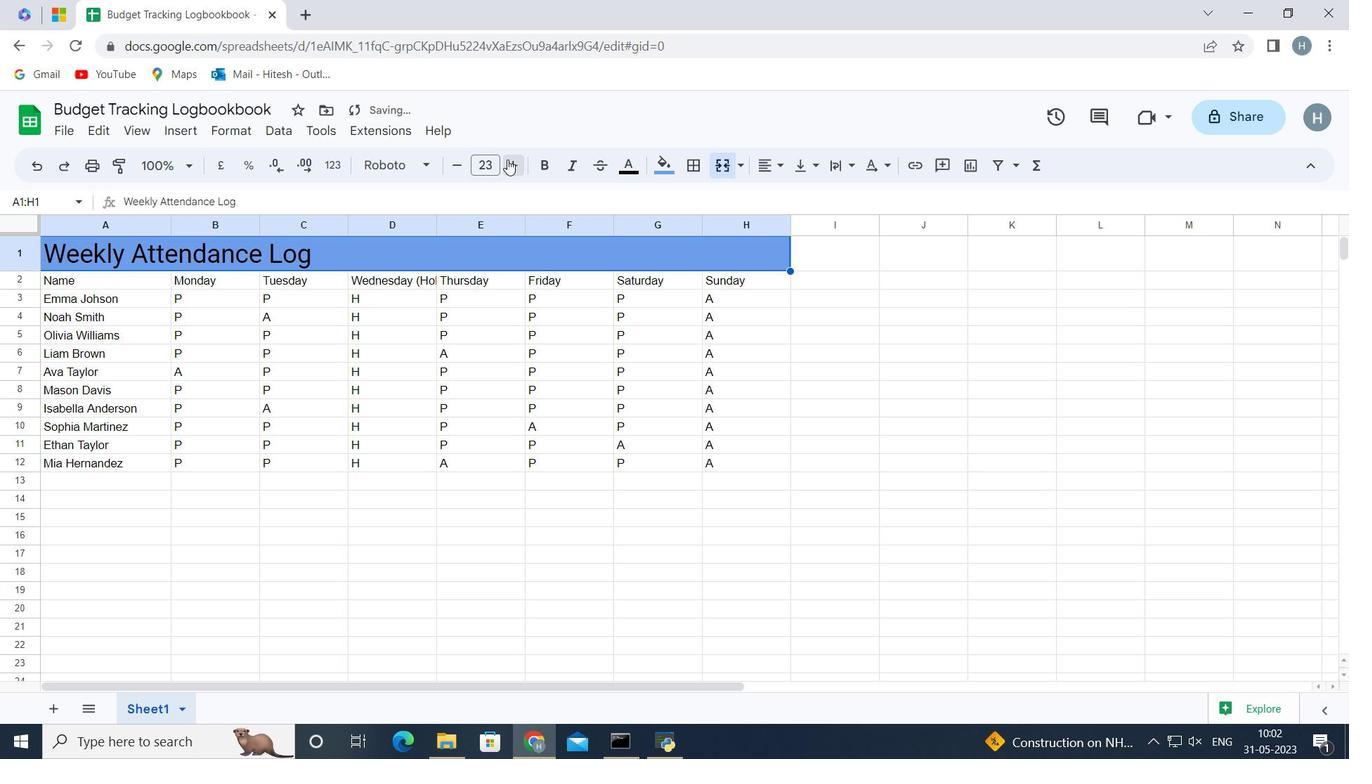 
Action: Mouse pressed left at (508, 160)
Screenshot: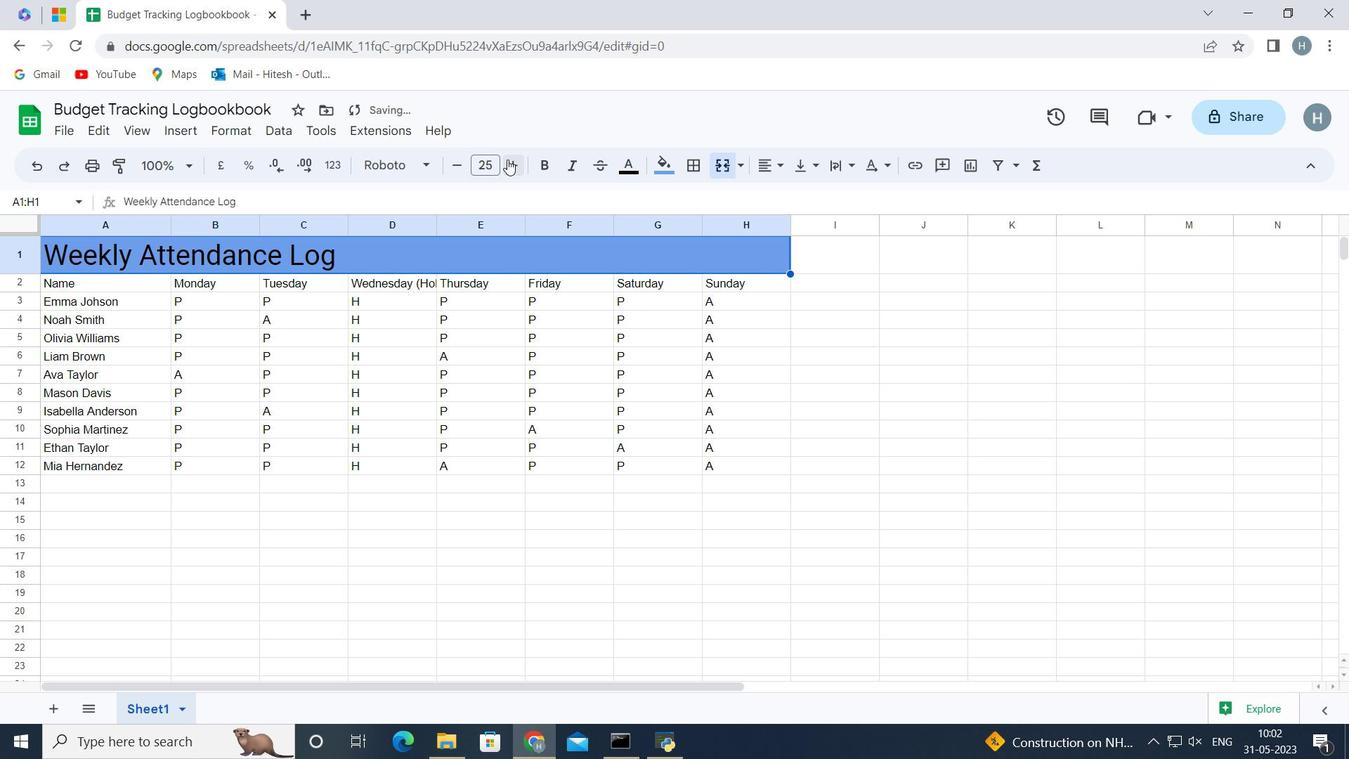 
Action: Mouse moved to (267, 502)
Screenshot: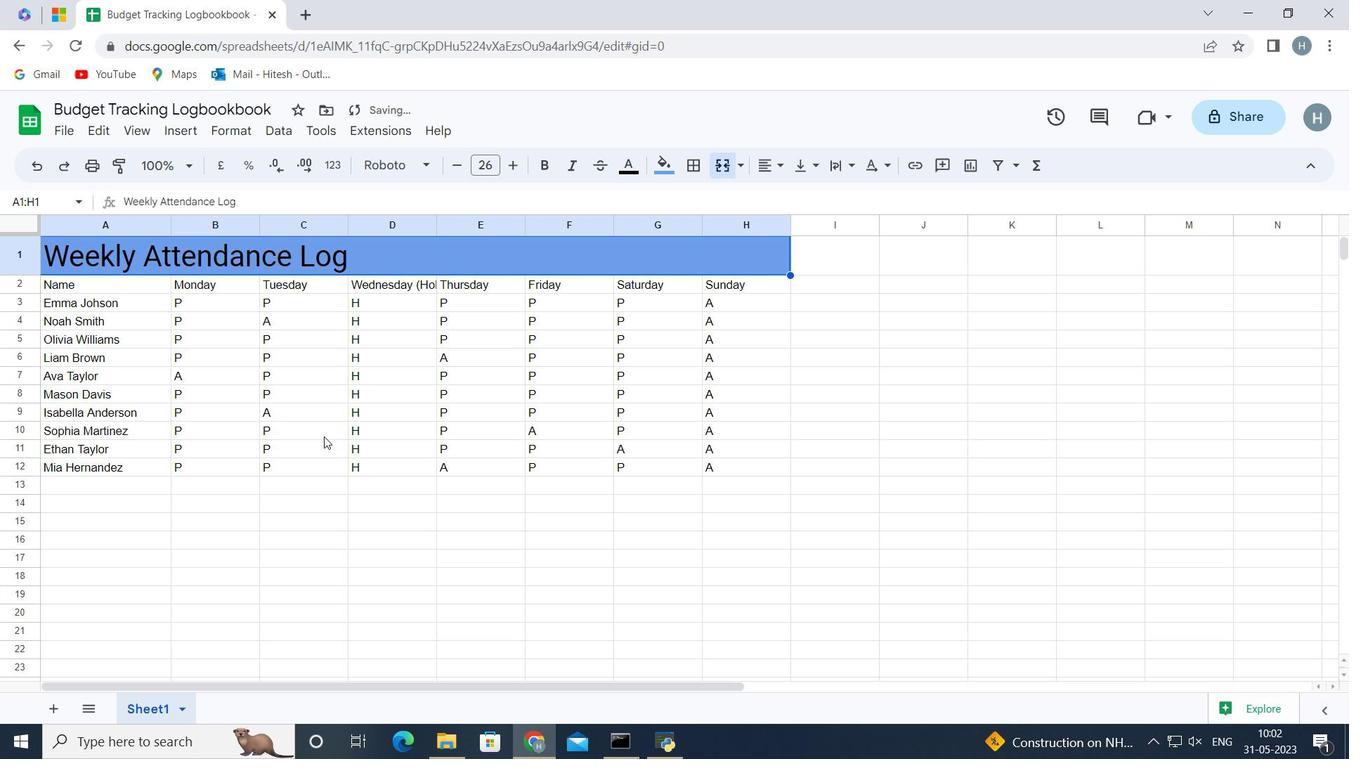 
Action: Mouse pressed left at (267, 502)
Screenshot: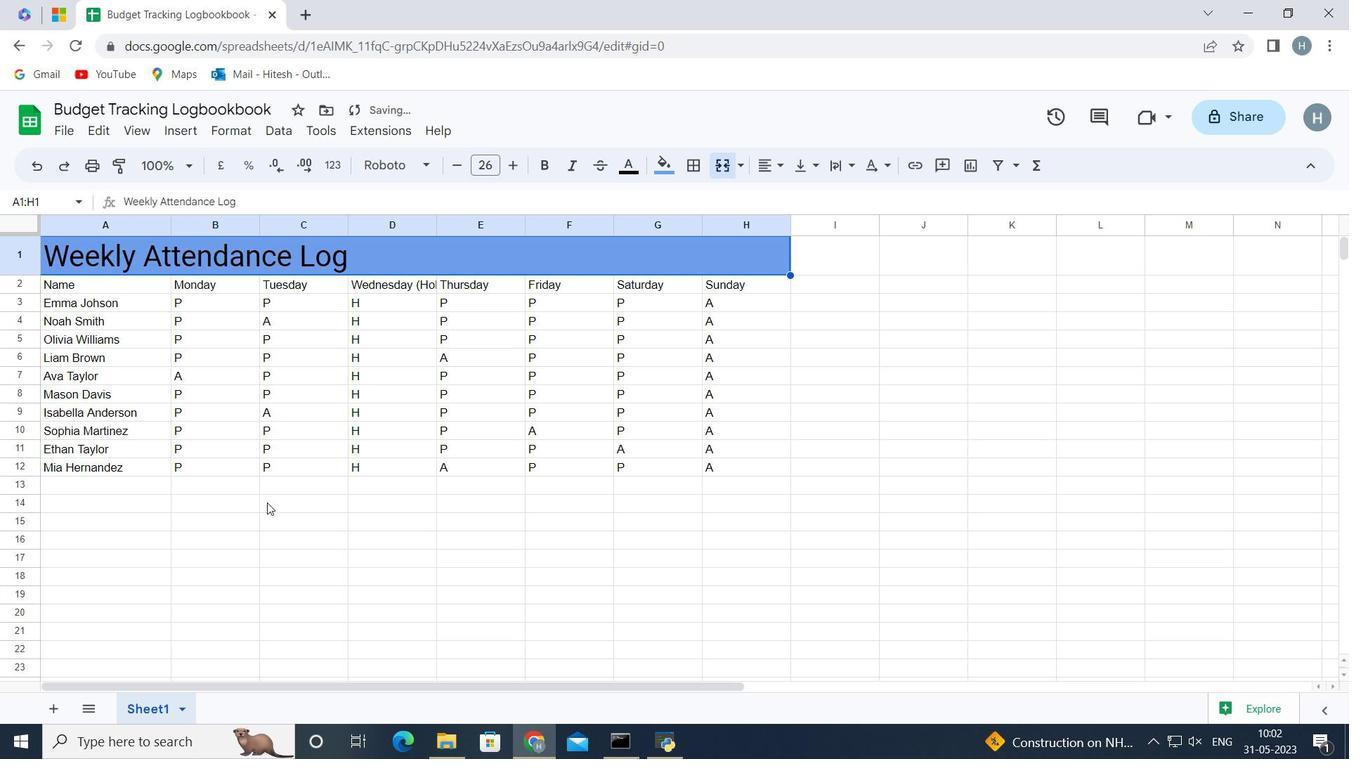 
Action: Mouse moved to (120, 285)
Screenshot: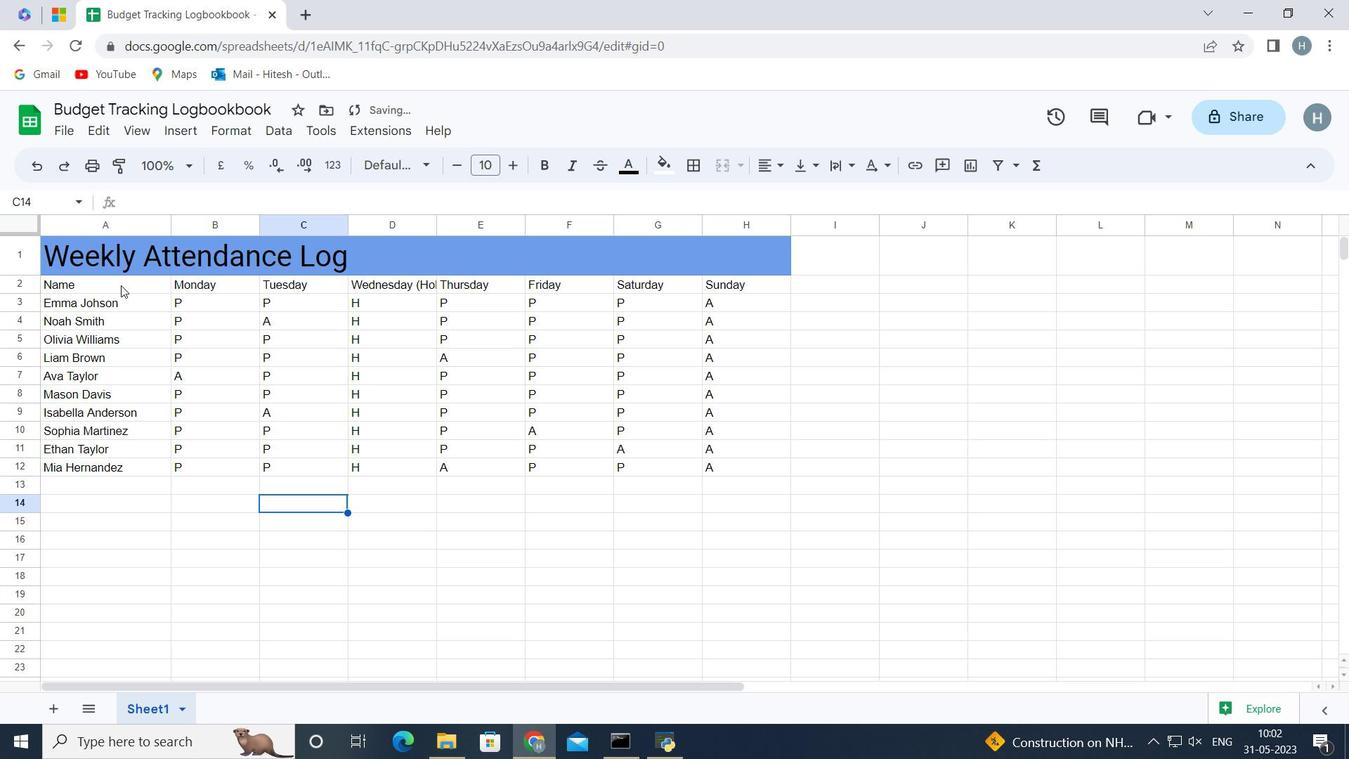 
Action: Mouse pressed left at (120, 285)
Screenshot: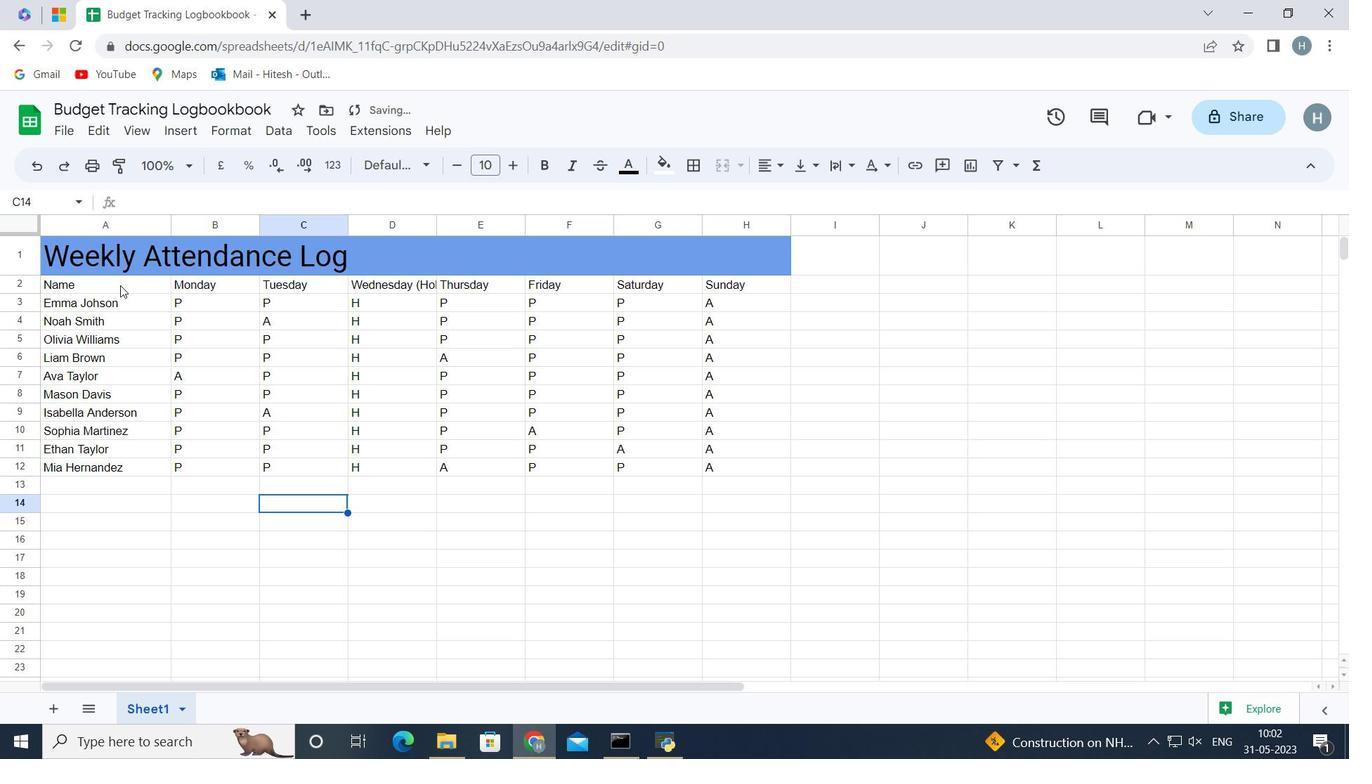 
Action: Mouse moved to (120, 284)
Screenshot: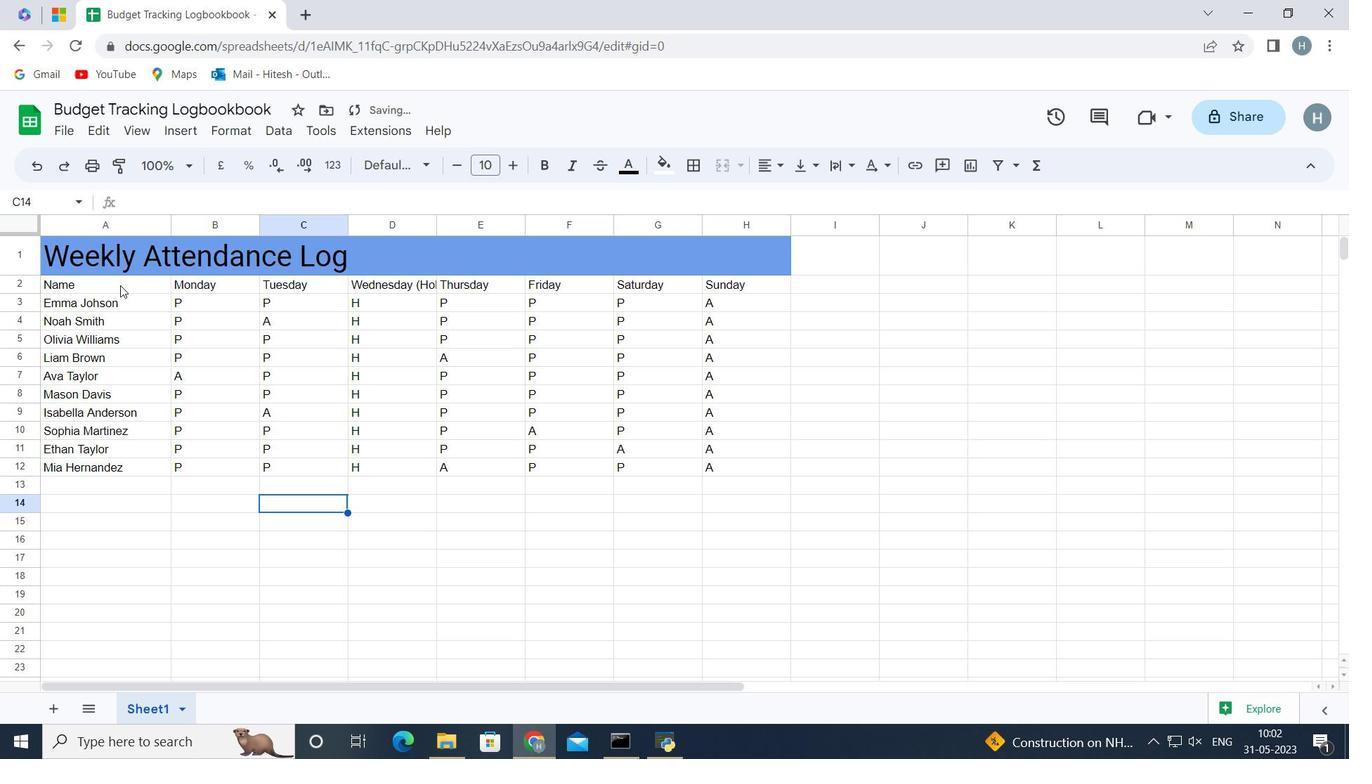 
Action: Key pressed <Key.shift><Key.right><Key.right><Key.right><Key.right><Key.right><Key.right><Key.right><Key.down><Key.down><Key.down><Key.down><Key.down><Key.down><Key.down><Key.down><Key.down><Key.down>
Screenshot: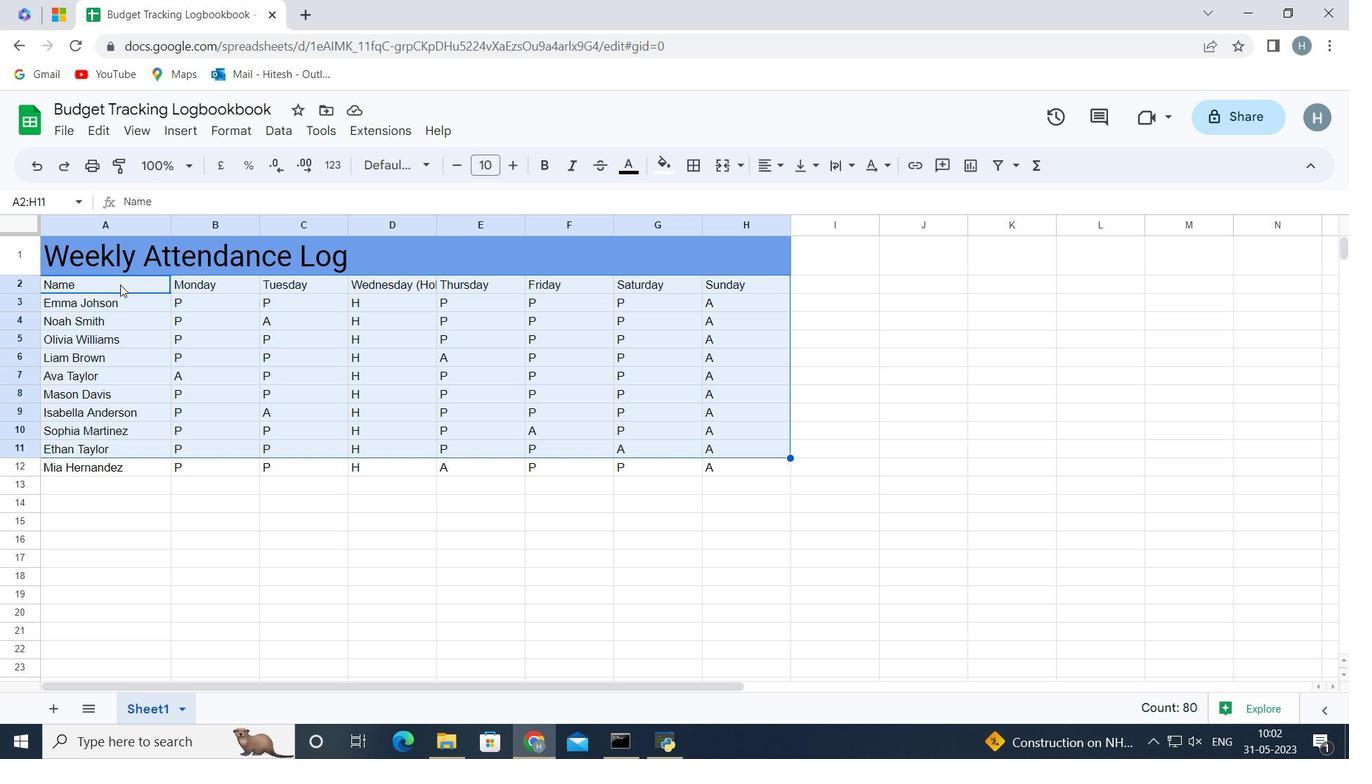 
Action: Mouse moved to (395, 166)
Screenshot: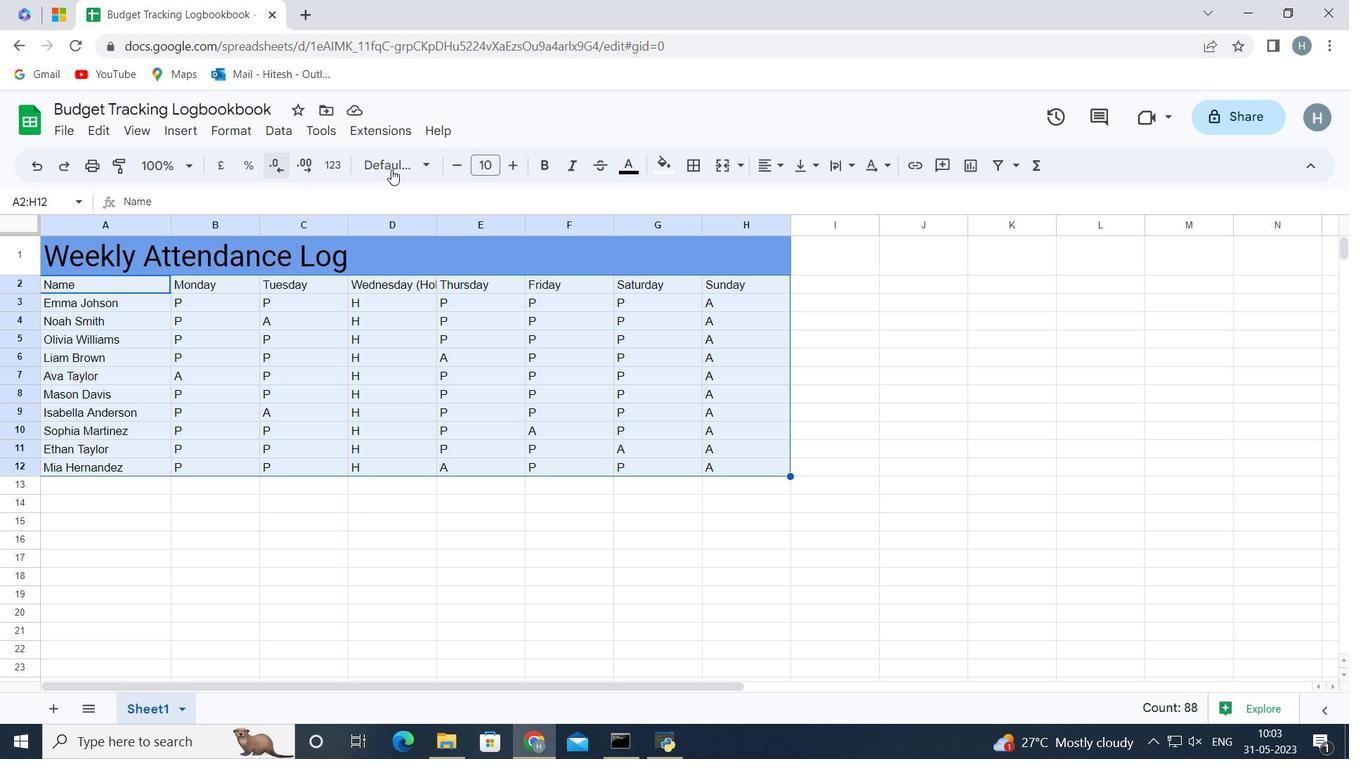 
Action: Mouse pressed left at (395, 166)
Screenshot: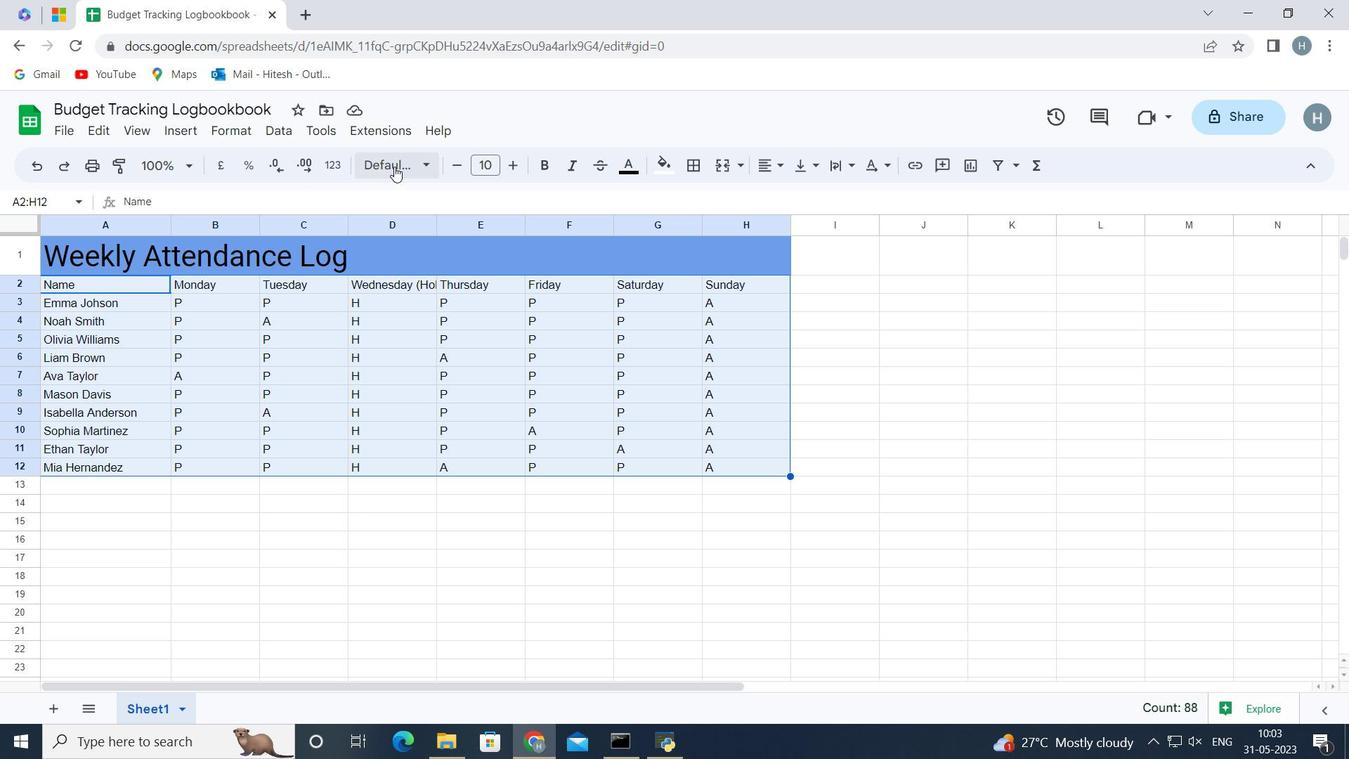 
Action: Mouse moved to (446, 338)
Screenshot: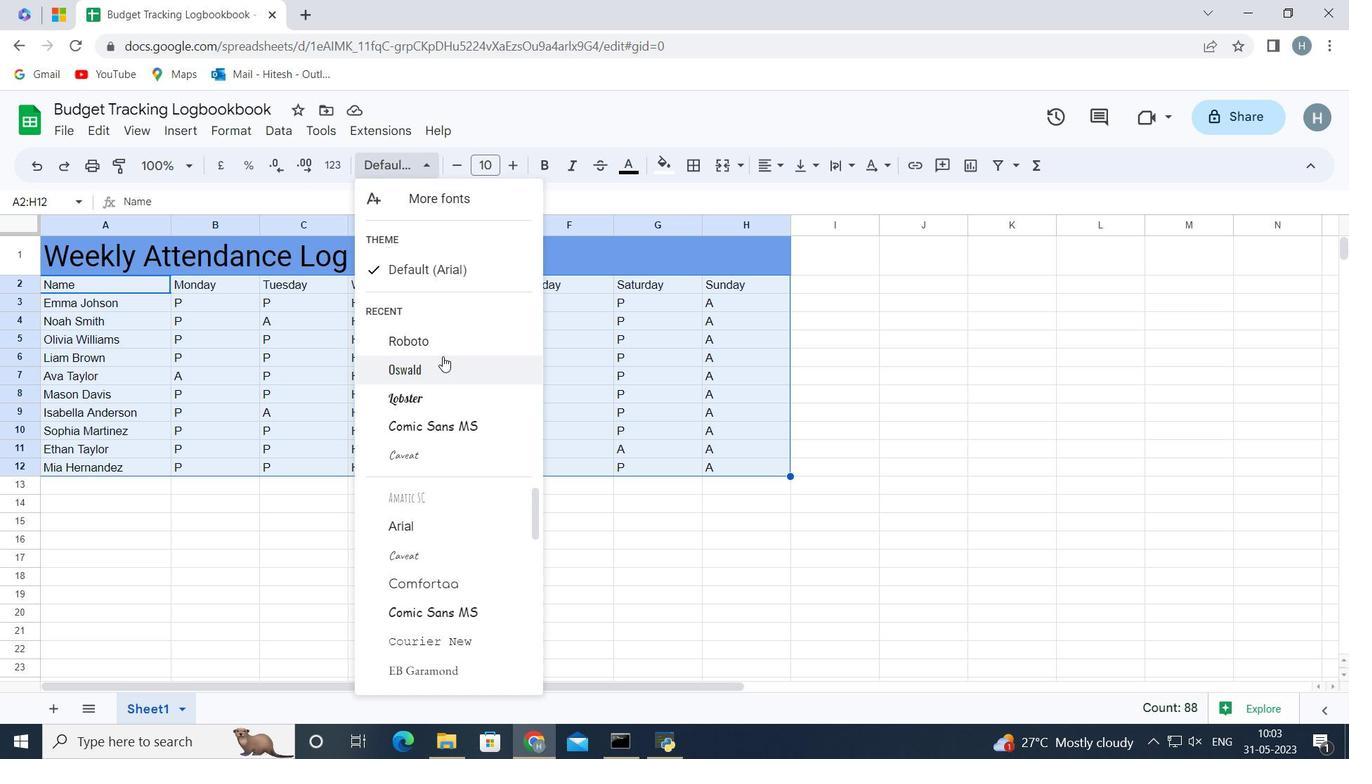
Action: Mouse pressed left at (446, 338)
Screenshot: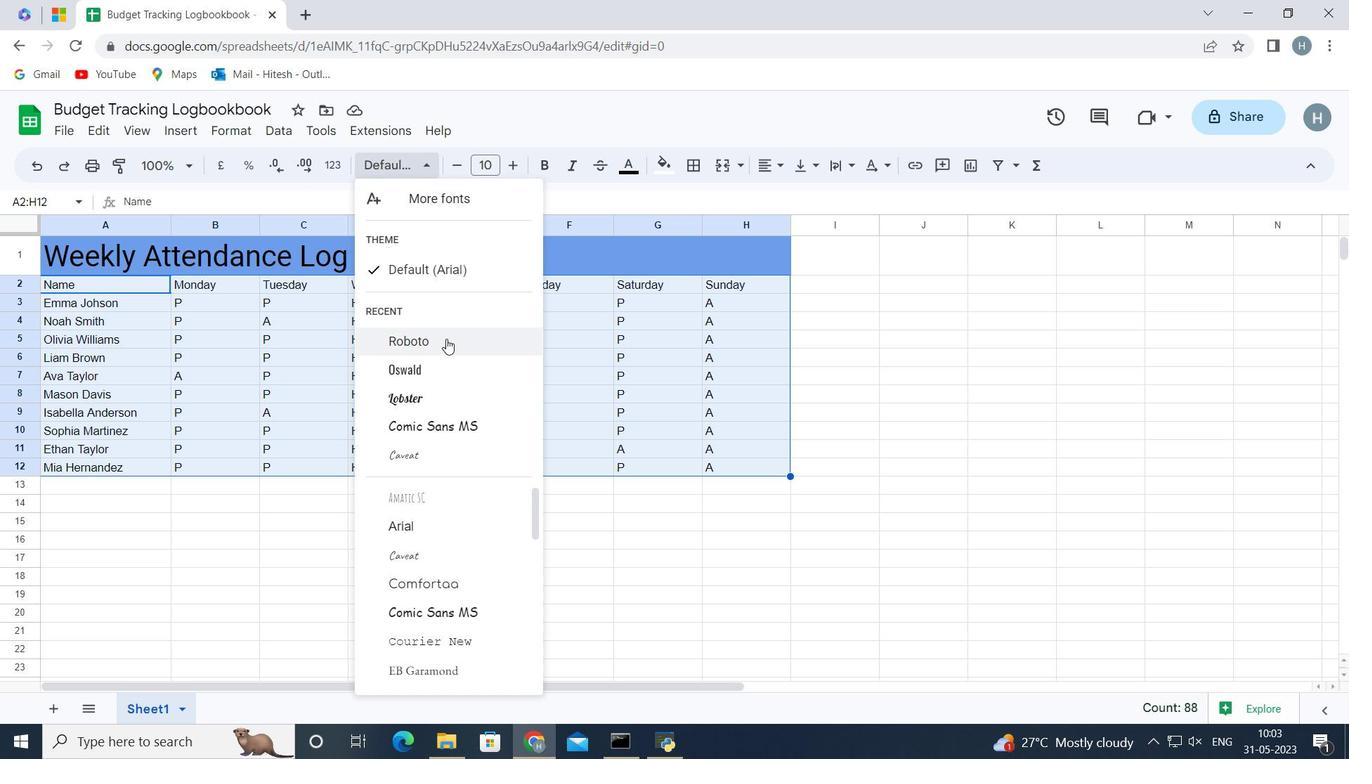 
Action: Mouse moved to (516, 164)
Screenshot: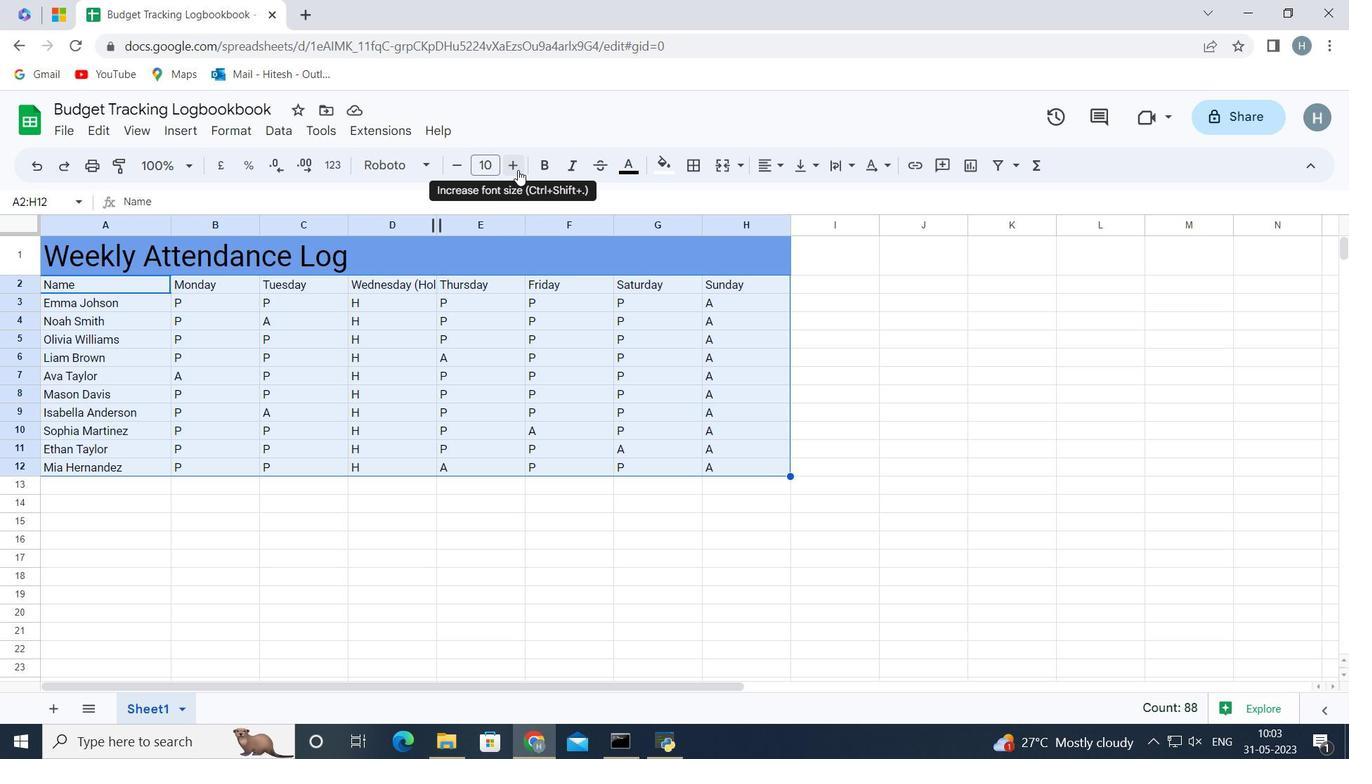 
Action: Mouse pressed left at (516, 164)
Screenshot: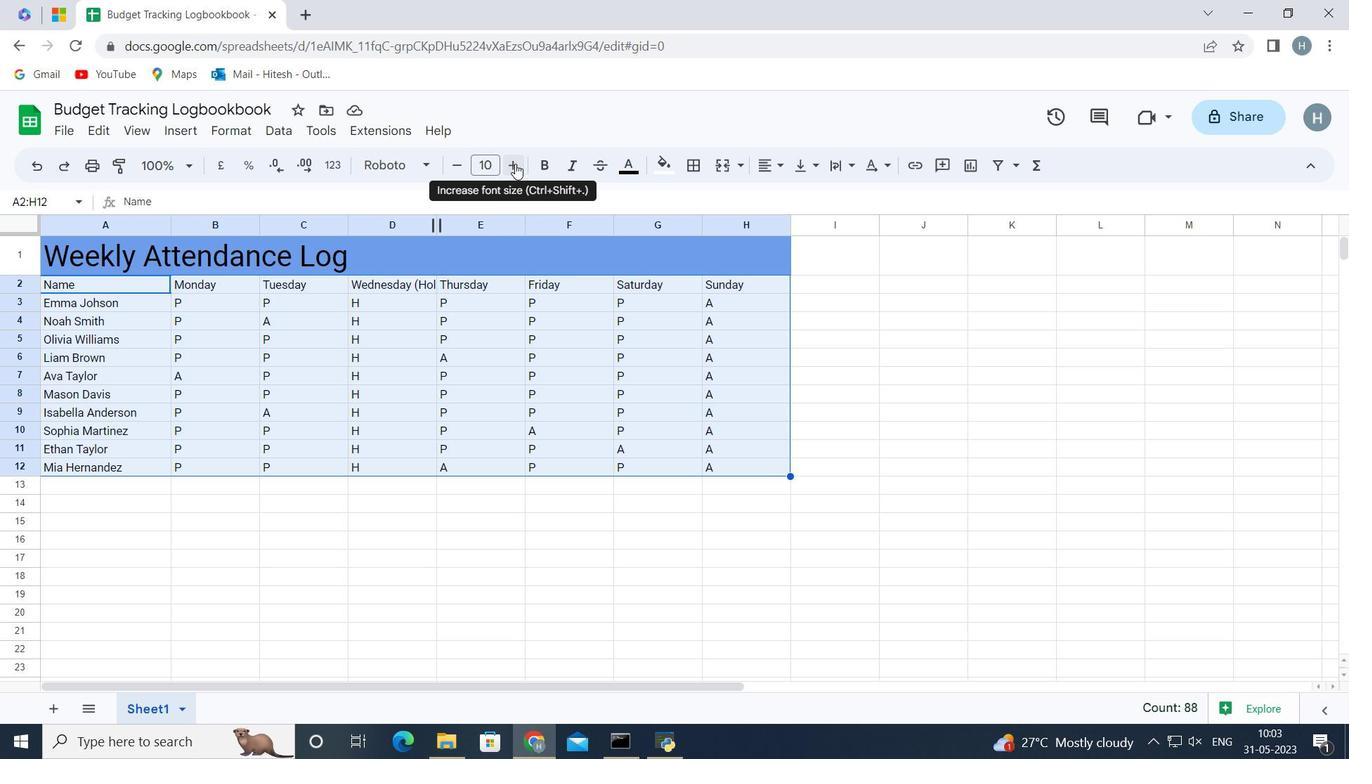 
Action: Mouse pressed left at (516, 164)
Screenshot: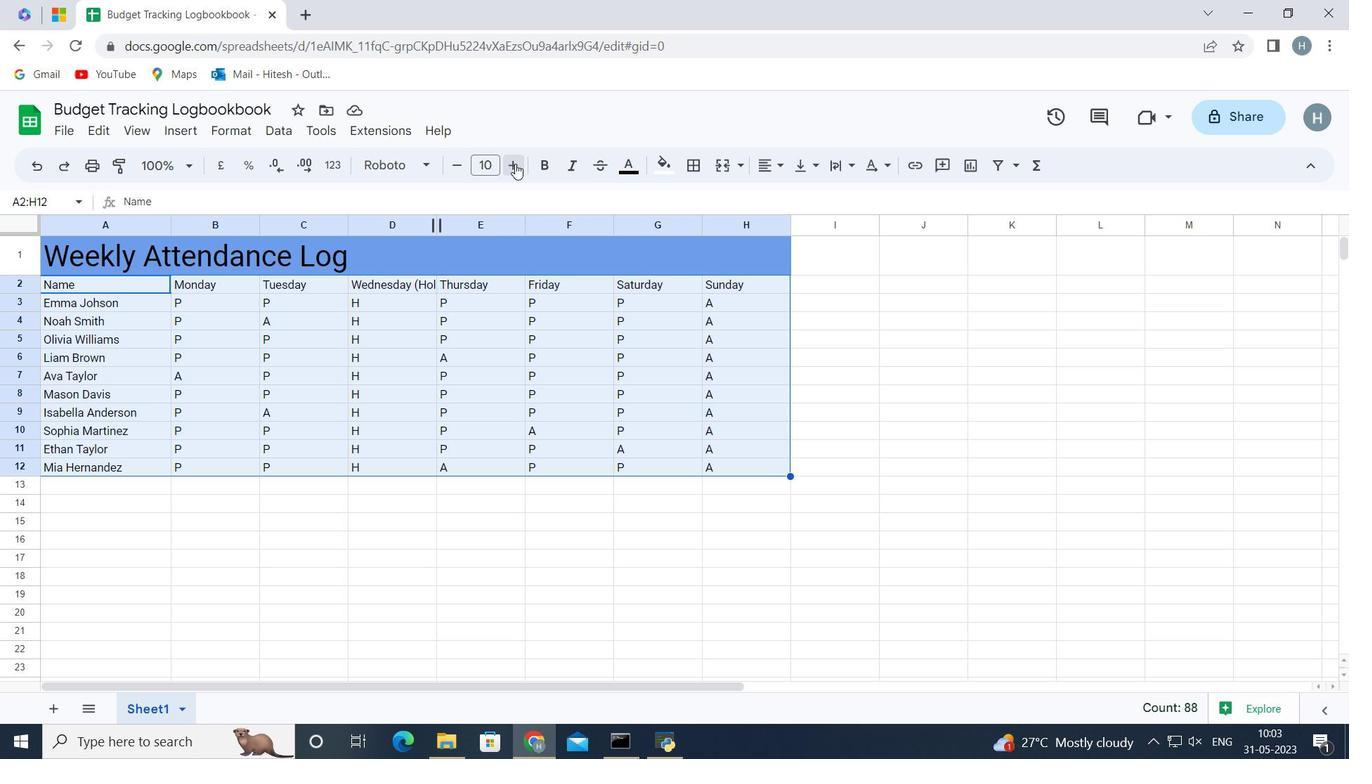 
Action: Mouse pressed left at (516, 164)
Screenshot: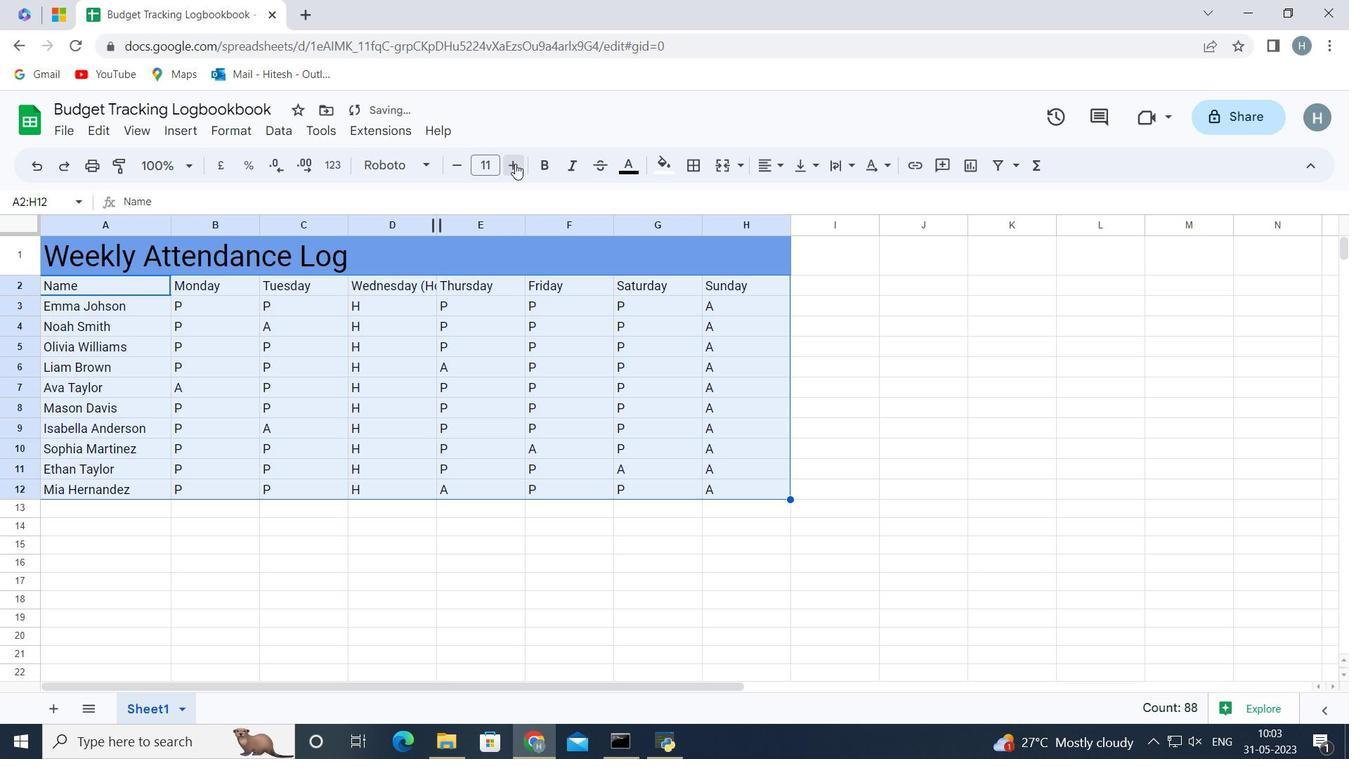 
Action: Mouse pressed left at (516, 164)
Screenshot: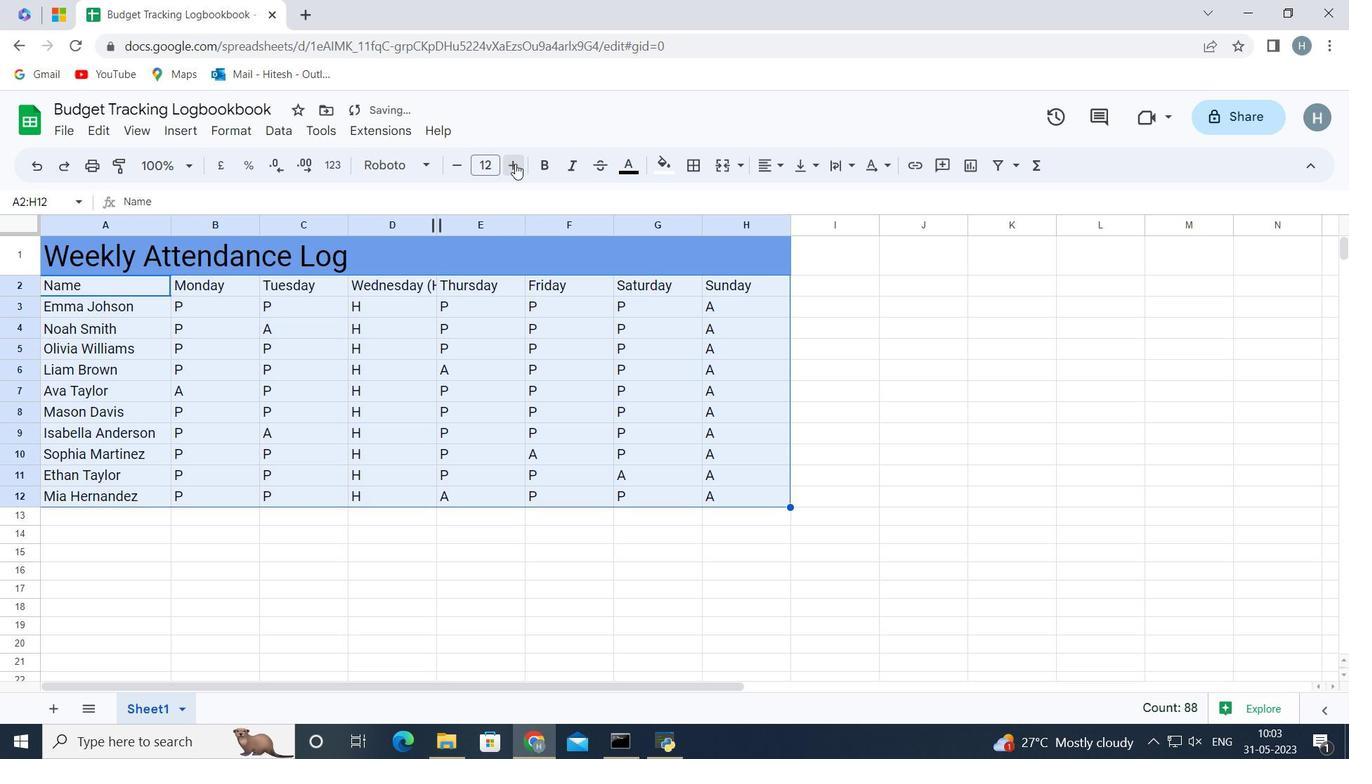 
Action: Mouse pressed left at (516, 164)
Screenshot: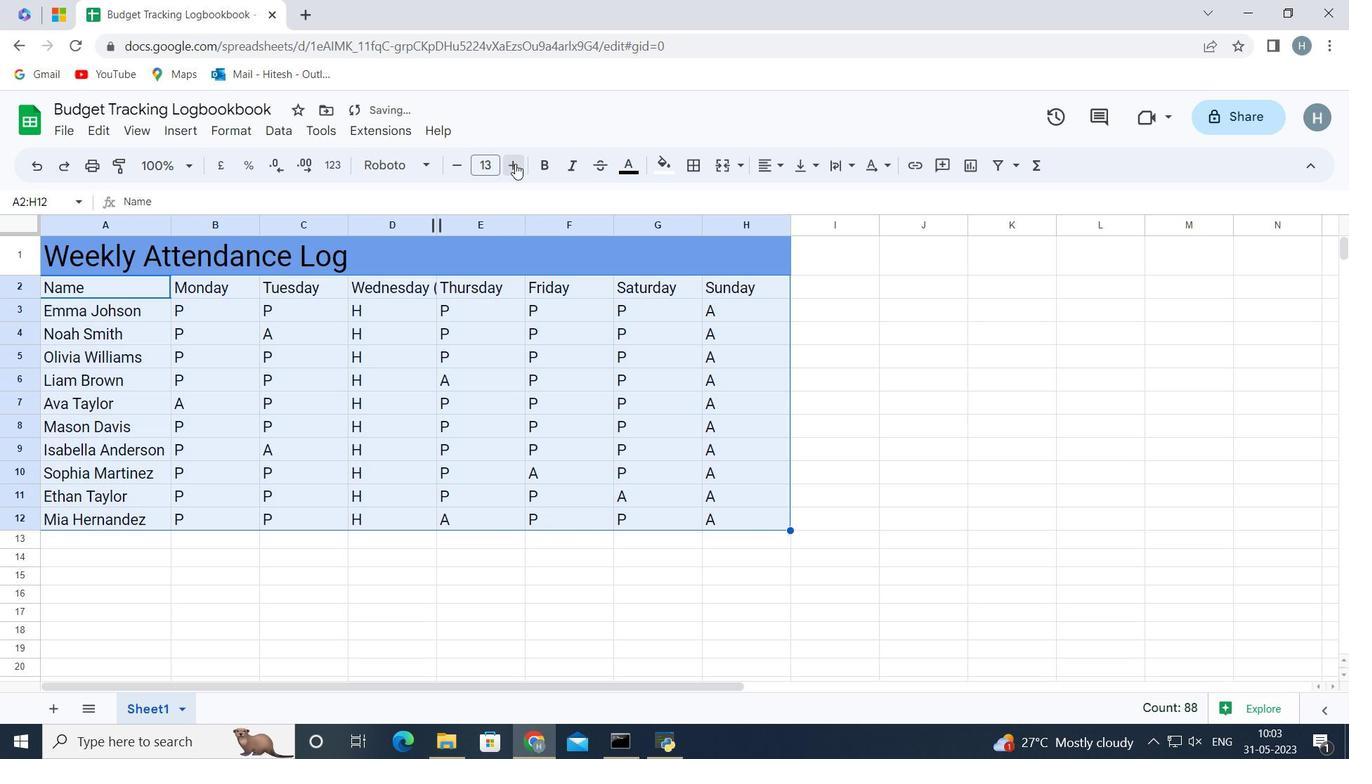 
Action: Mouse pressed left at (516, 164)
Screenshot: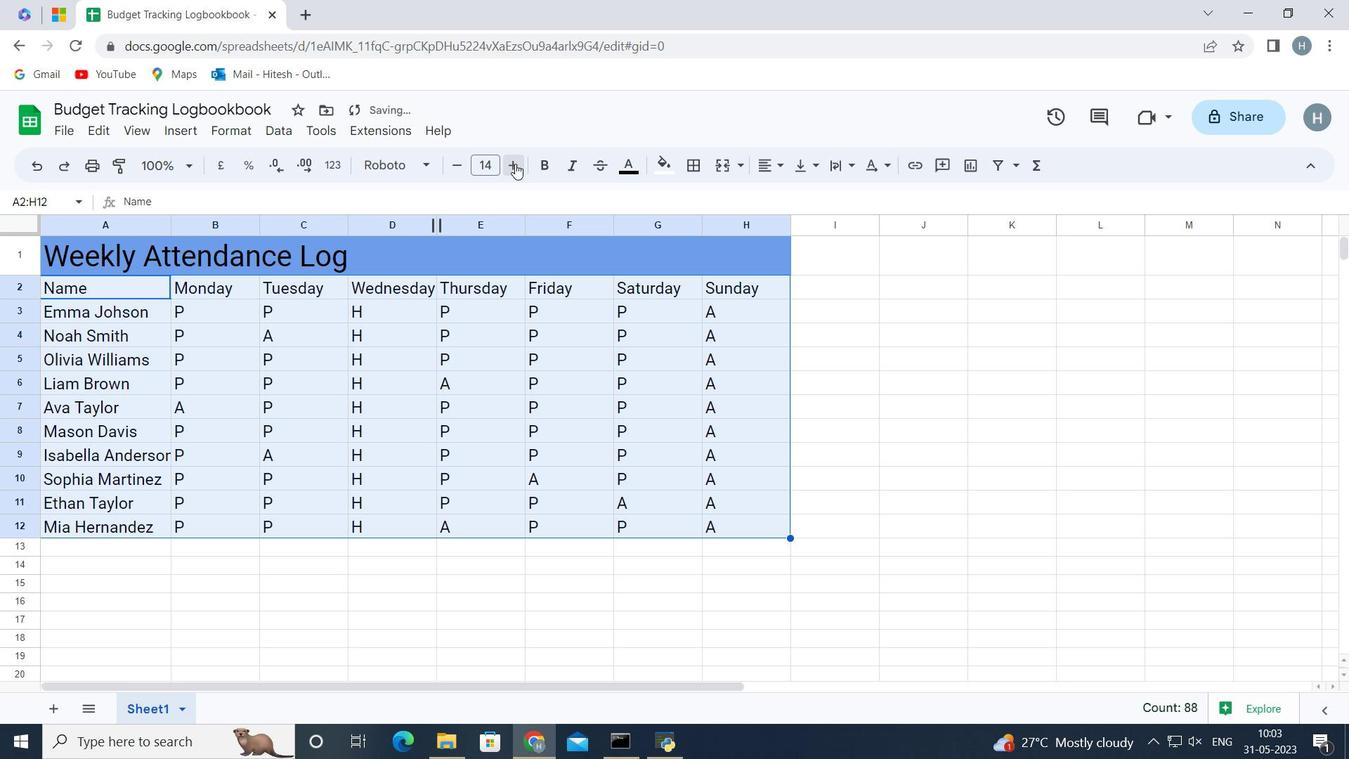 
Action: Mouse pressed left at (516, 164)
Screenshot: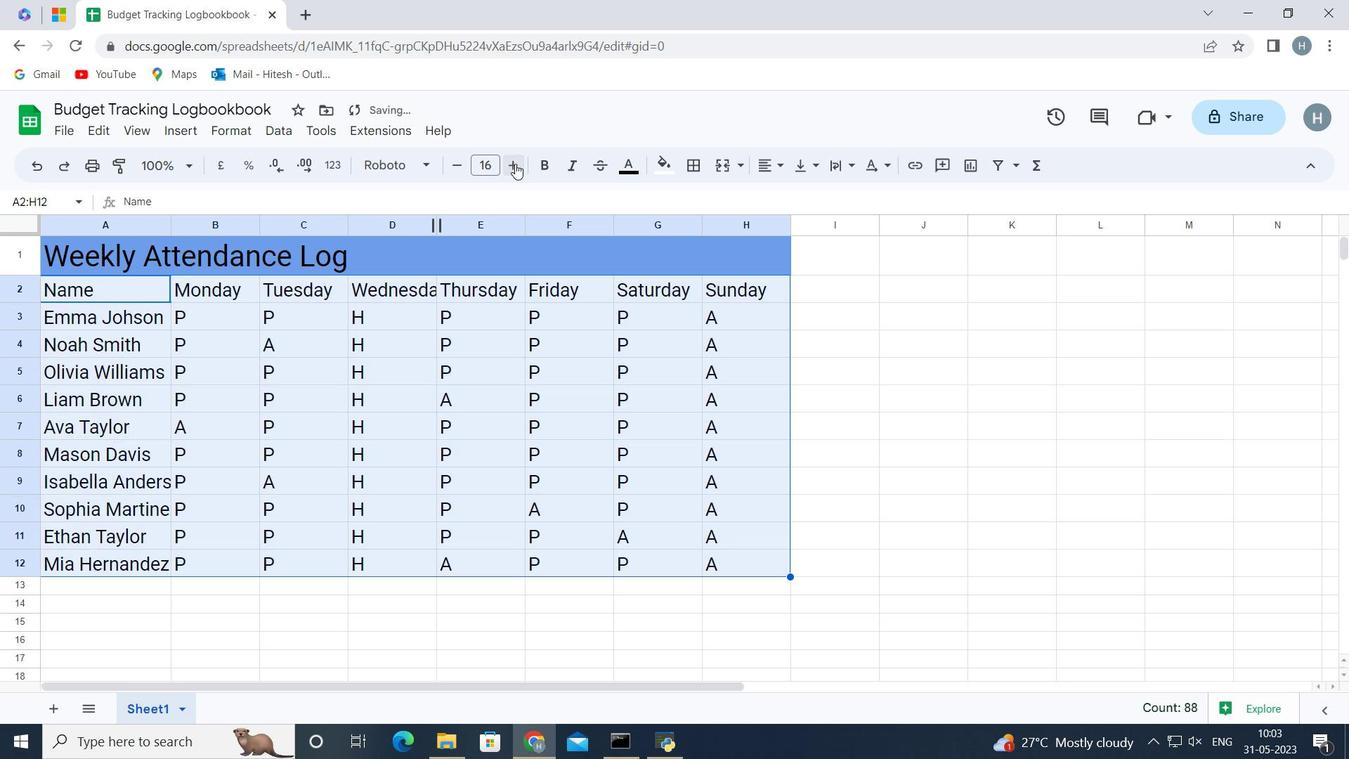 
Action: Mouse pressed left at (516, 164)
Screenshot: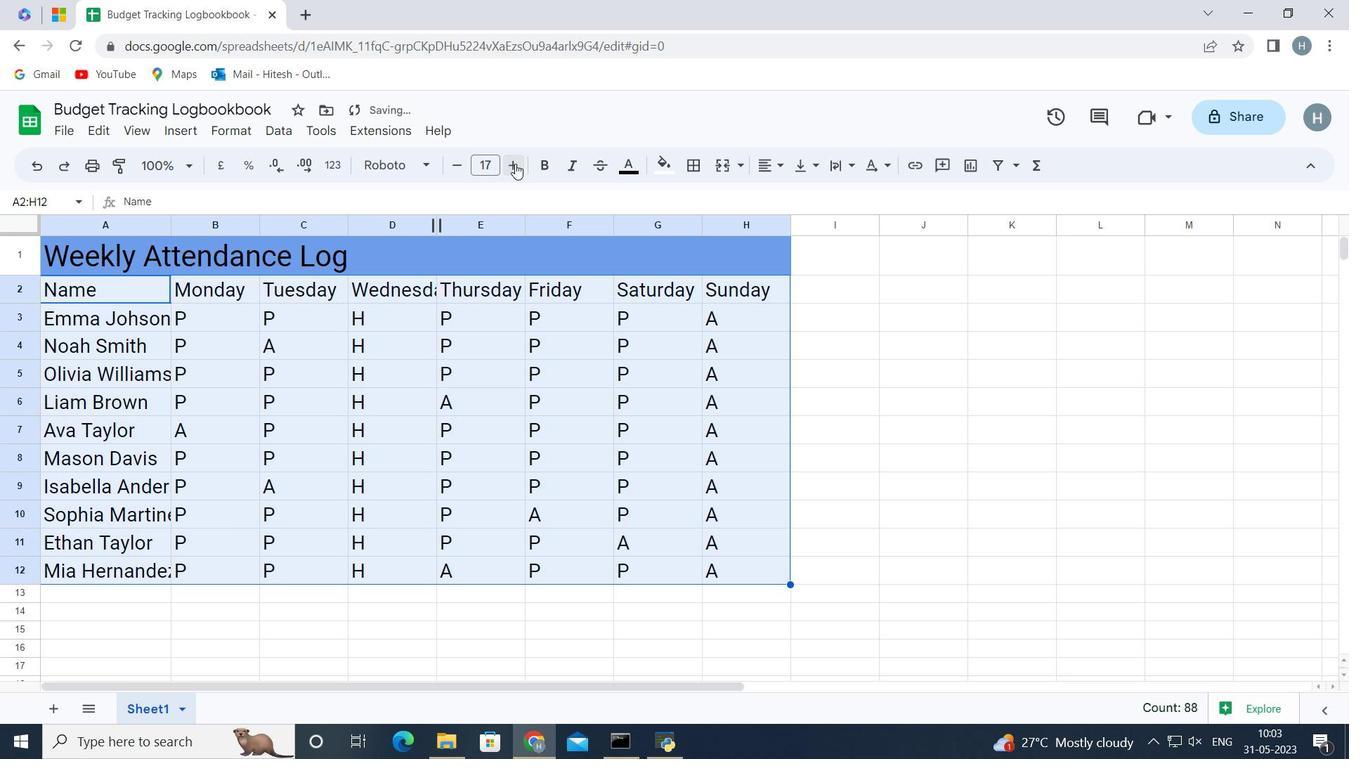 
Action: Mouse moved to (420, 629)
Screenshot: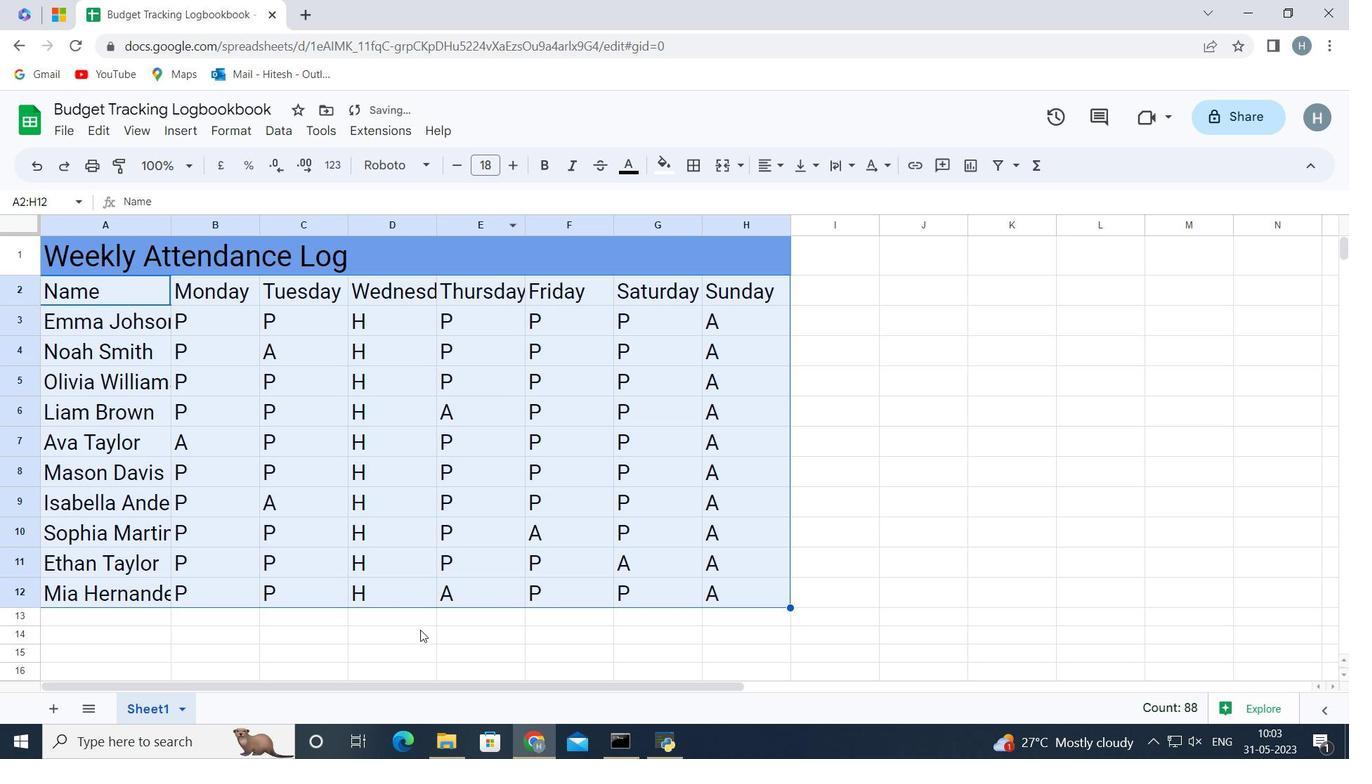 
Action: Mouse pressed left at (420, 629)
Screenshot: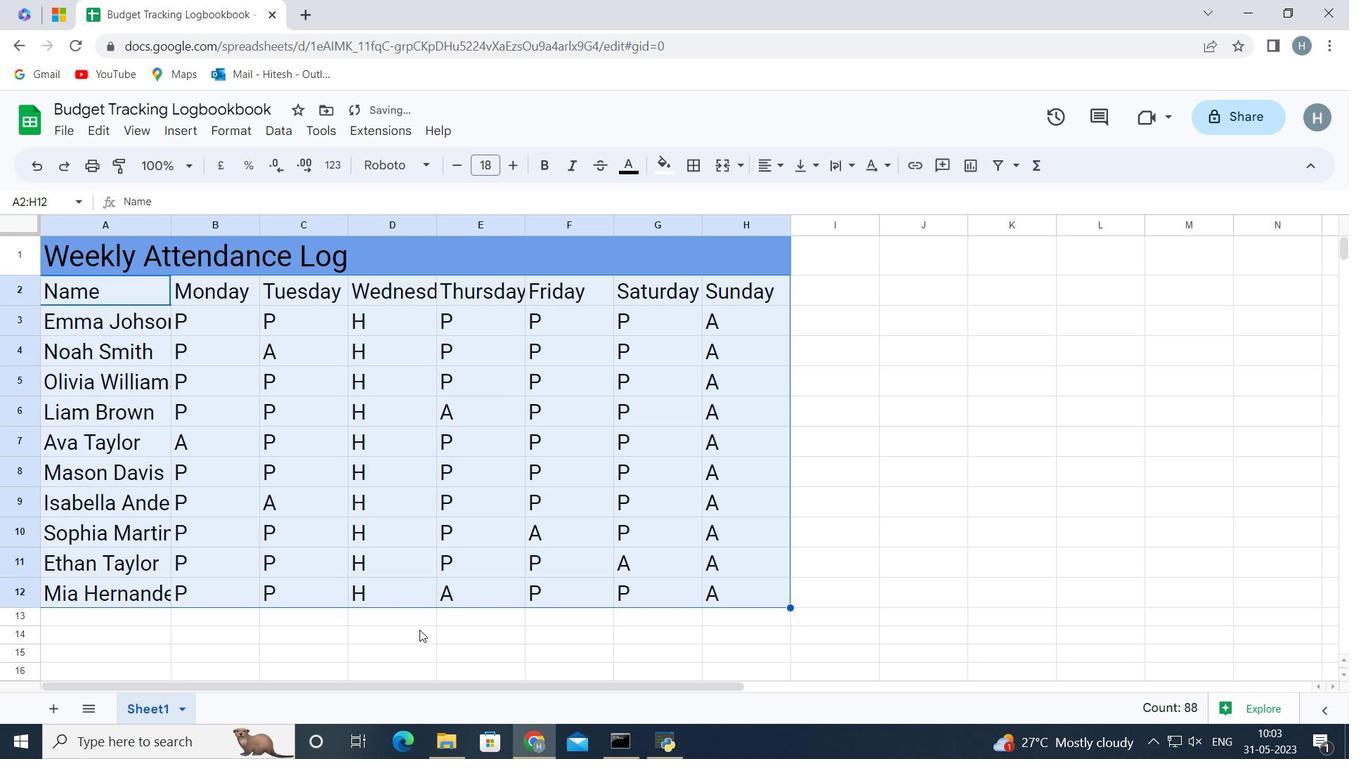 
Action: Mouse moved to (133, 253)
Screenshot: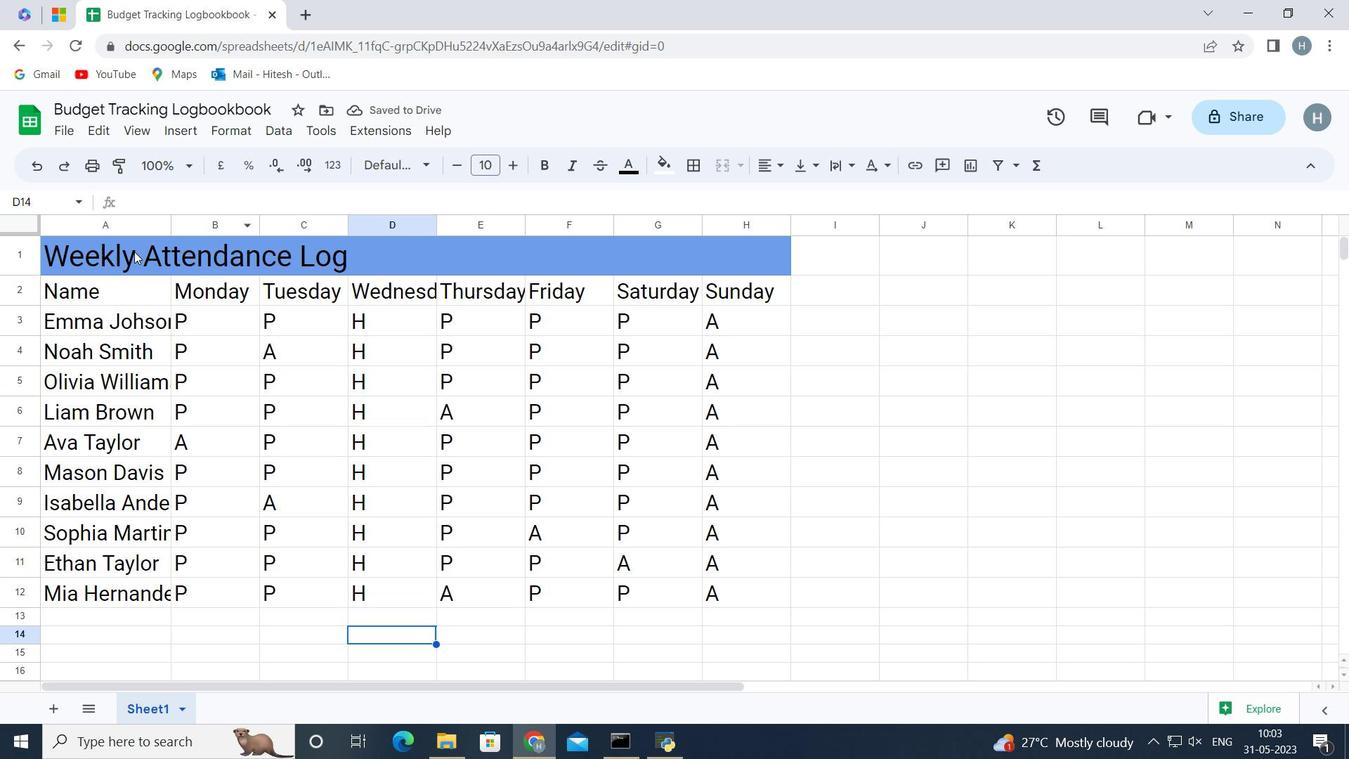 
Action: Mouse pressed left at (133, 253)
Screenshot: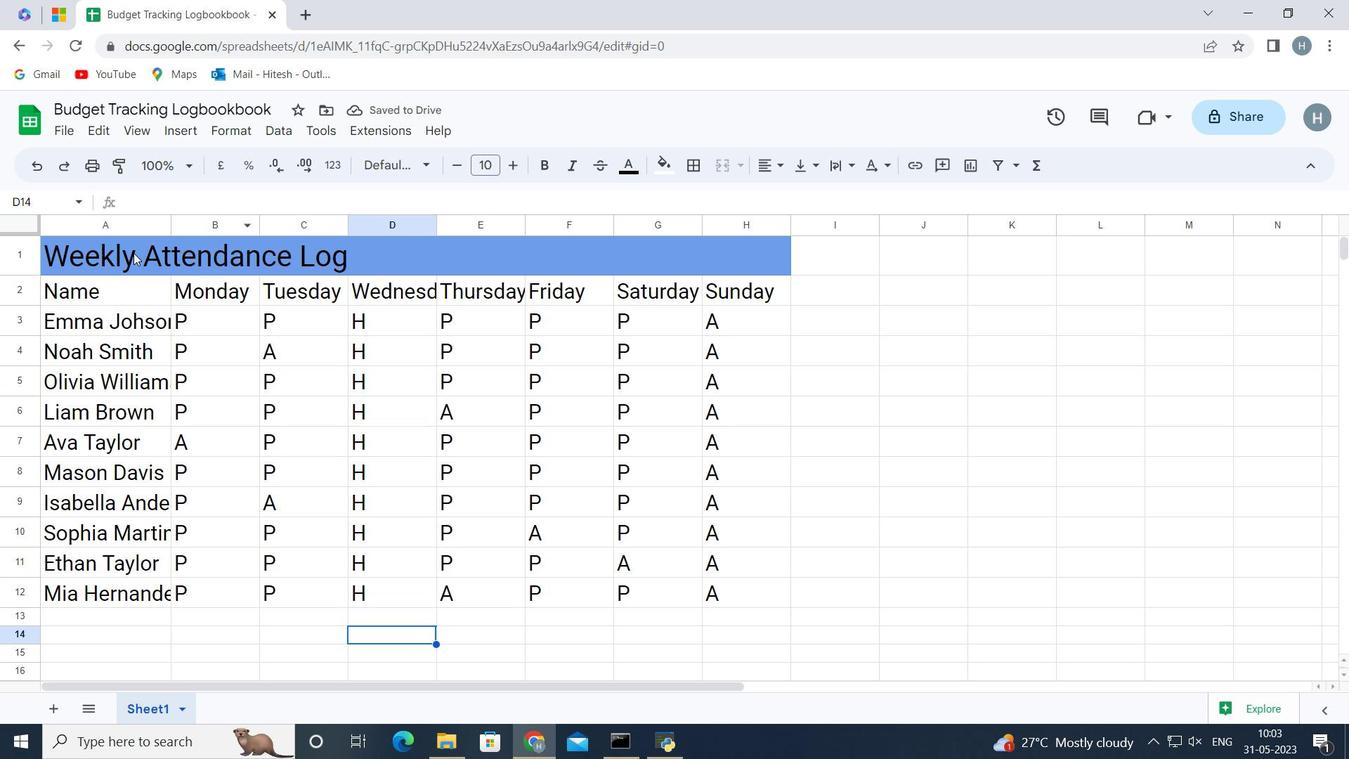 
Action: Key pressed <Key.shift><Key.shift><Key.shift><Key.shift><Key.shift><Key.down><Key.down><Key.down><Key.down><Key.down><Key.down><Key.down><Key.down><Key.down><Key.down><Key.down>
Screenshot: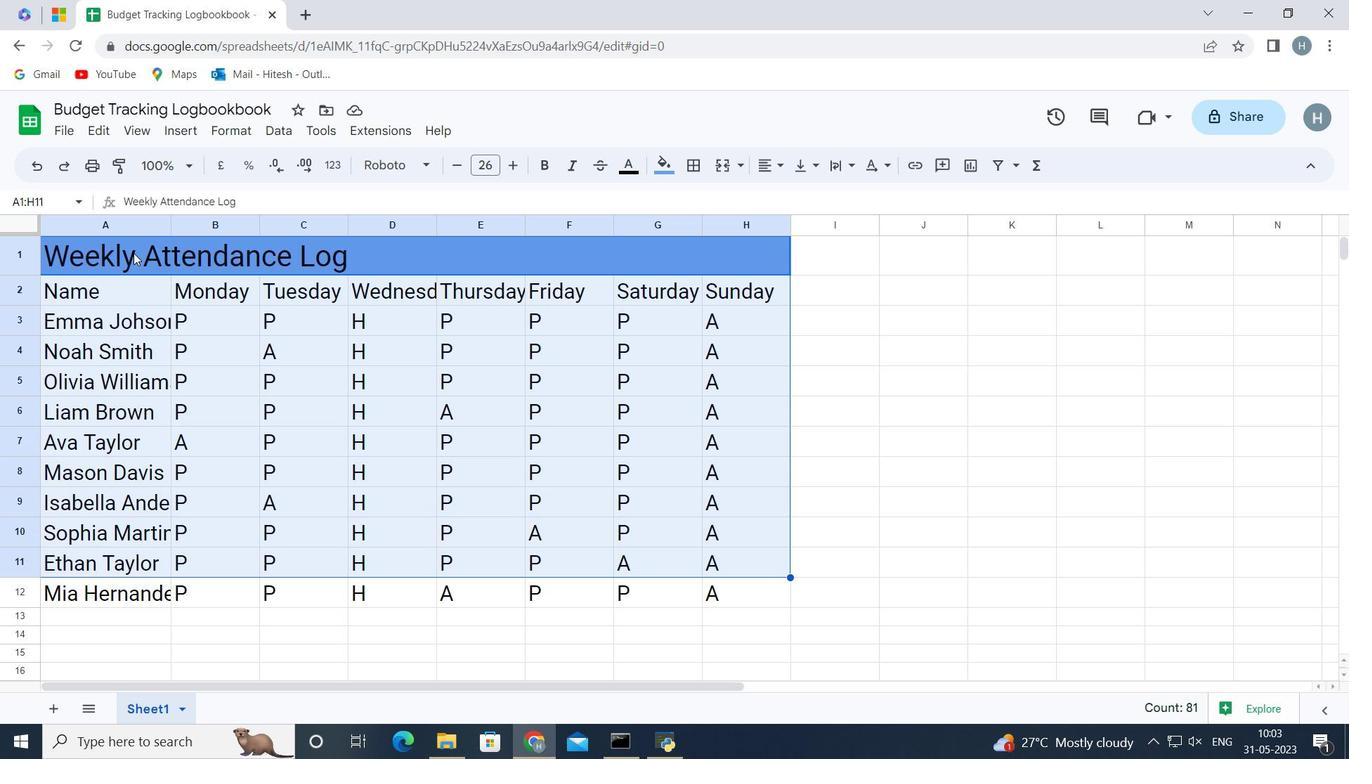 
Action: Mouse moved to (769, 161)
Screenshot: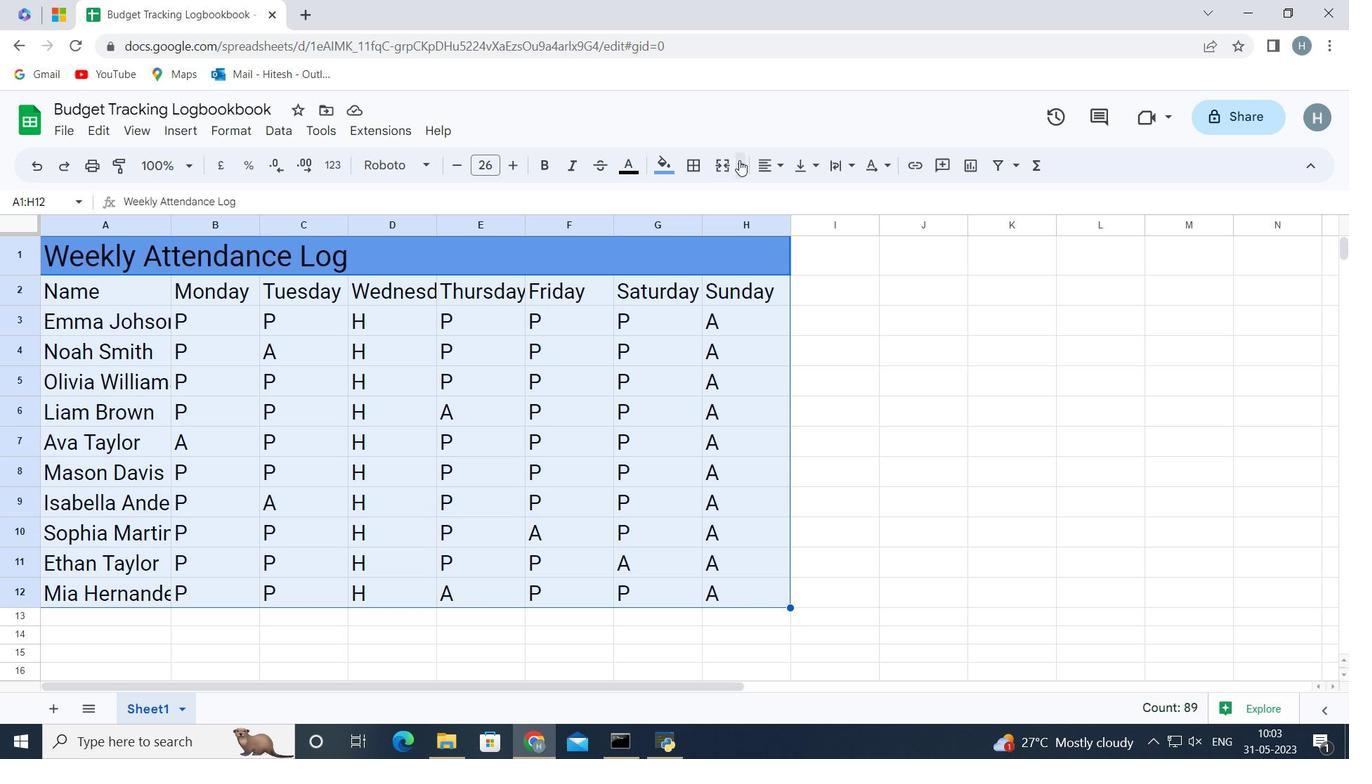 
Action: Mouse pressed left at (769, 161)
Screenshot: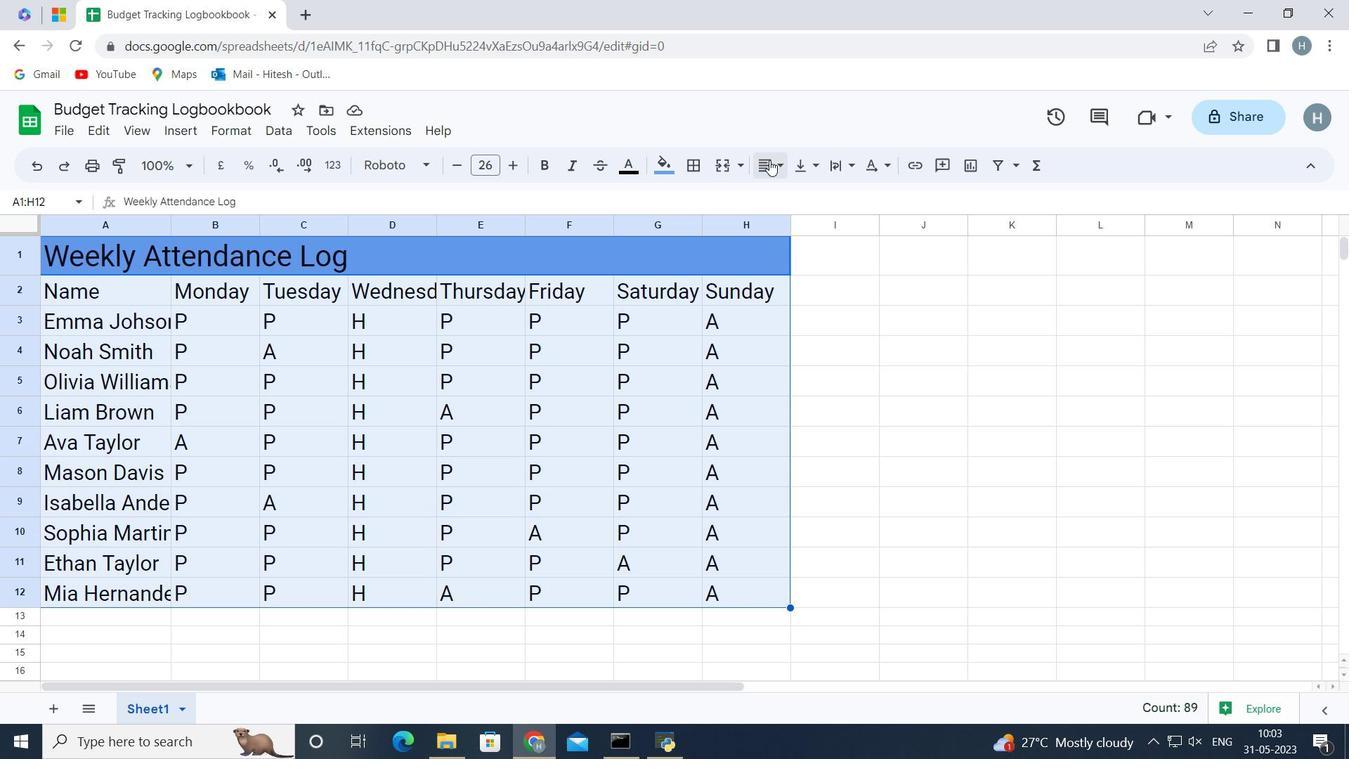 
Action: Mouse moved to (795, 197)
Screenshot: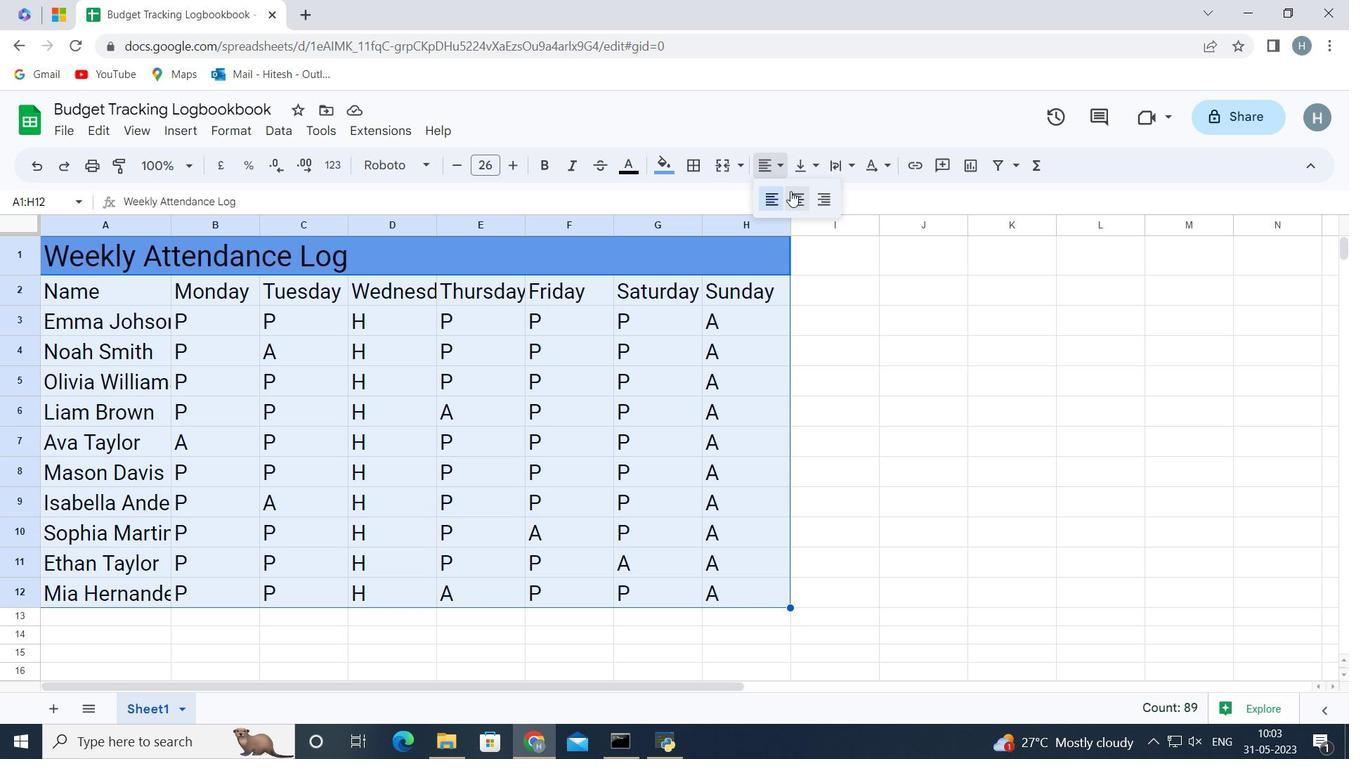 
Action: Mouse pressed left at (795, 197)
Screenshot: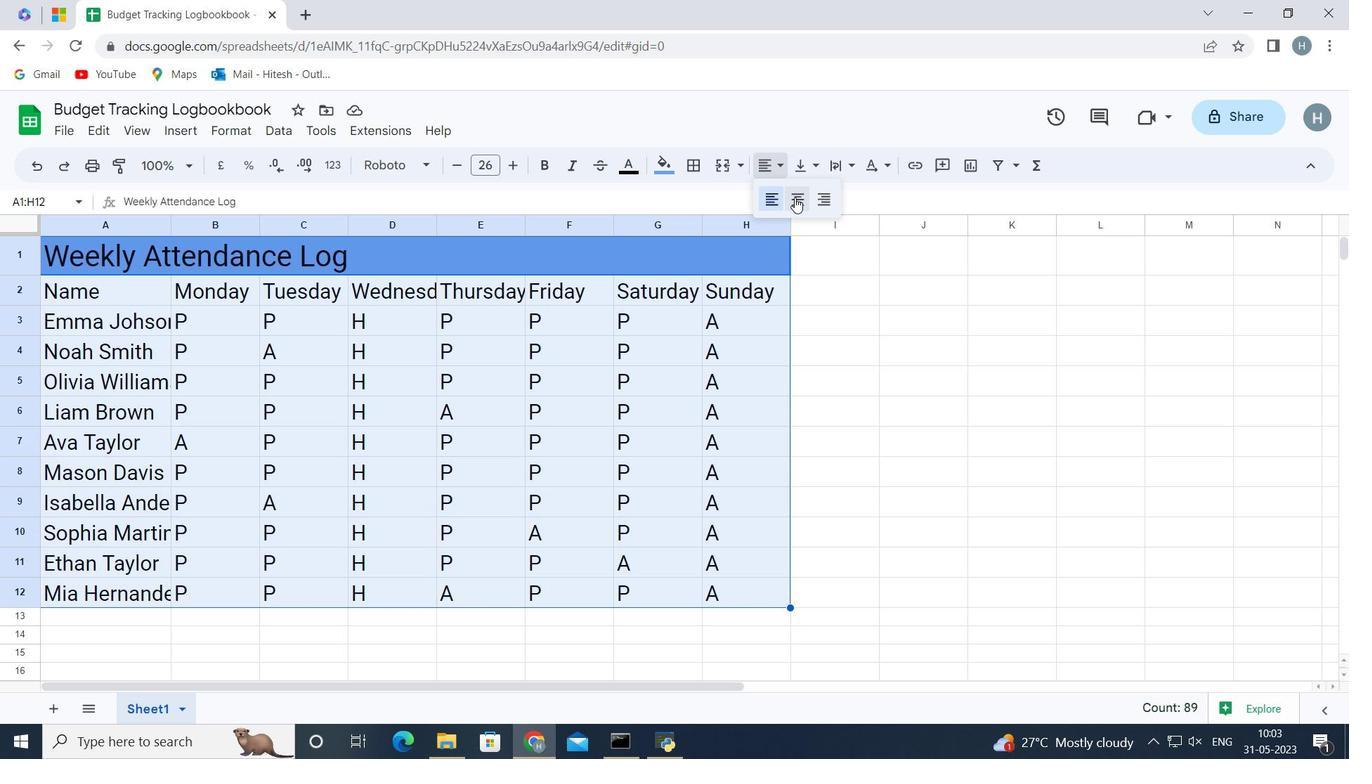 
Action: Mouse moved to (256, 638)
Screenshot: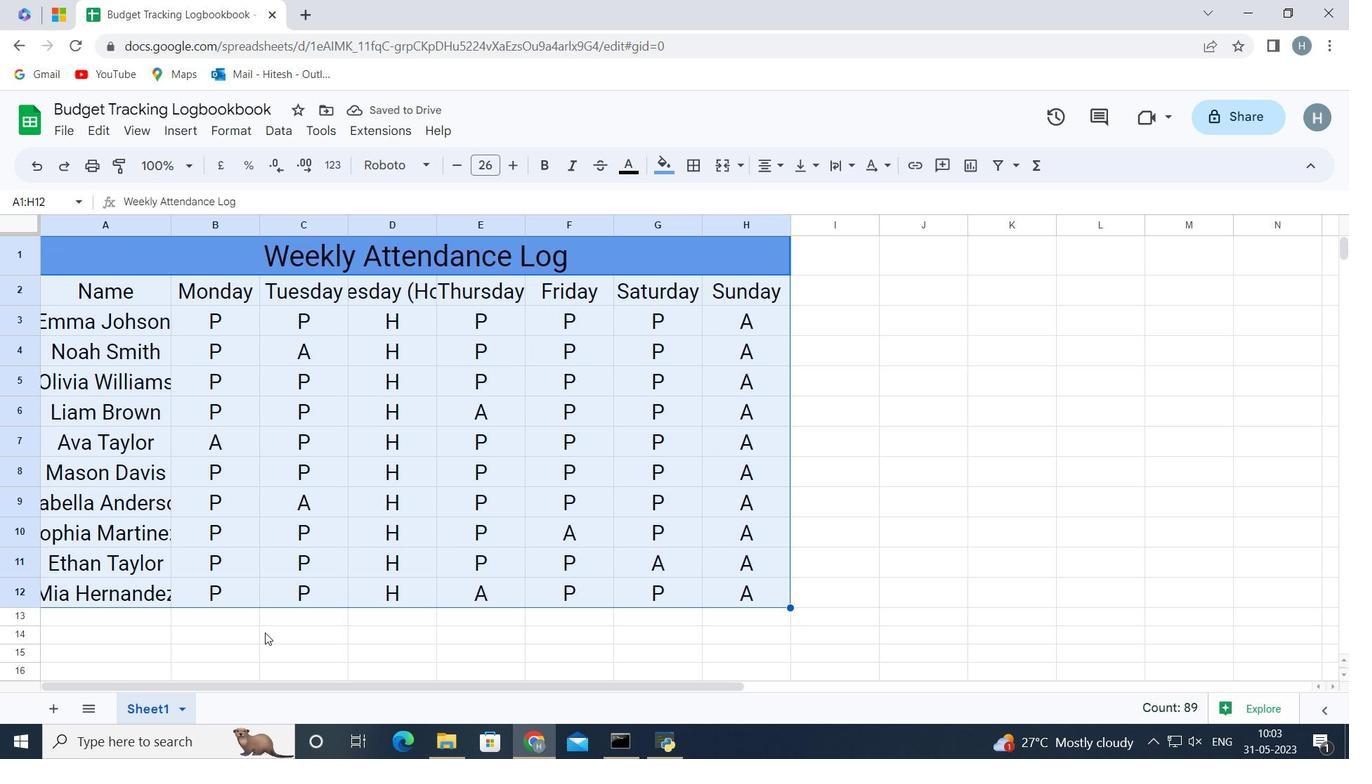 
Action: Mouse pressed left at (256, 638)
Screenshot: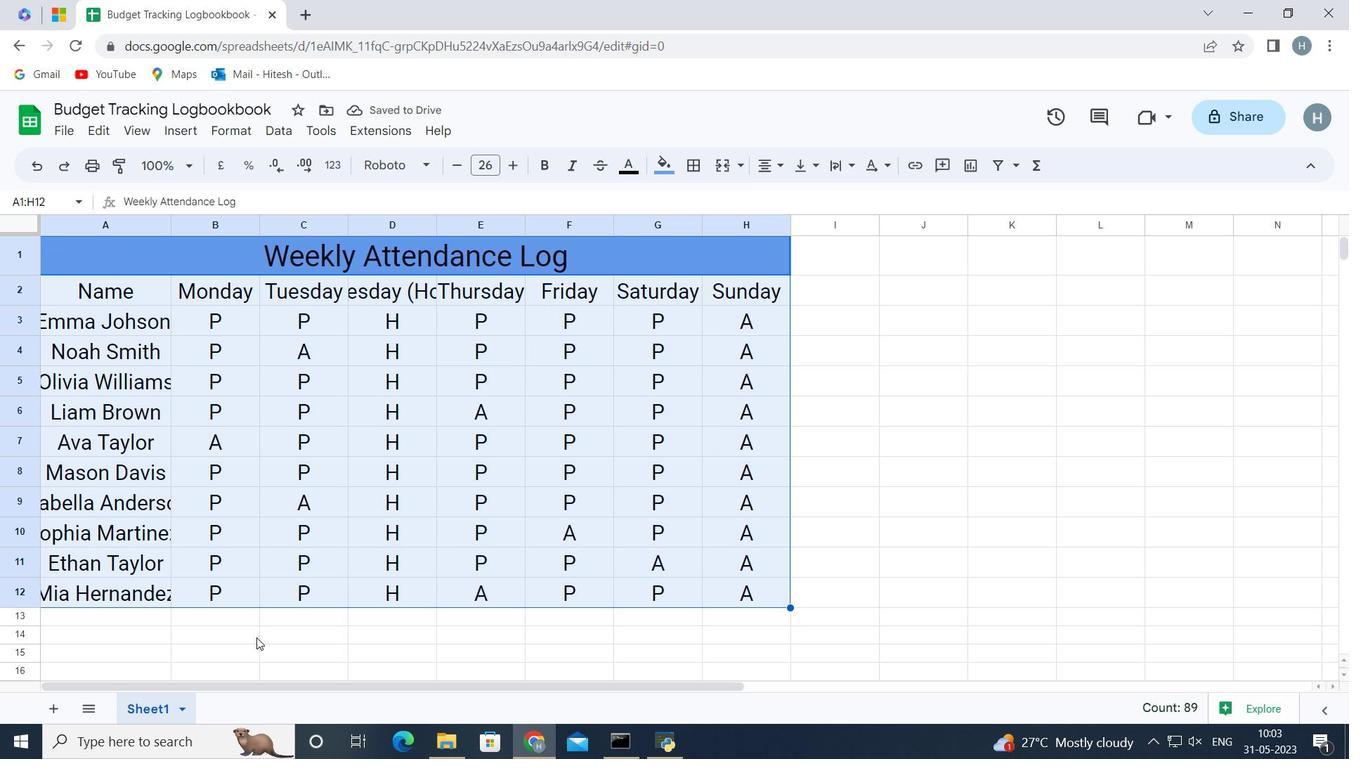 
Action: Mouse moved to (52, 125)
Screenshot: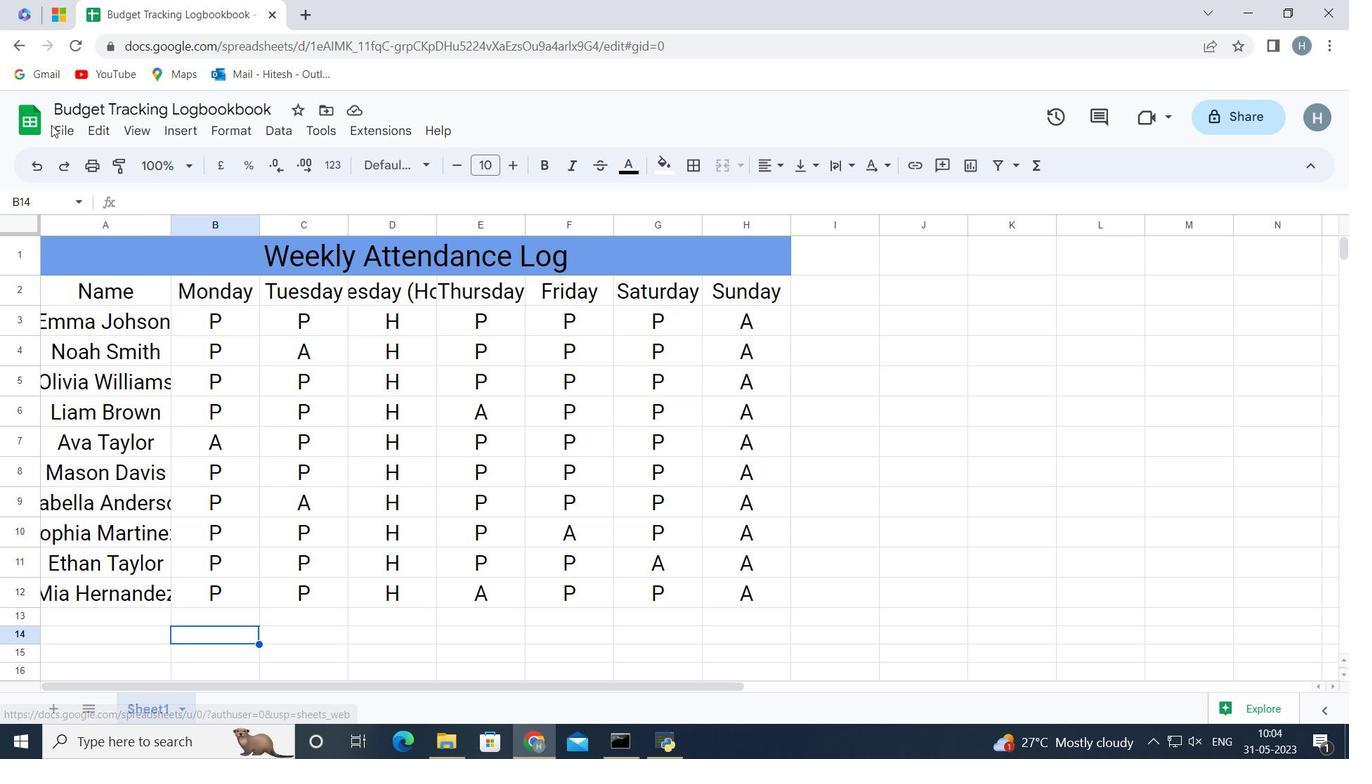 
Action: Mouse pressed left at (52, 125)
Screenshot: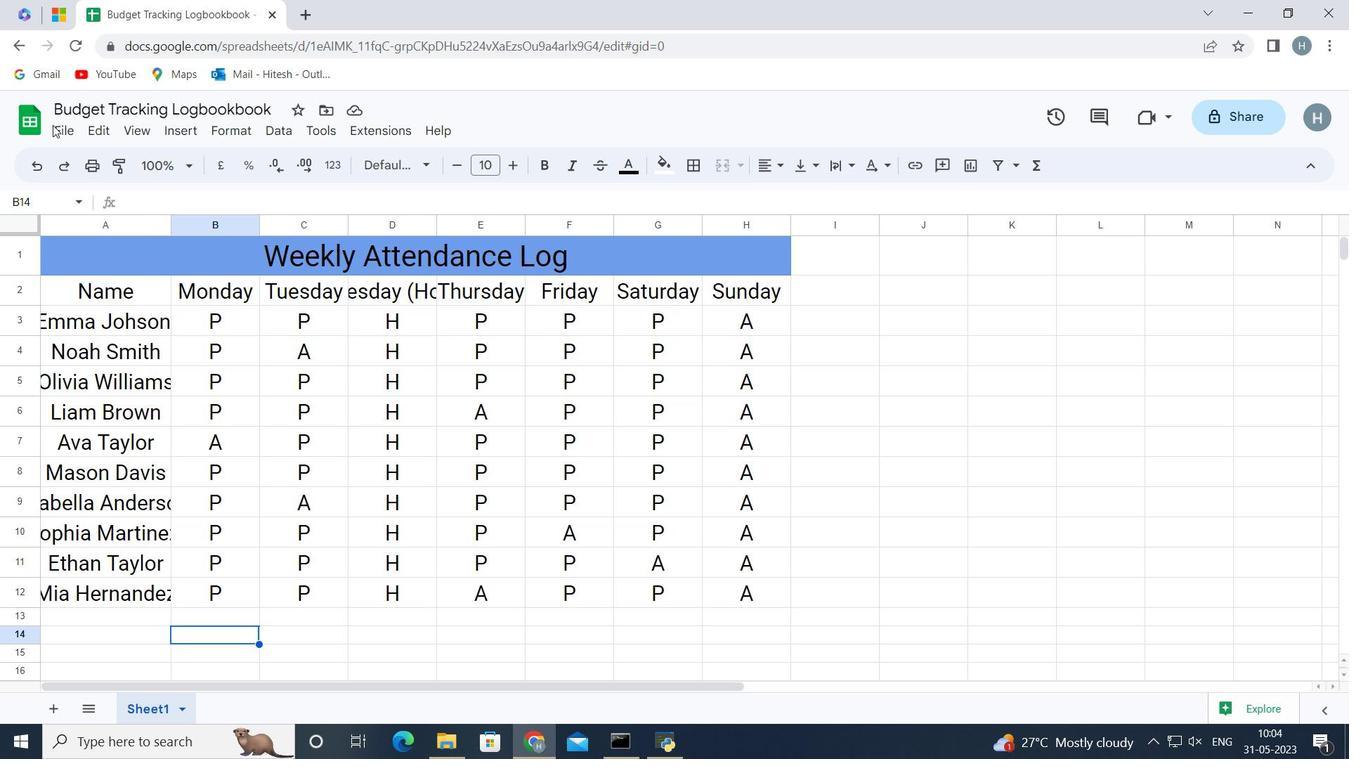 
Action: Mouse moved to (59, 125)
Screenshot: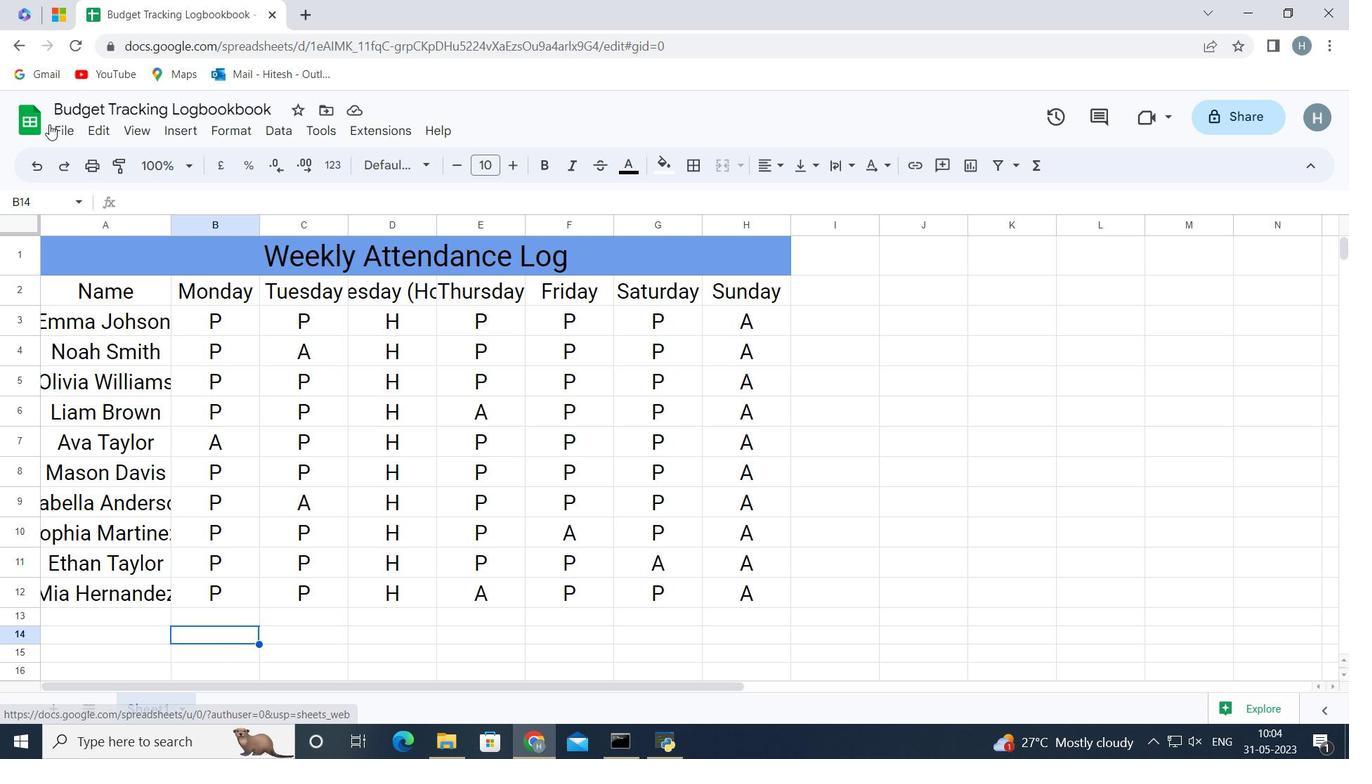 
Action: Mouse pressed left at (59, 125)
Screenshot: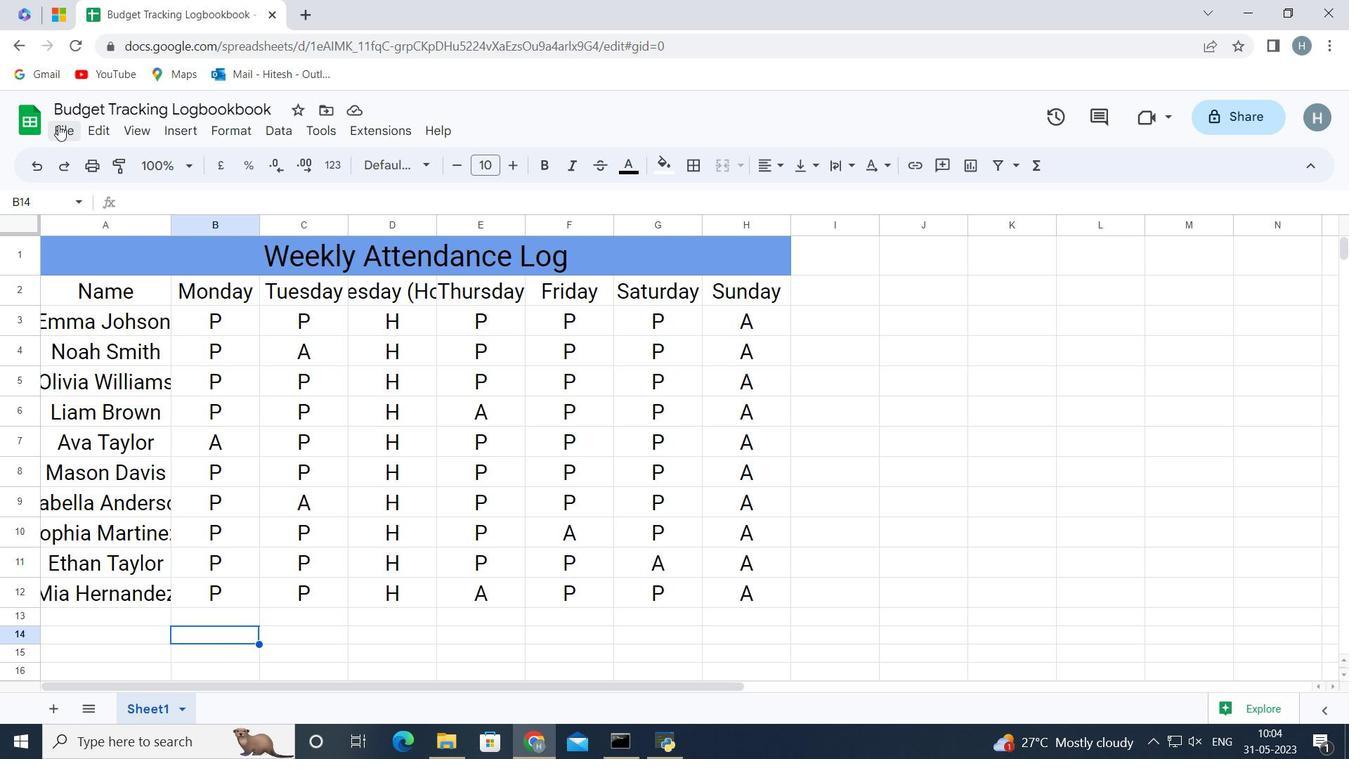 
Action: Mouse moved to (199, 388)
Screenshot: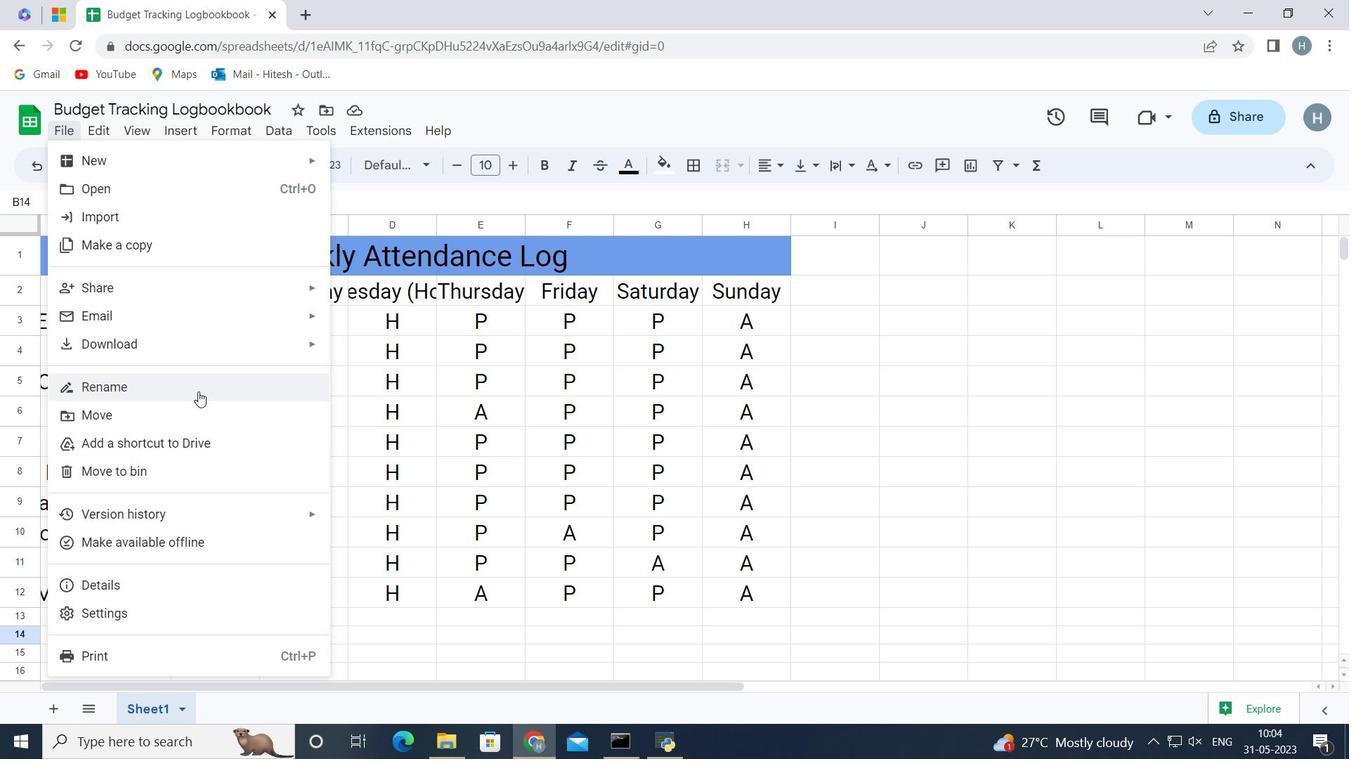 
Action: Mouse pressed left at (199, 388)
Screenshot: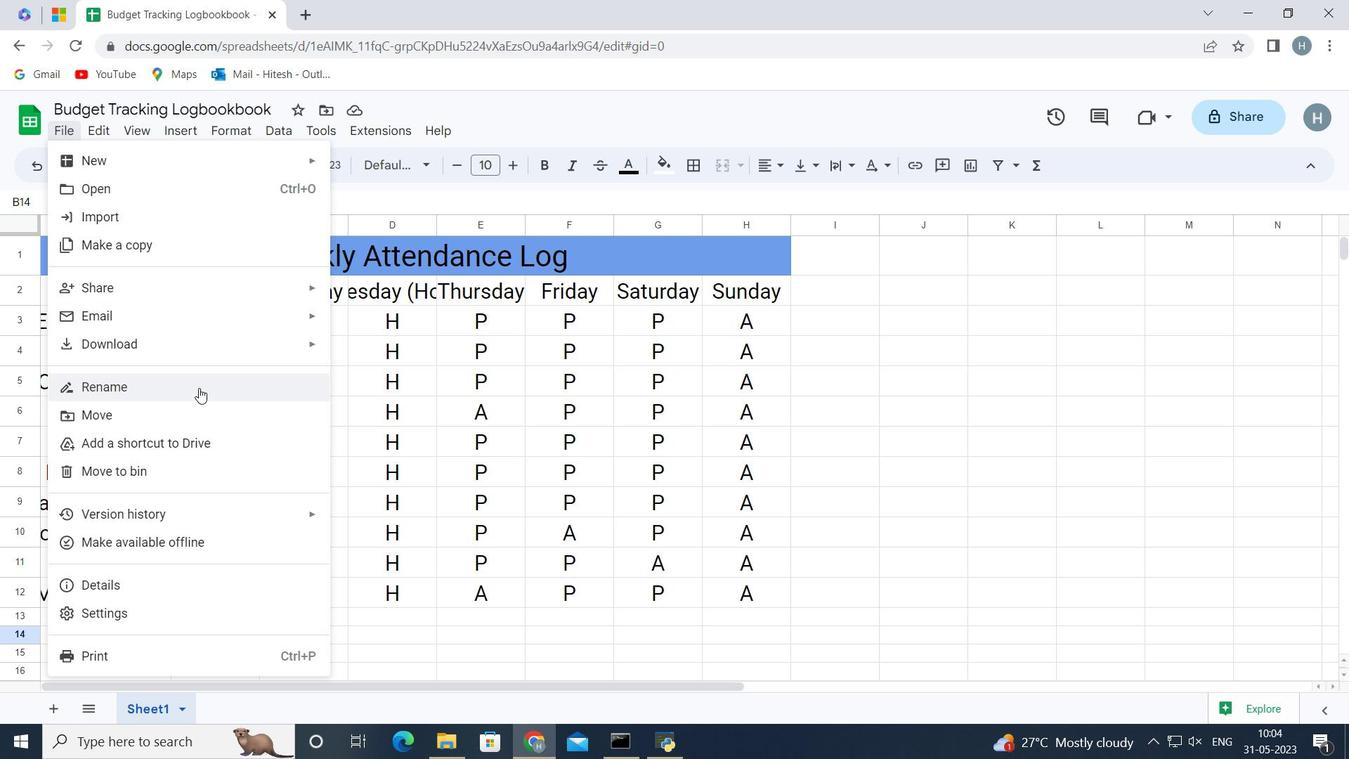 
Action: Mouse moved to (246, 198)
Screenshot: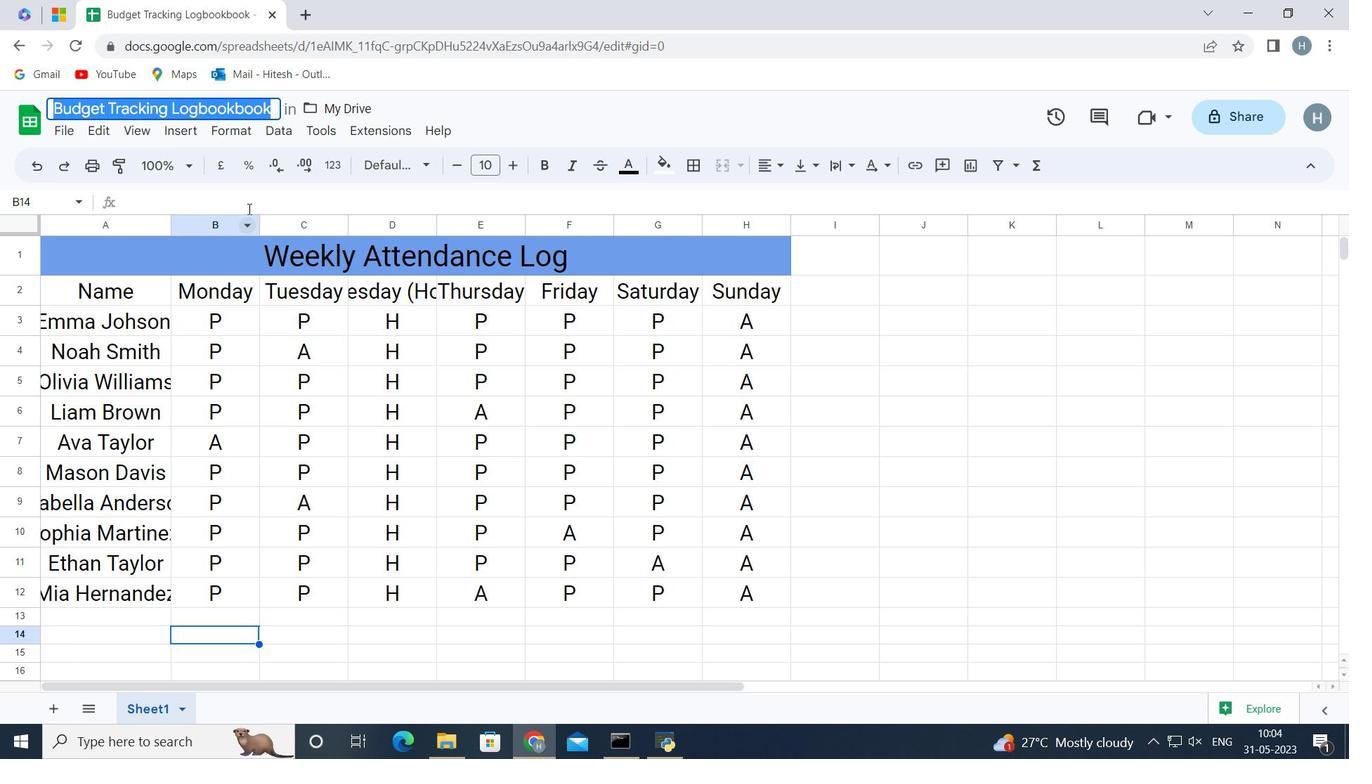 
Action: Key pressed <Key.backspace><Key.shift>Budget<Key.space><Key.shift>Tracking<Key.space><Key.shift>Logbookbooj<Key.backspace>k<Key.enter>
Screenshot: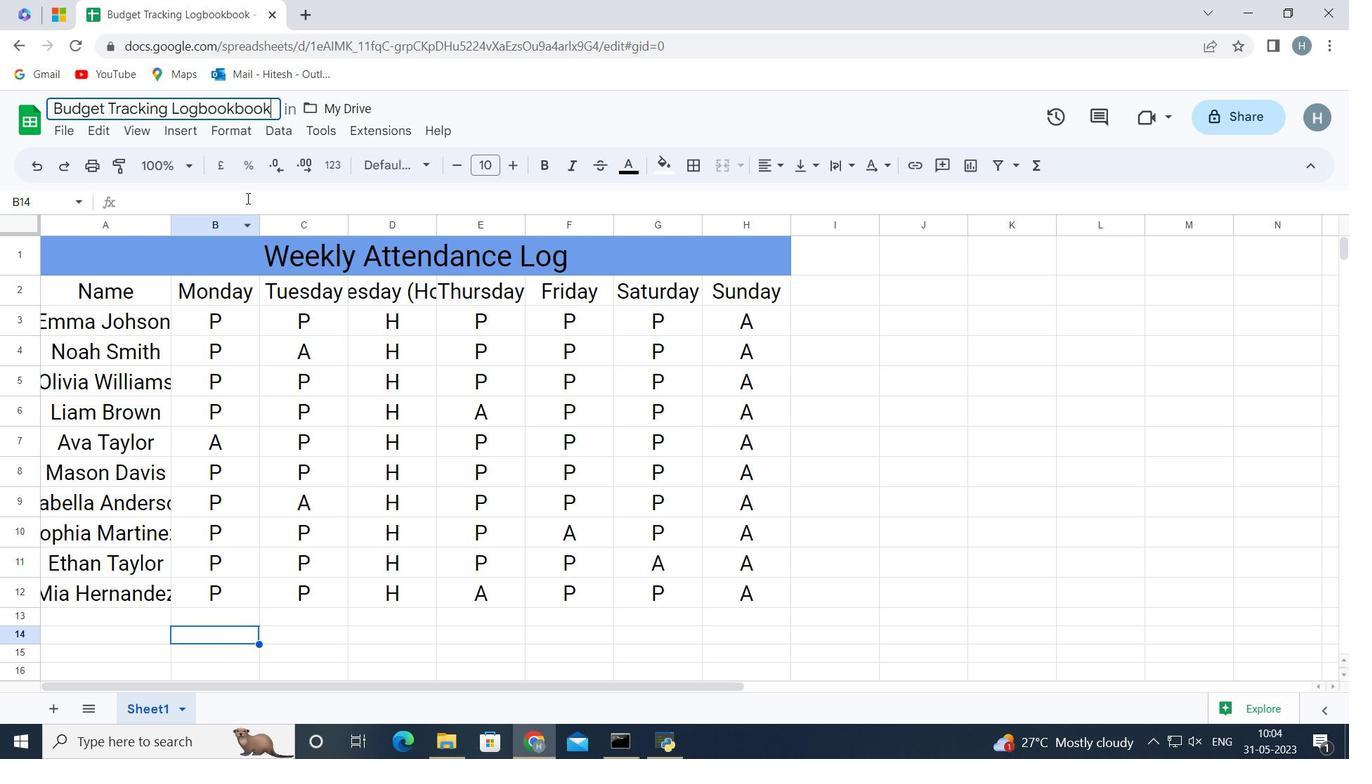 
Action: Mouse moved to (937, 315)
Screenshot: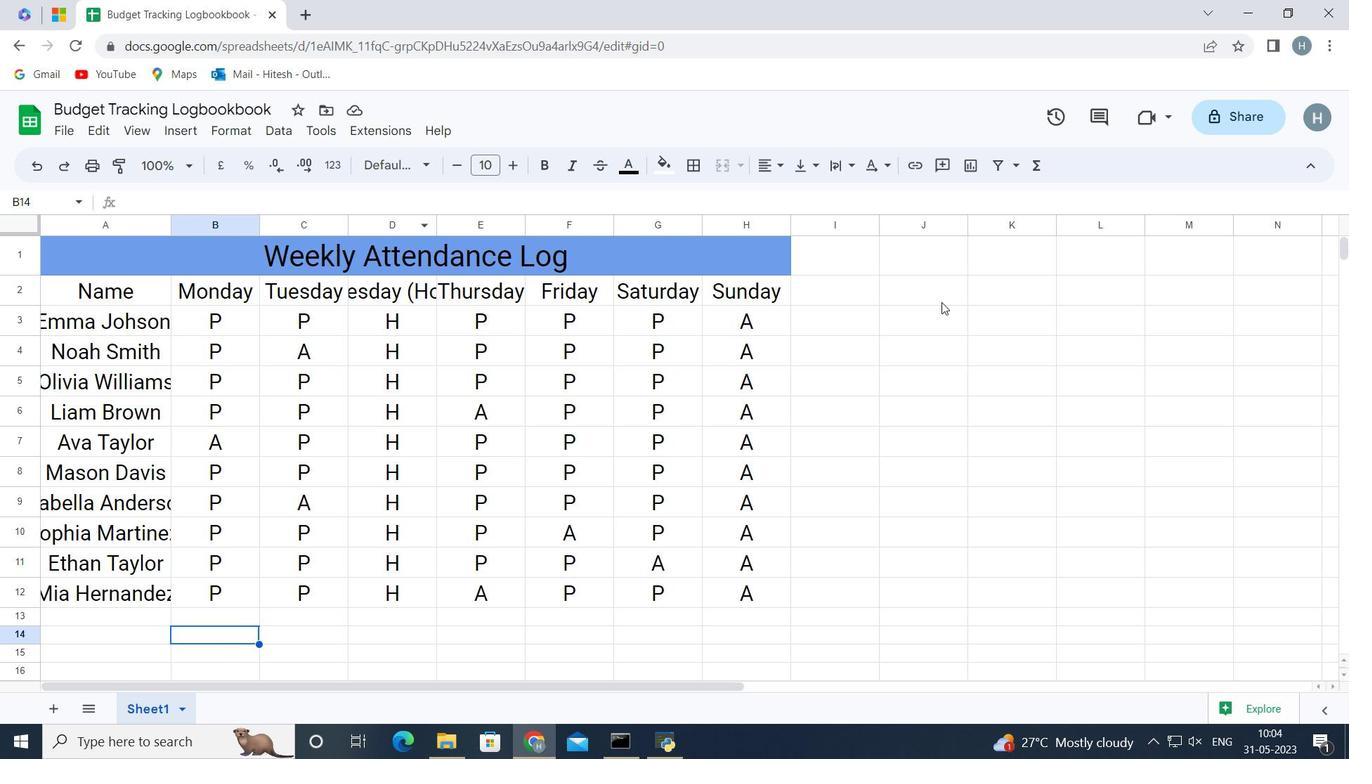 
Action: Mouse pressed left at (937, 315)
Screenshot: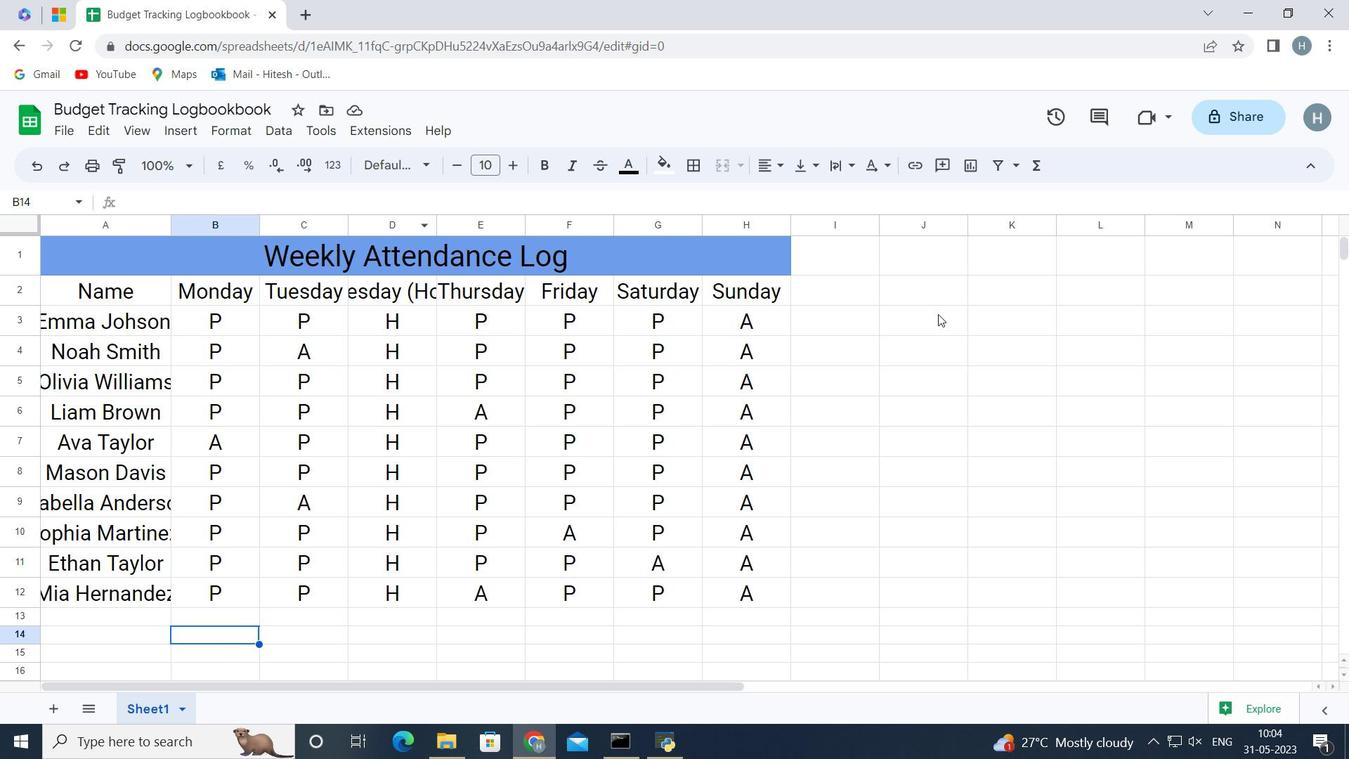
Action: Mouse moved to (428, 445)
Screenshot: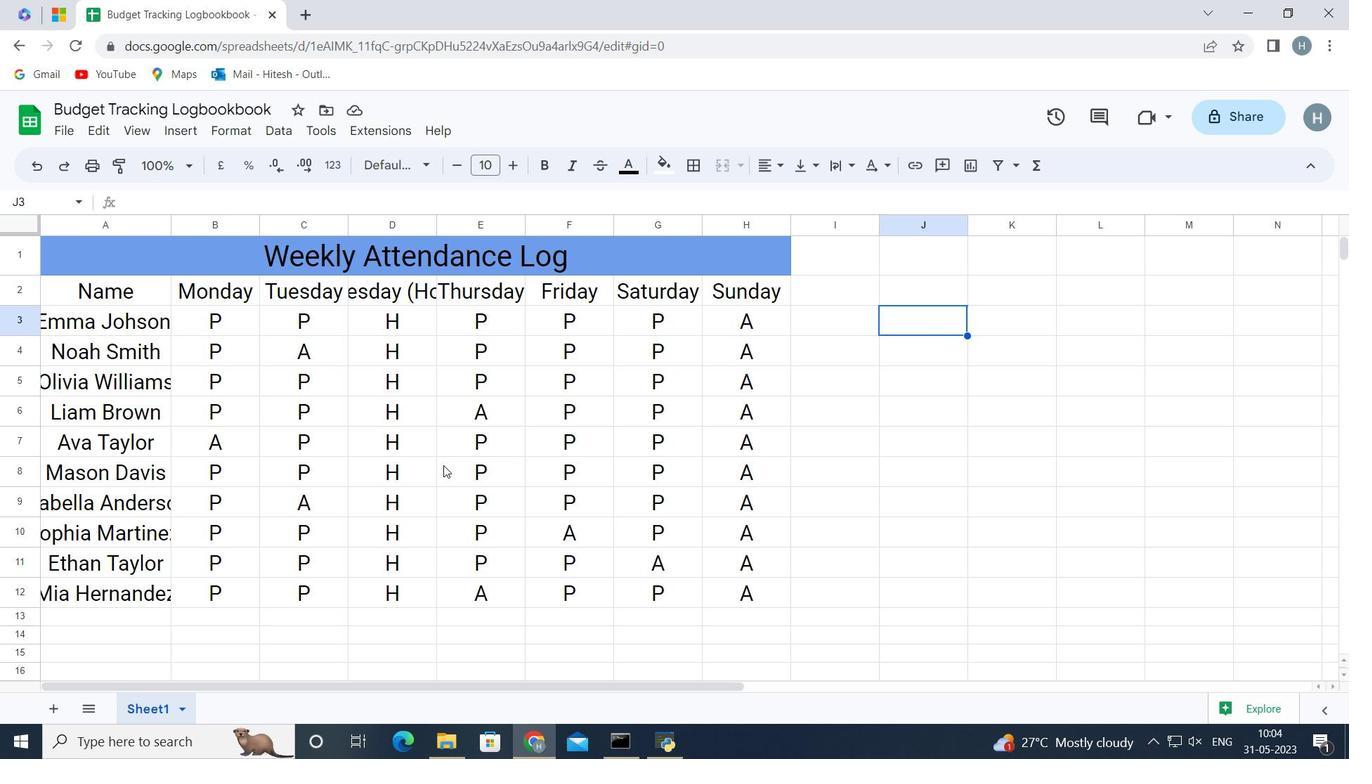 
Action: Mouse scrolled (428, 445) with delta (0, 0)
Screenshot: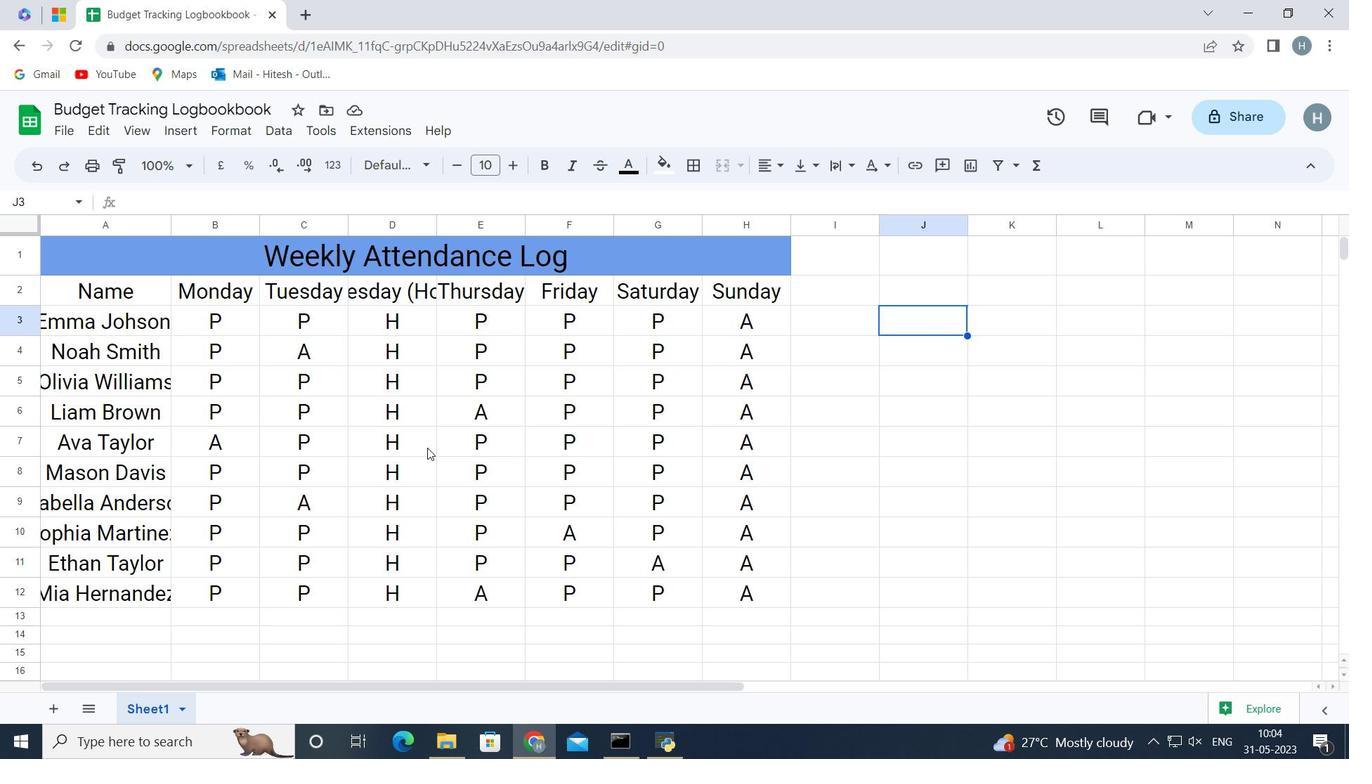 
Action: Mouse scrolled (428, 445) with delta (0, 0)
Screenshot: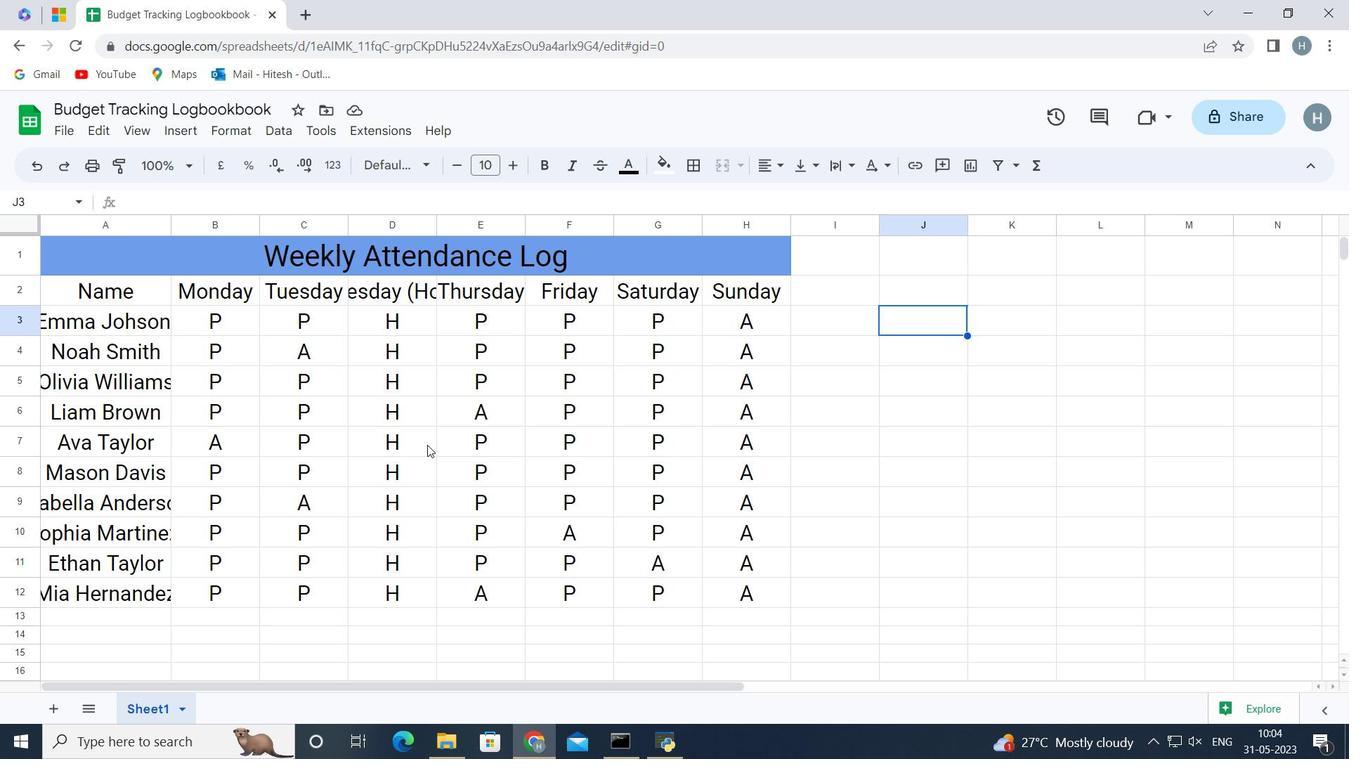 
Action: Mouse scrolled (428, 445) with delta (0, 0)
Screenshot: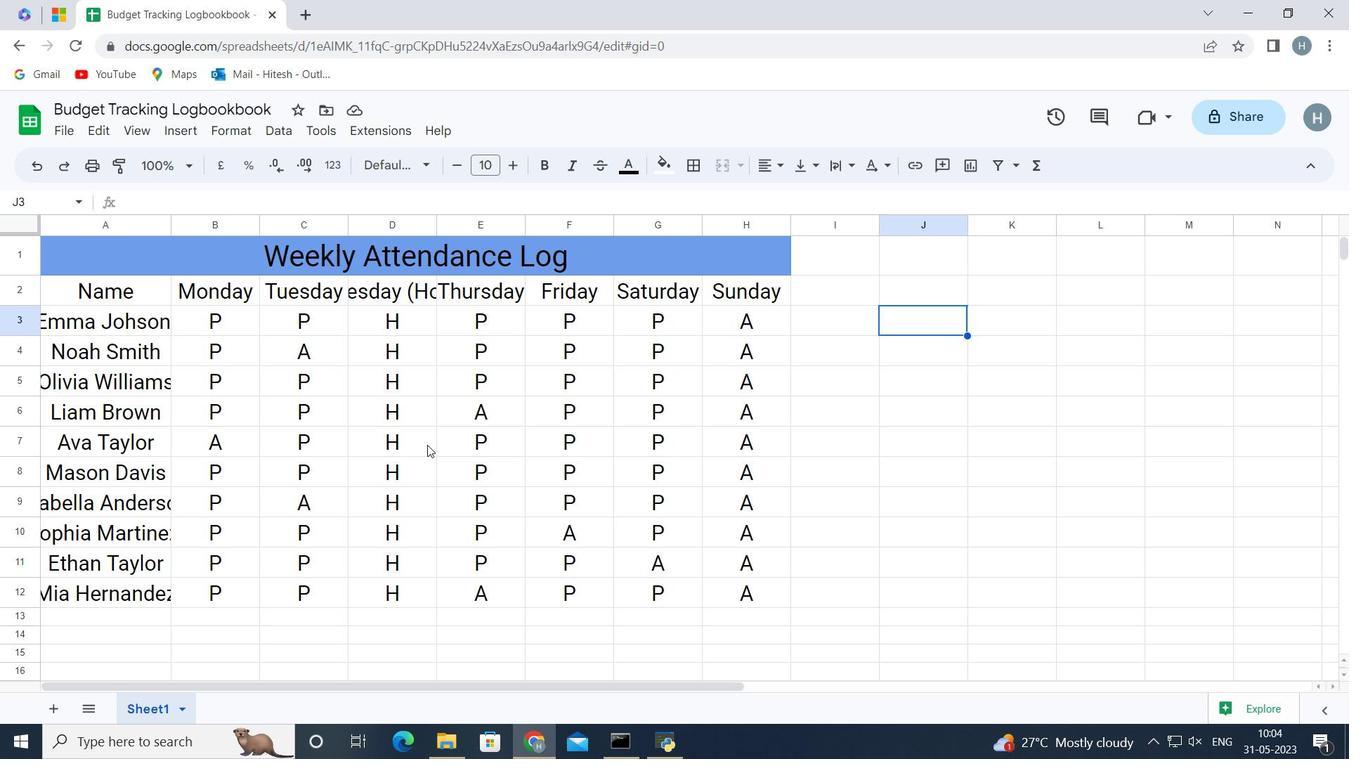 
Action: Mouse moved to (425, 492)
Screenshot: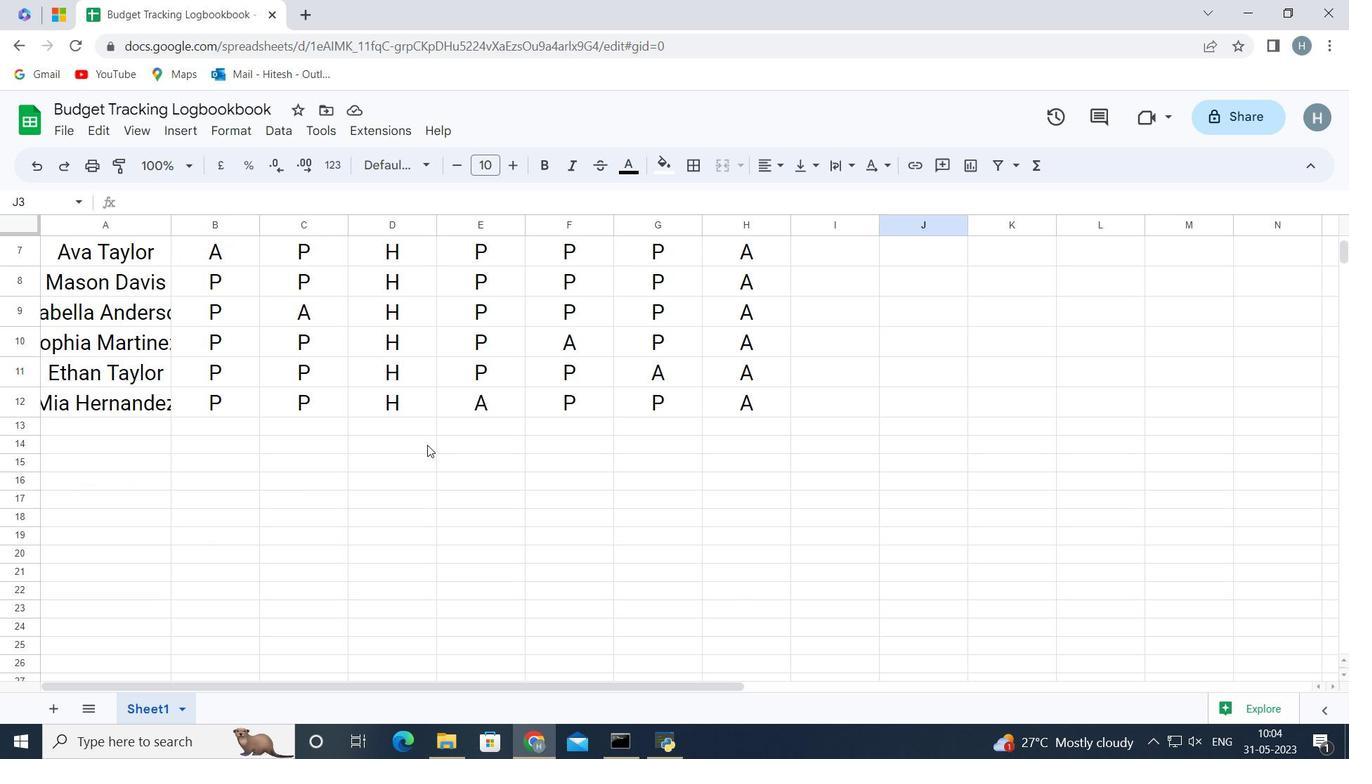 
Action: Mouse scrolled (425, 493) with delta (0, 0)
Screenshot: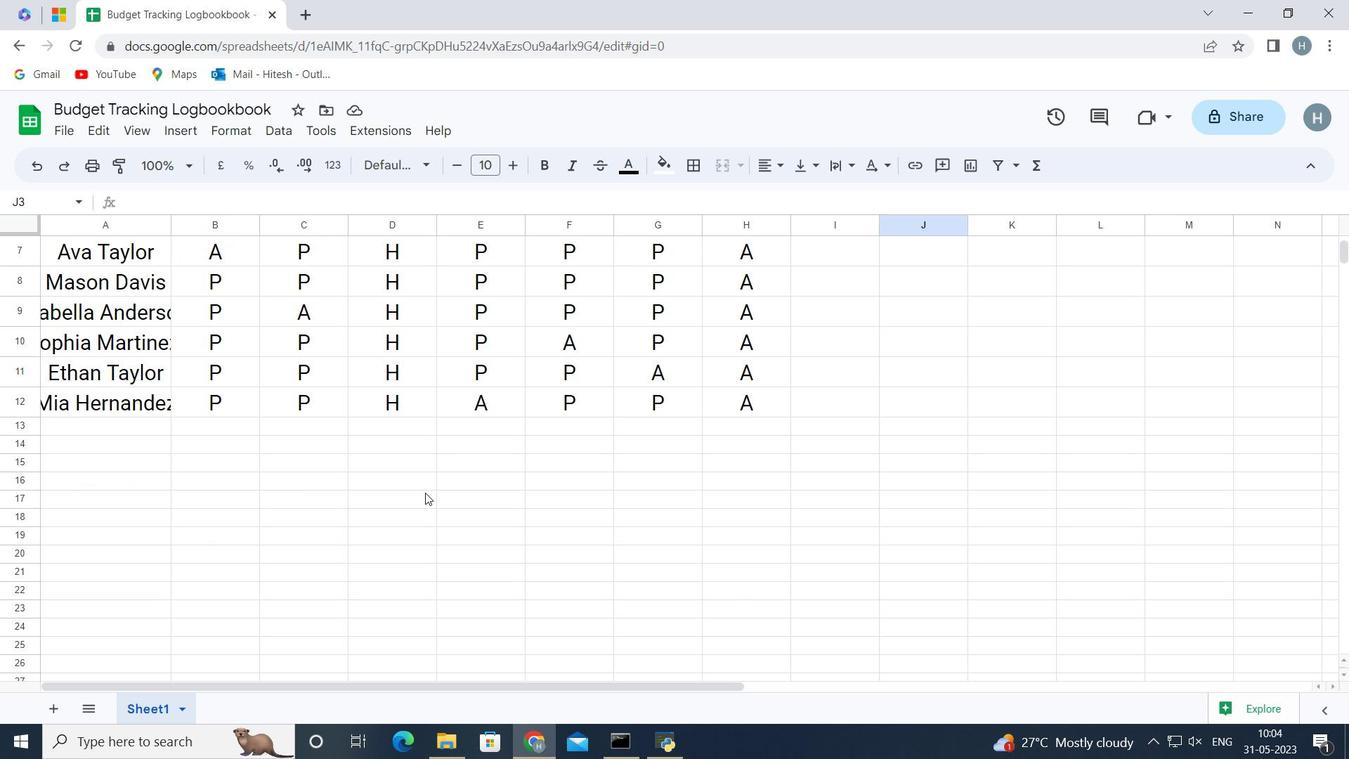 
Action: Mouse scrolled (425, 493) with delta (0, 0)
Screenshot: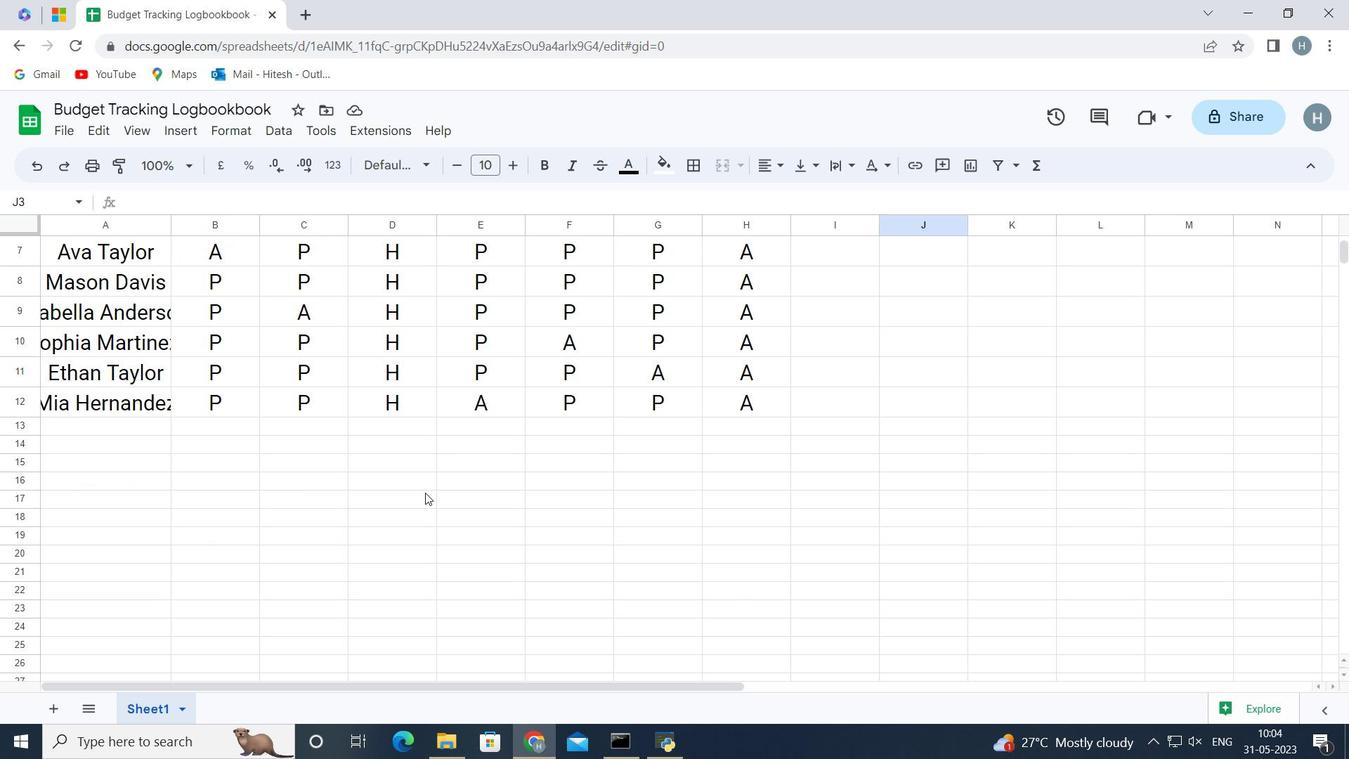 
Action: Mouse scrolled (425, 493) with delta (0, 0)
Screenshot: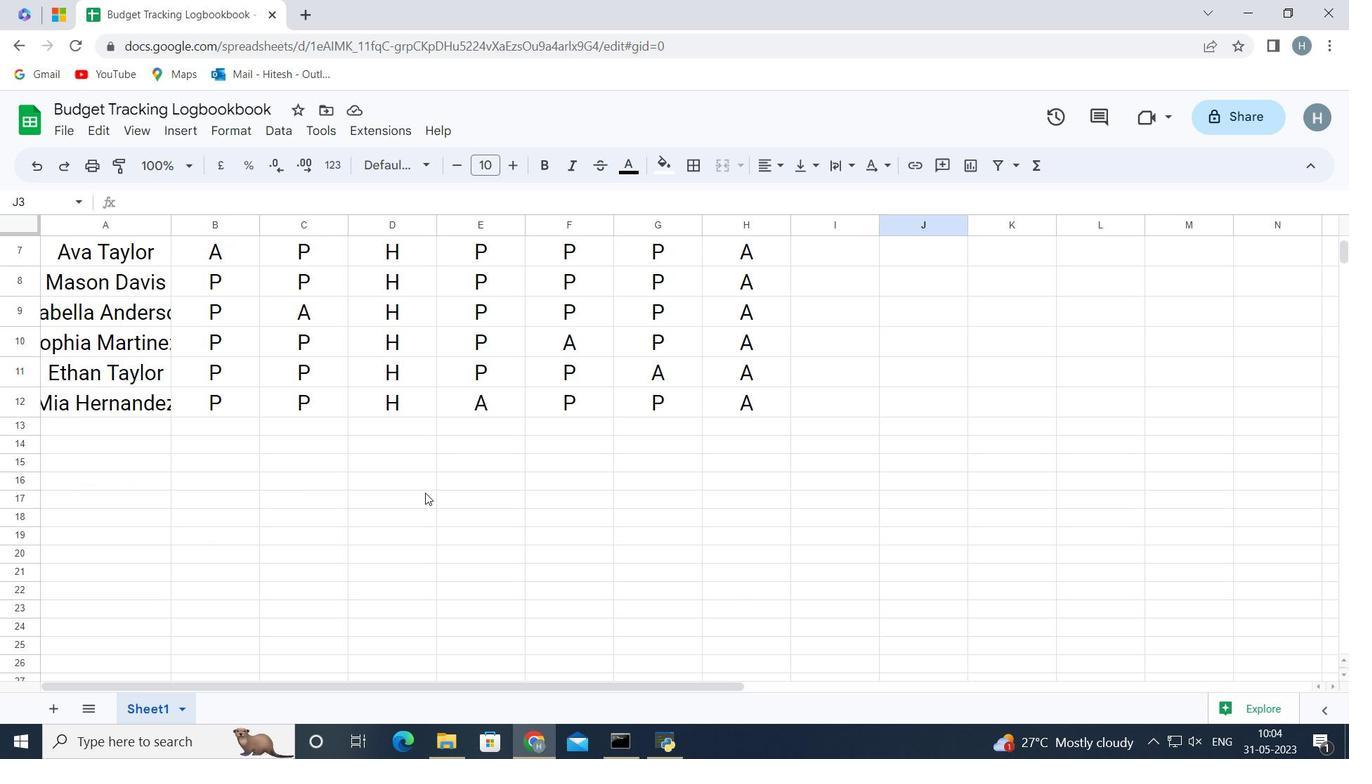 
Action: Mouse scrolled (425, 493) with delta (0, 0)
Screenshot: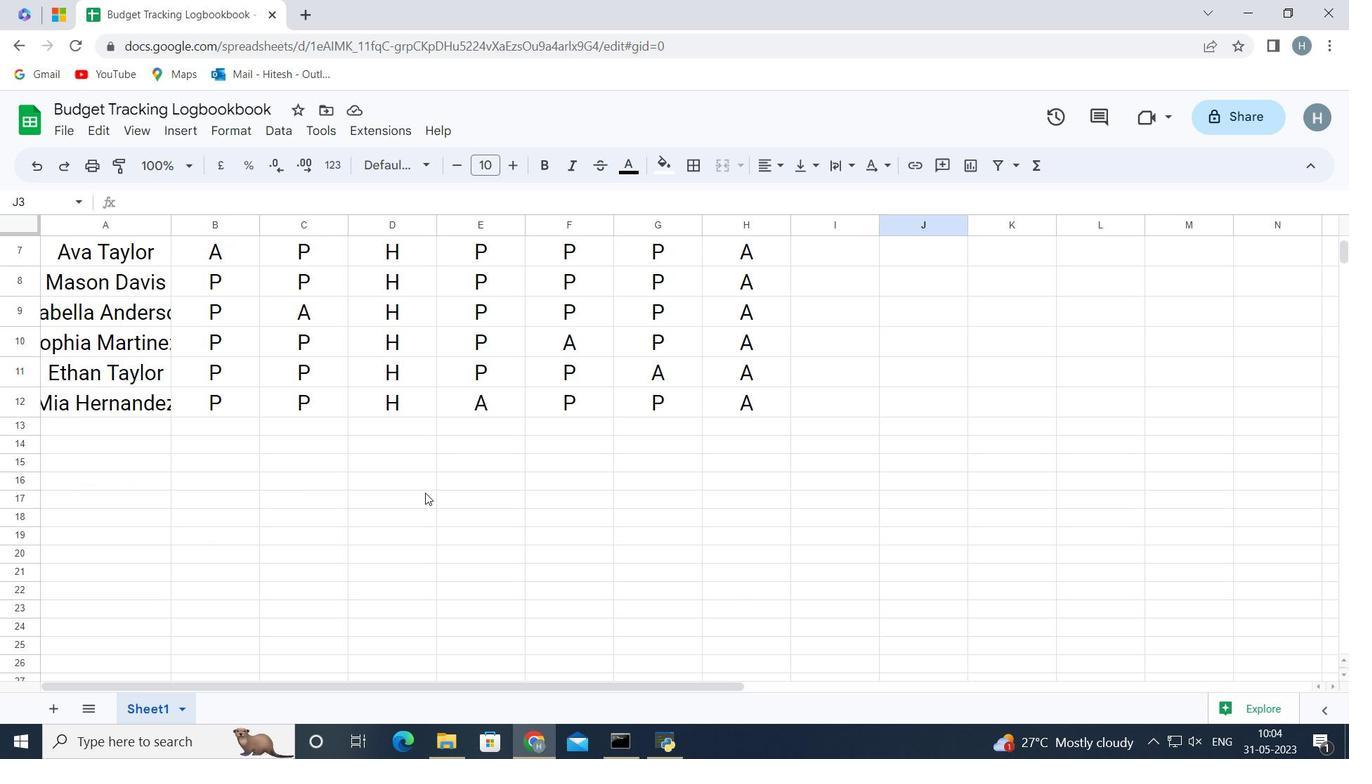 
Action: Mouse scrolled (425, 493) with delta (0, 0)
Screenshot: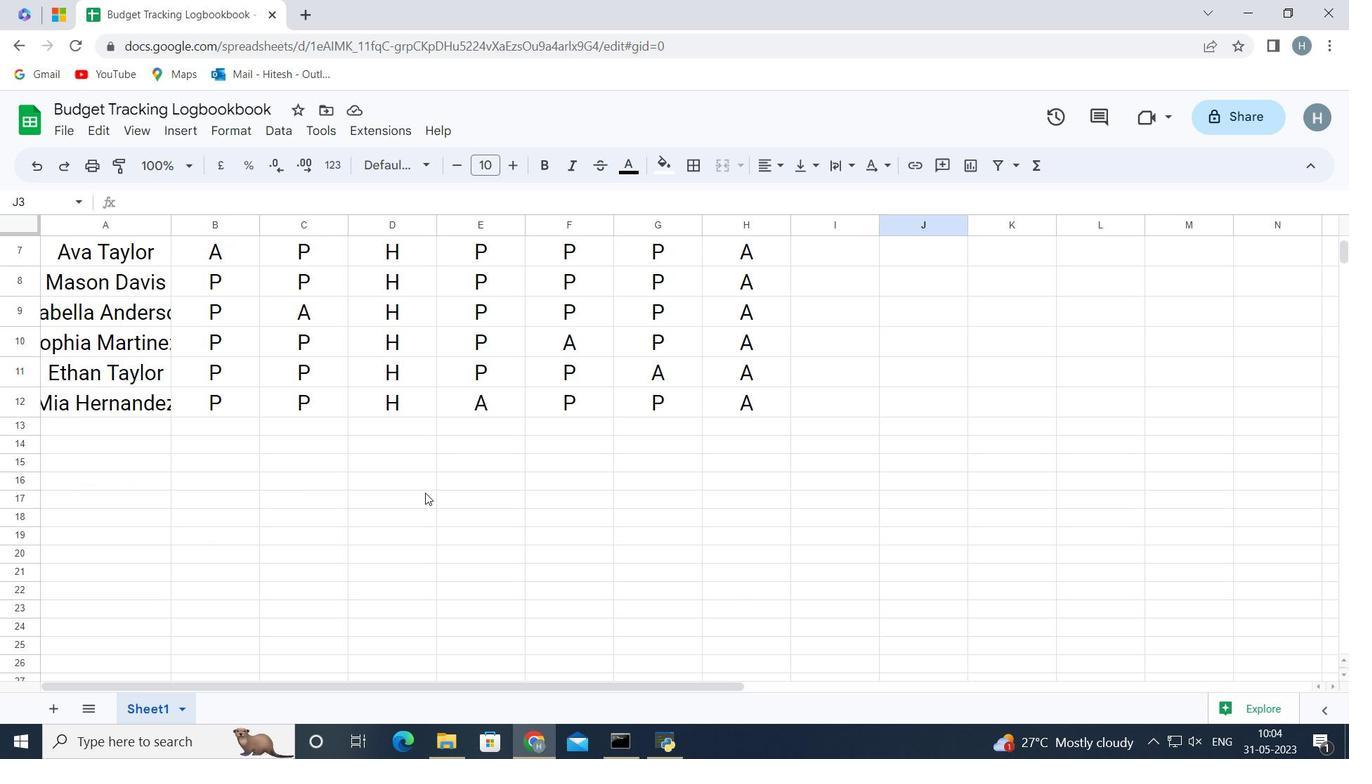 
Action: Mouse scrolled (425, 493) with delta (0, 0)
Screenshot: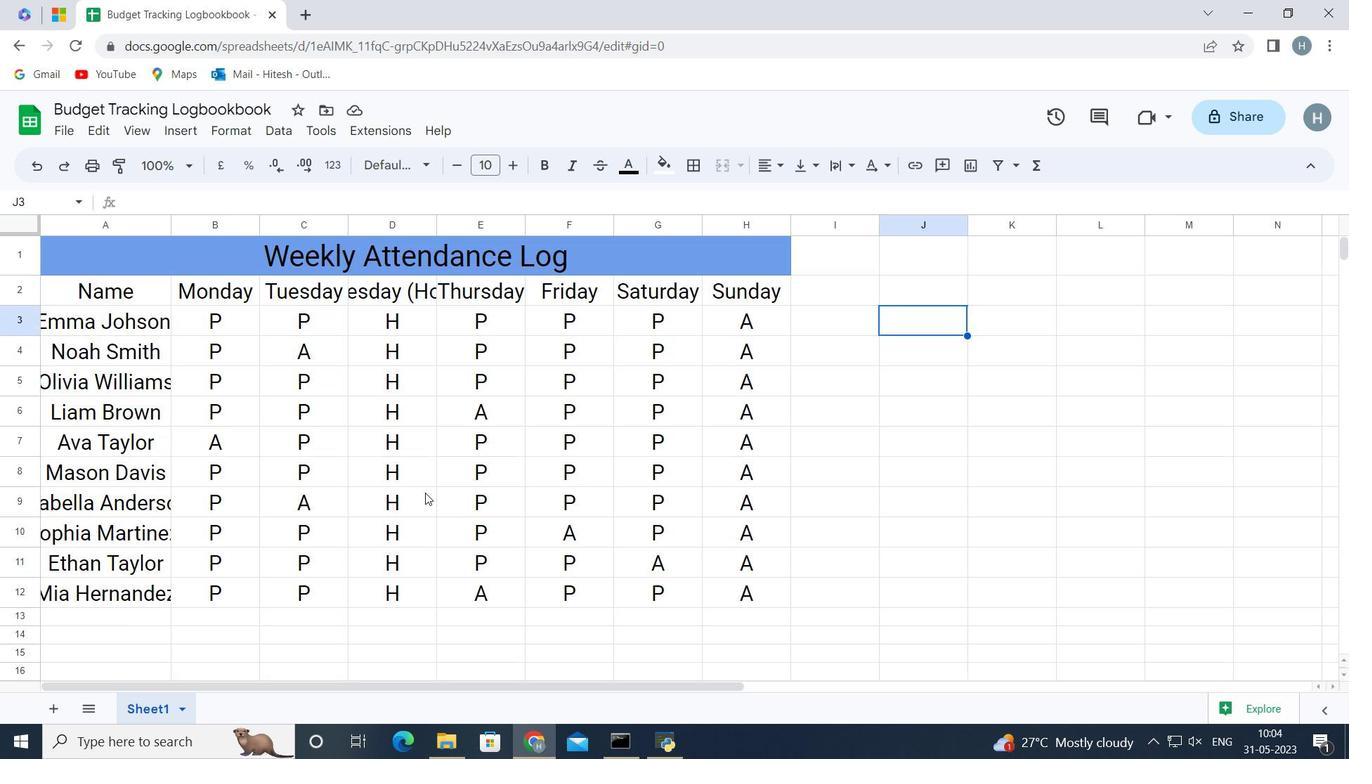 
Action: Mouse scrolled (425, 493) with delta (0, 0)
Screenshot: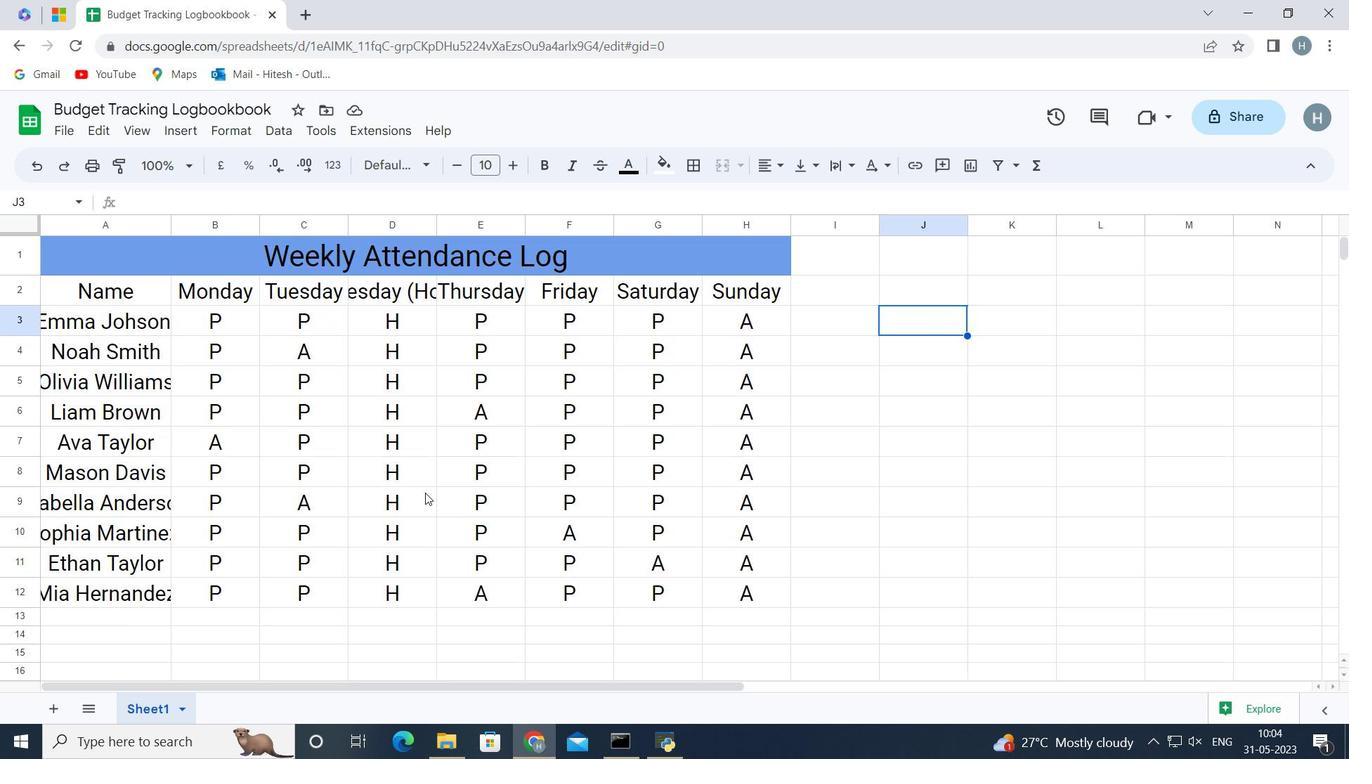 
Action: Mouse scrolled (425, 493) with delta (0, 0)
Screenshot: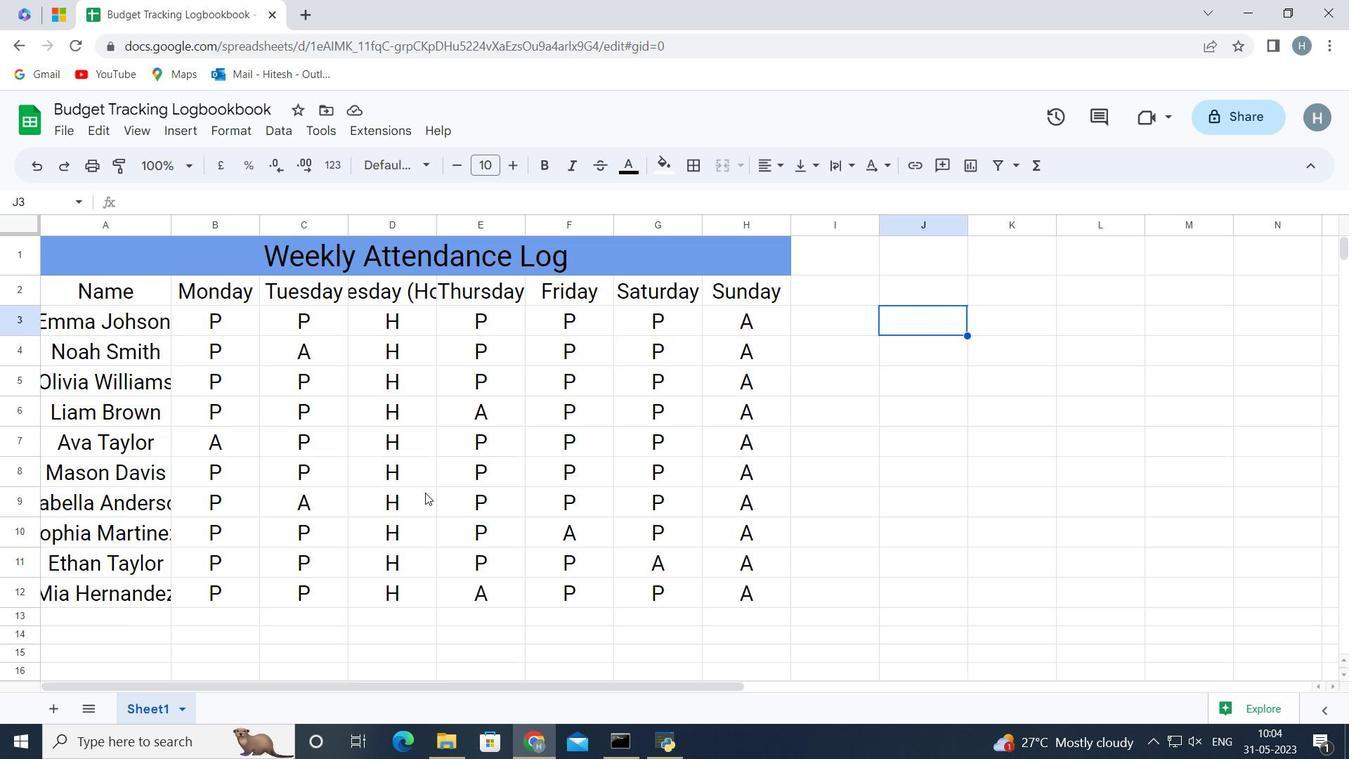 
Action: Mouse scrolled (425, 493) with delta (0, 0)
Screenshot: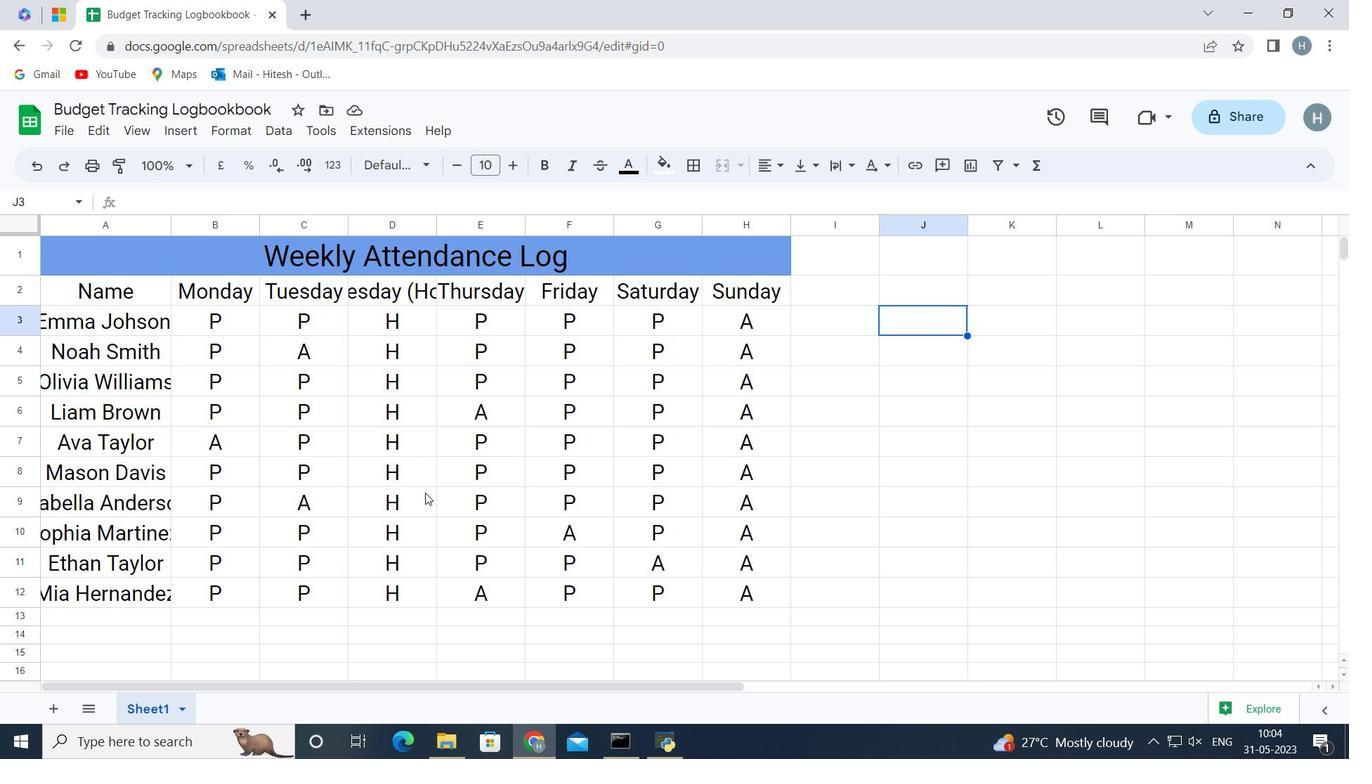 
Action: Mouse moved to (906, 428)
Screenshot: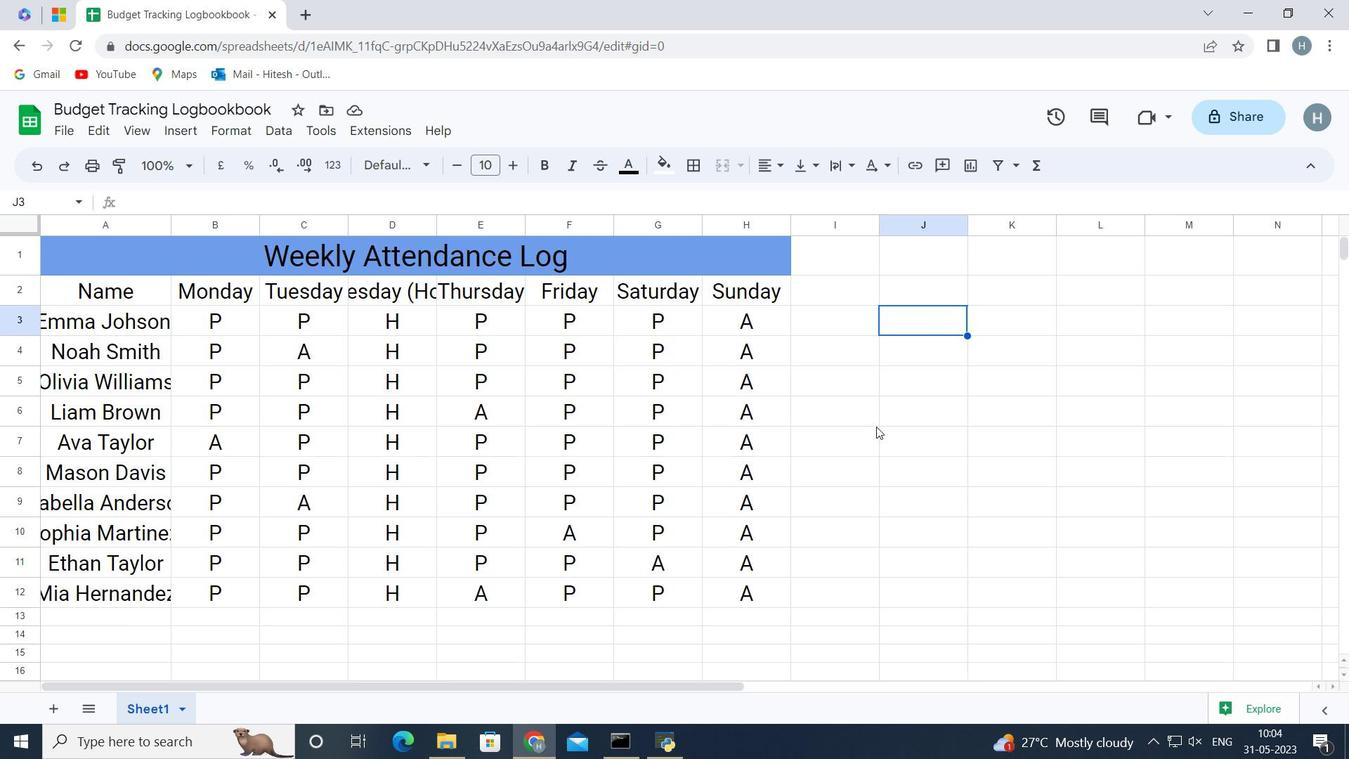 
Action: Mouse pressed left at (906, 428)
Screenshot: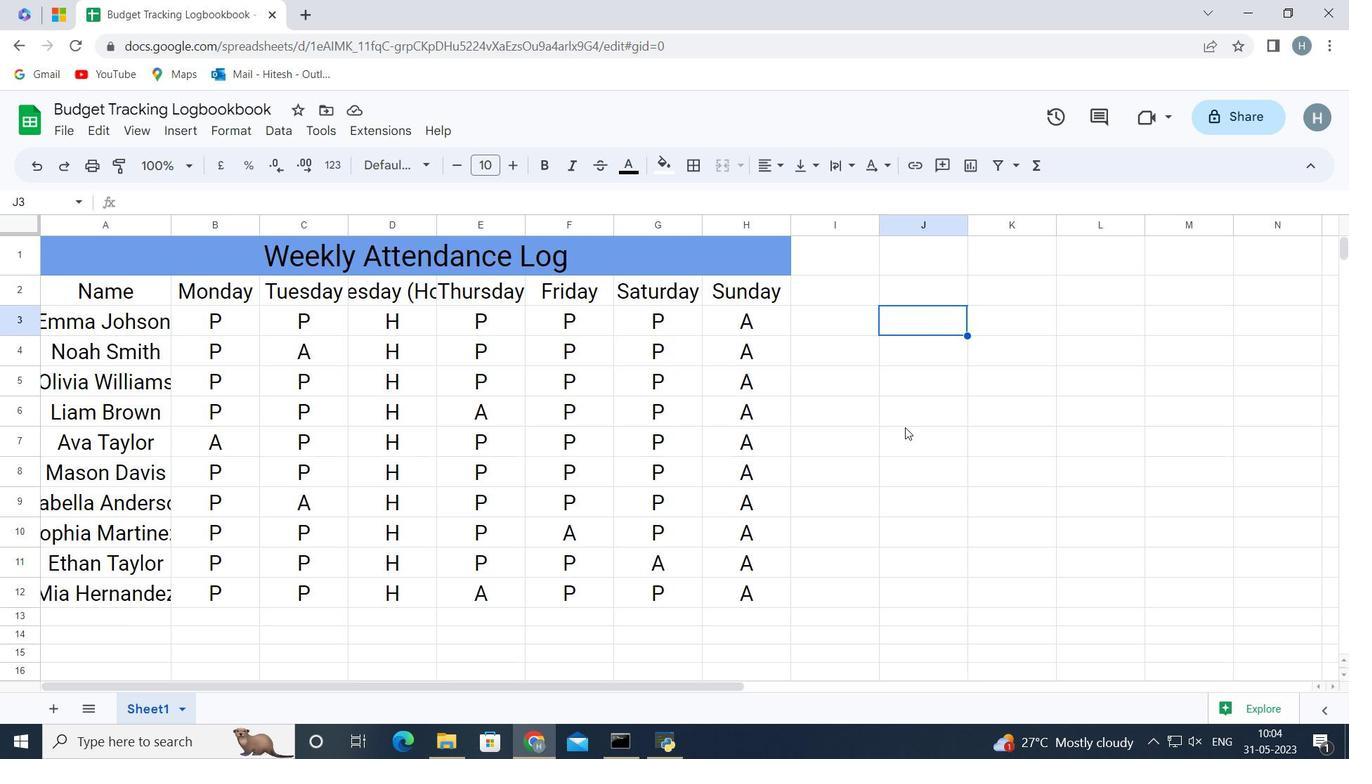 
